 Task: Find connections with filter location Mariquita with filter topic #Moneywith filter profile language Spanish with filter current company K12 Techno Services Pvt. Ltd. with filter school Ajeenkya D Y Patil University with filter industry Highway, Street, and Bridge Construction with filter service category Financial Planning with filter keywords title Wedding Coordinator
Action: Mouse moved to (152, 251)
Screenshot: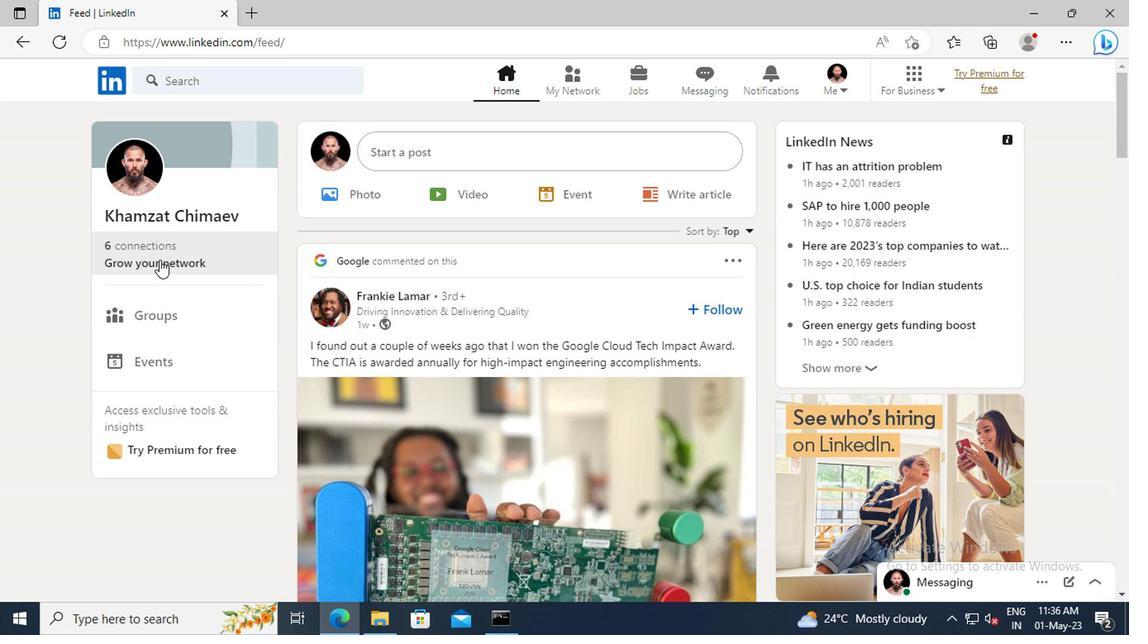 
Action: Mouse pressed left at (152, 251)
Screenshot: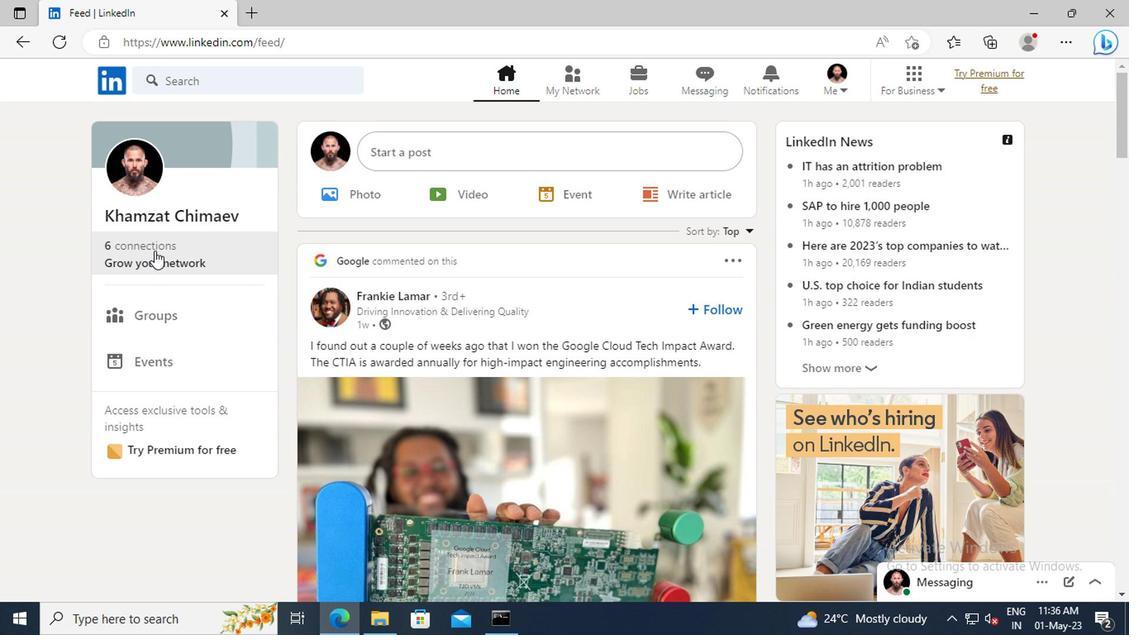 
Action: Mouse moved to (176, 177)
Screenshot: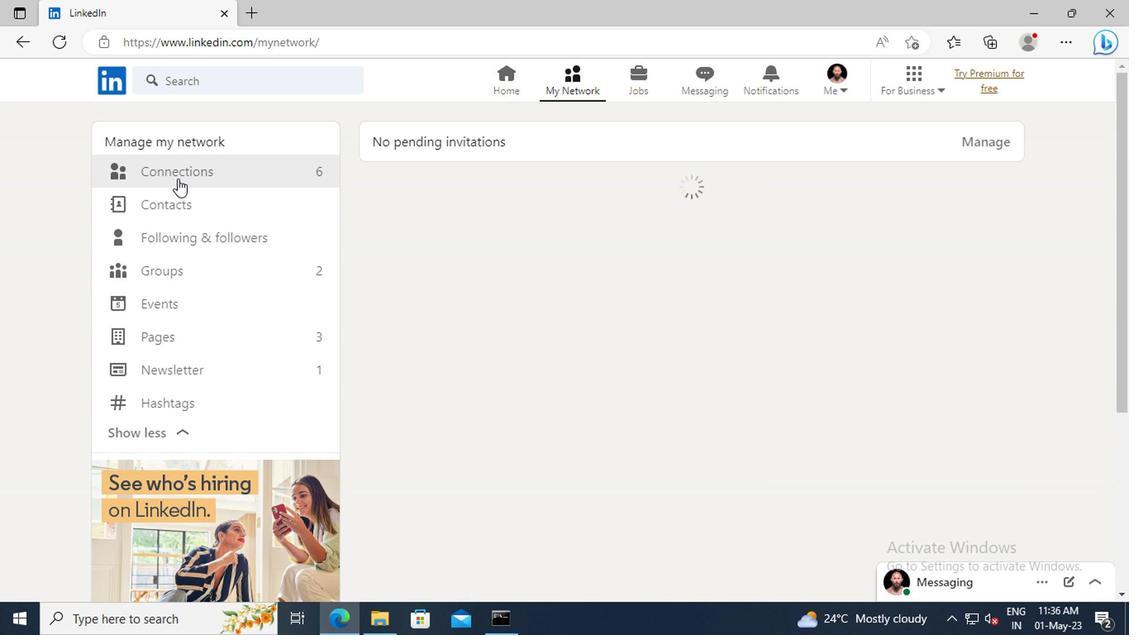 
Action: Mouse pressed left at (176, 177)
Screenshot: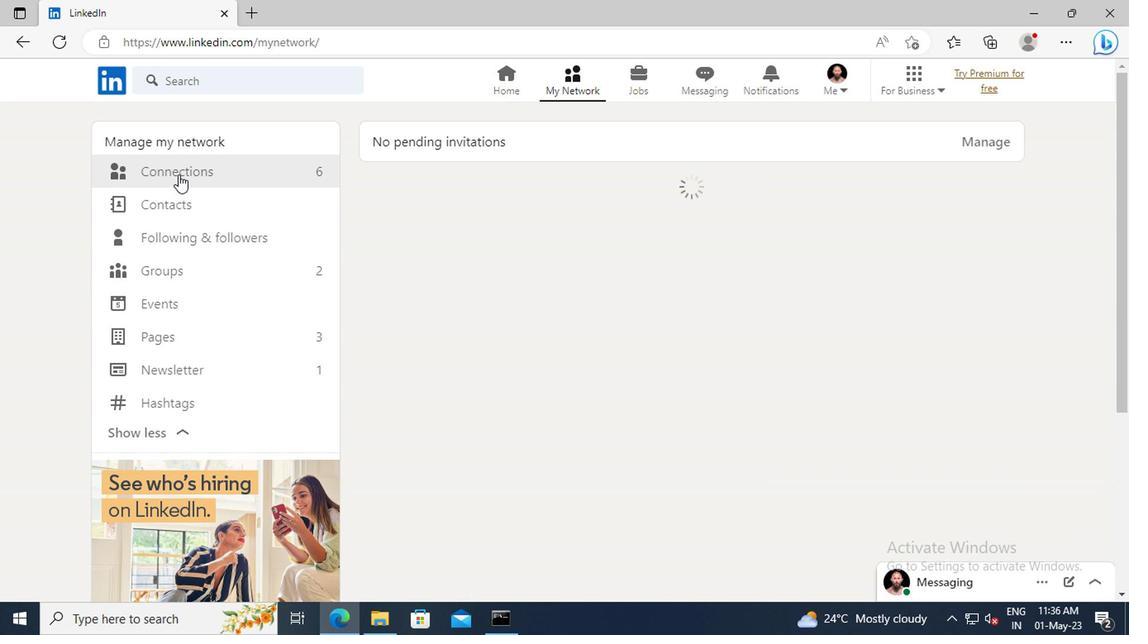 
Action: Mouse moved to (660, 177)
Screenshot: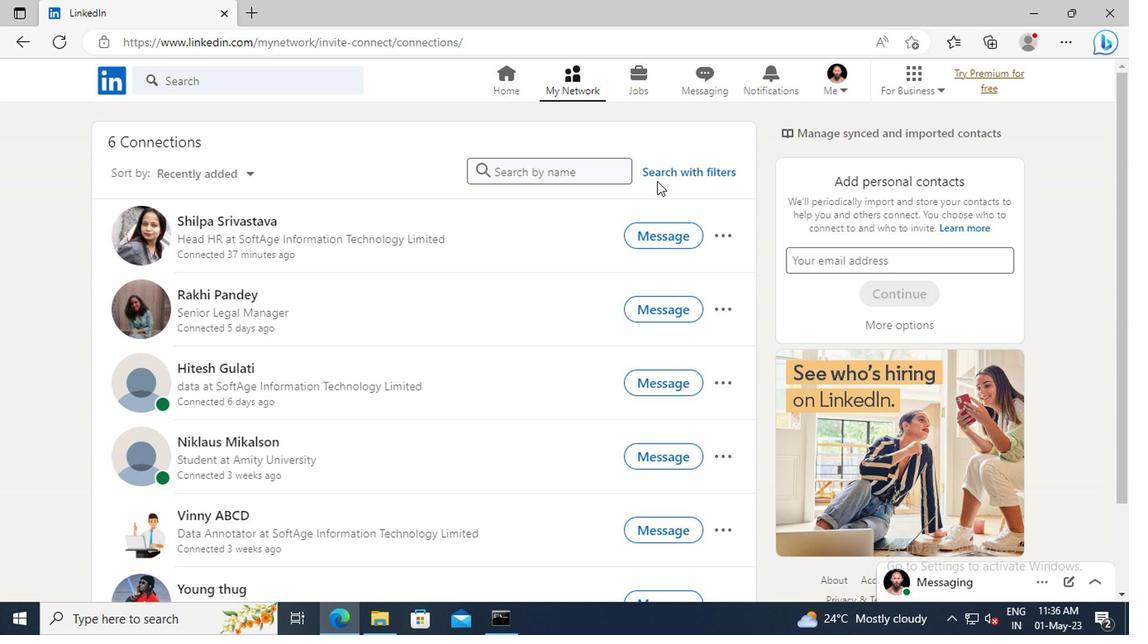 
Action: Mouse pressed left at (660, 177)
Screenshot: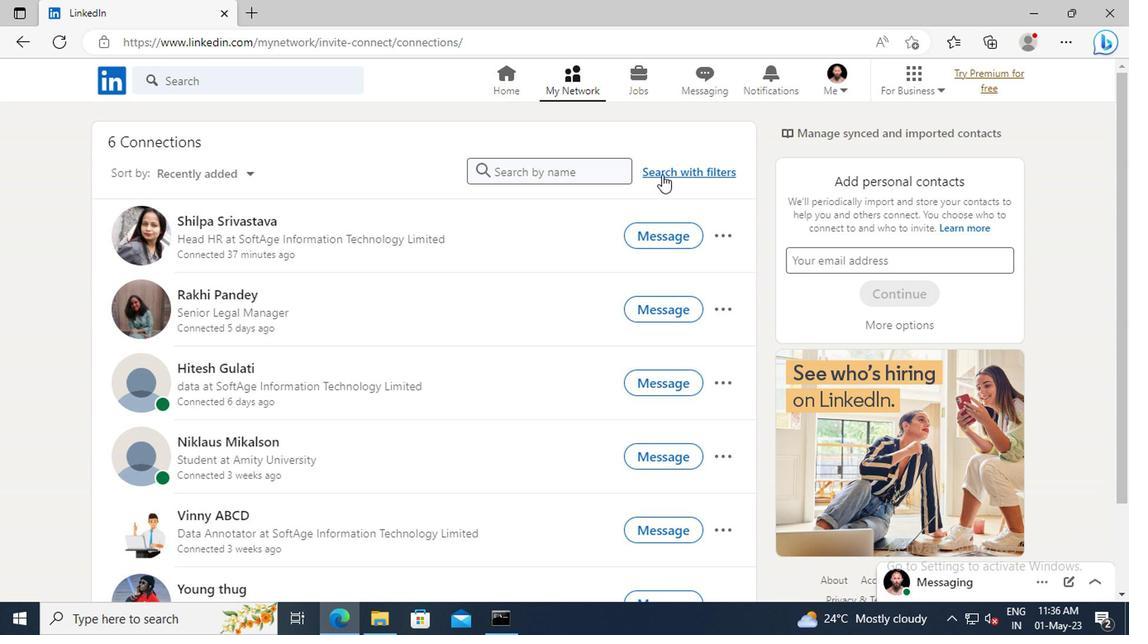 
Action: Mouse moved to (623, 133)
Screenshot: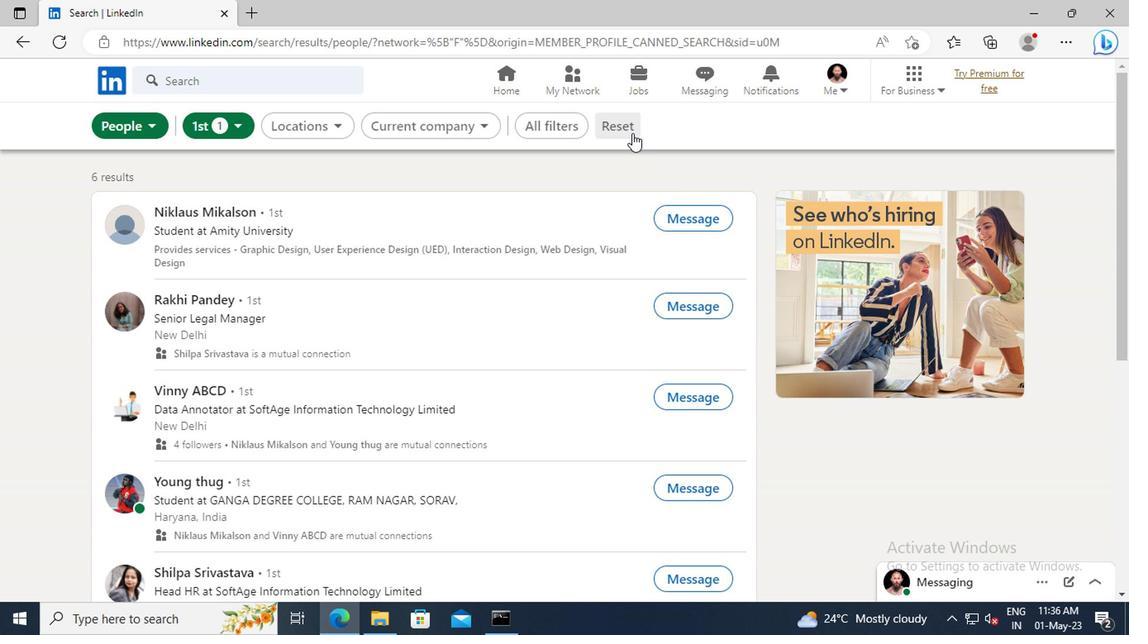 
Action: Mouse pressed left at (623, 133)
Screenshot: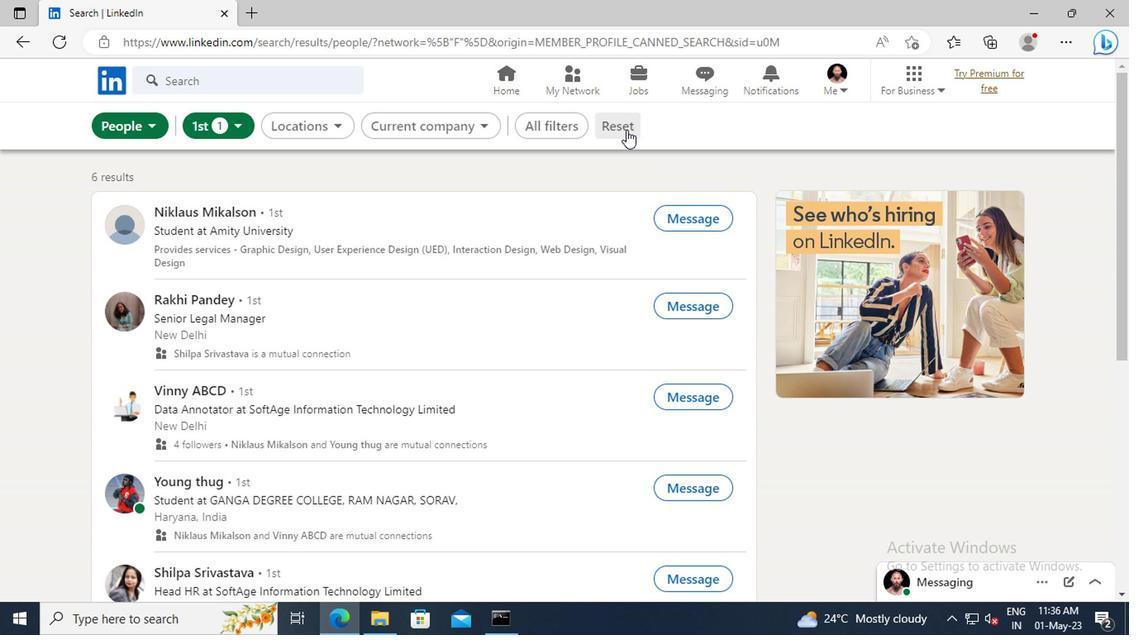 
Action: Mouse moved to (598, 131)
Screenshot: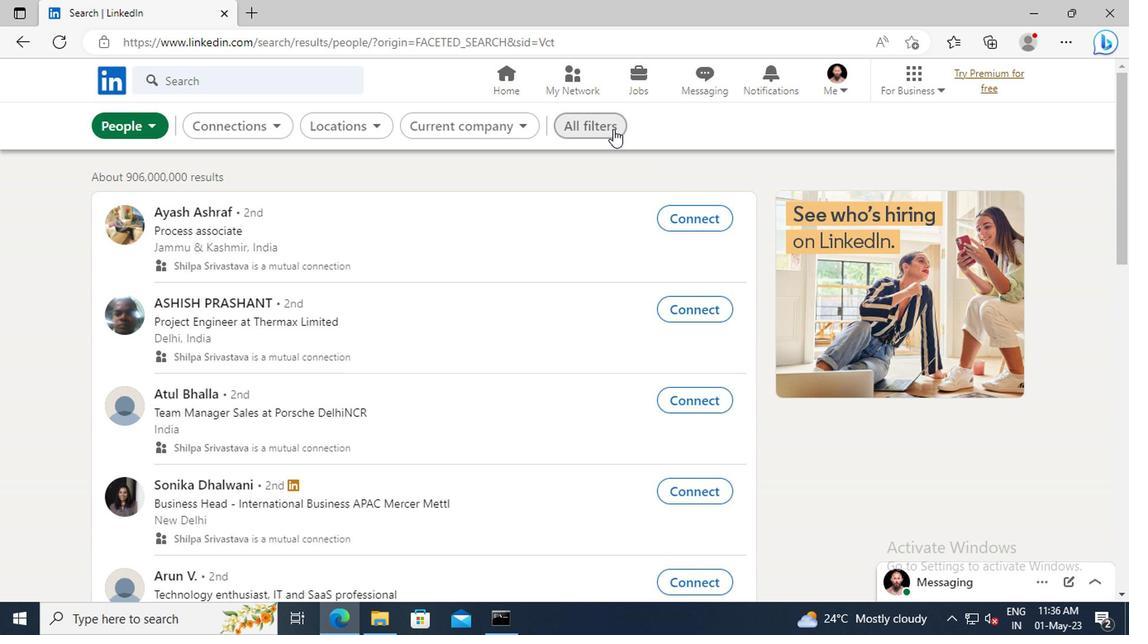 
Action: Mouse pressed left at (598, 131)
Screenshot: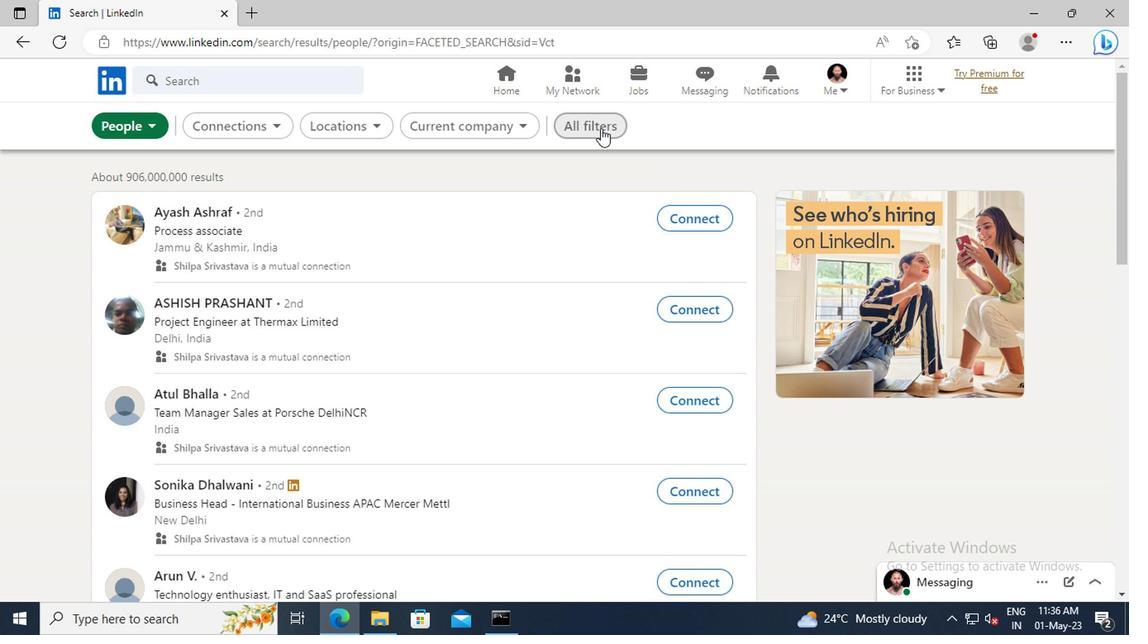 
Action: Mouse moved to (960, 263)
Screenshot: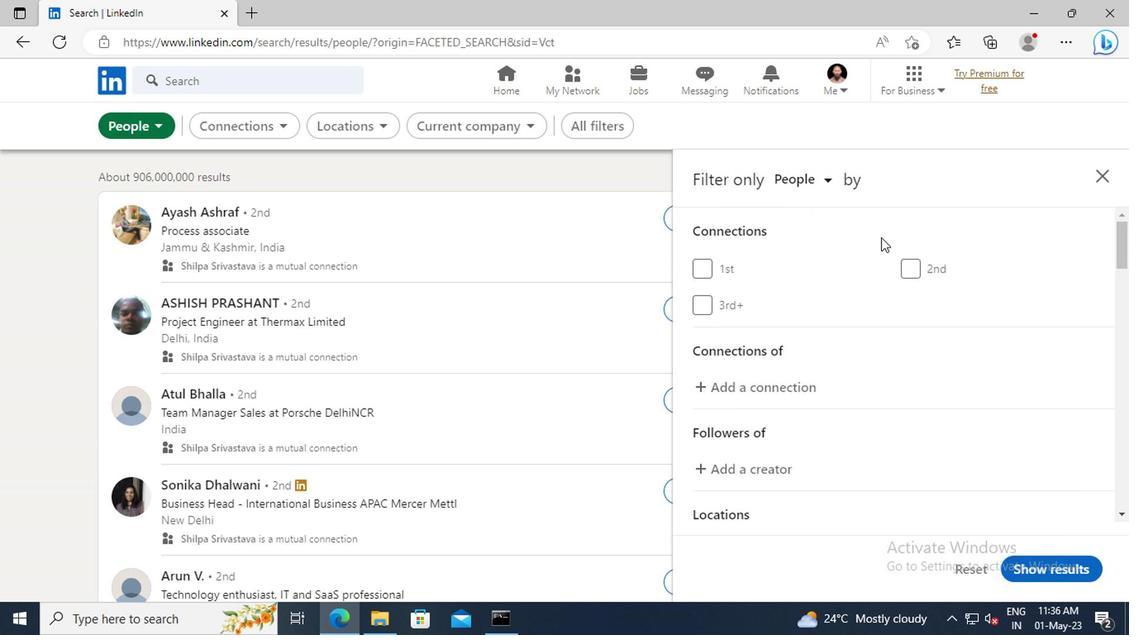 
Action: Mouse scrolled (960, 262) with delta (0, 0)
Screenshot: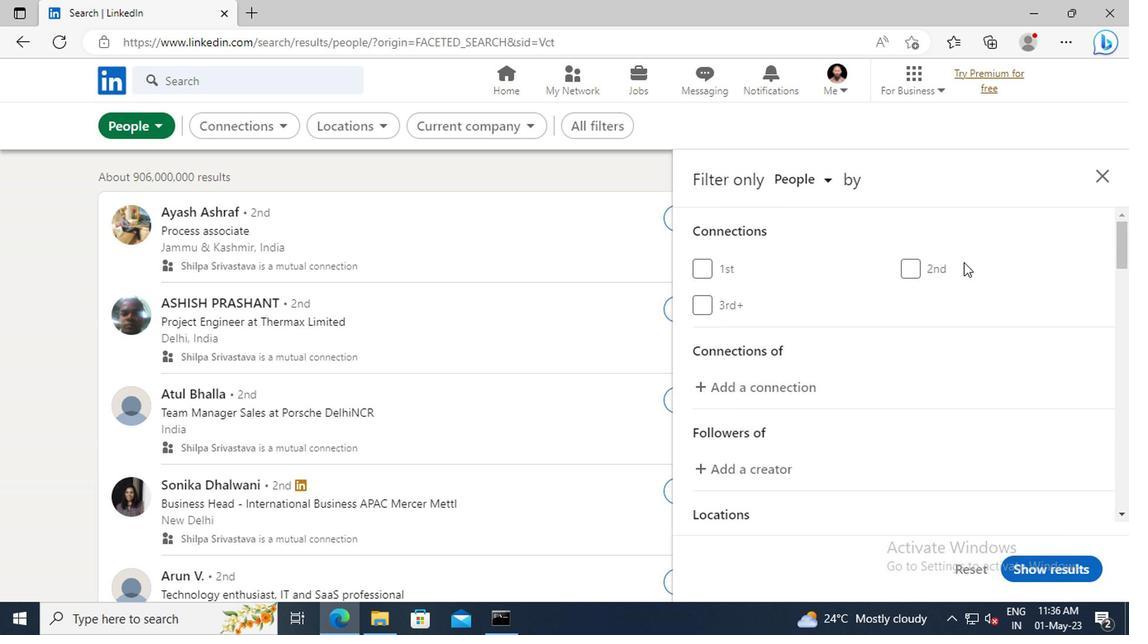 
Action: Mouse scrolled (960, 262) with delta (0, 0)
Screenshot: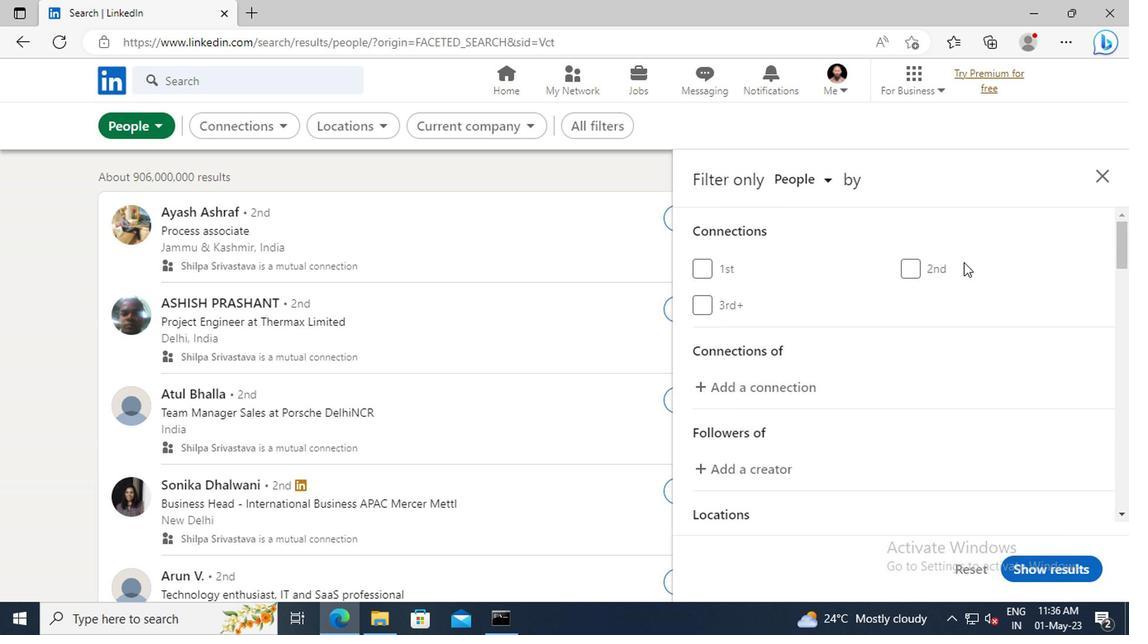 
Action: Mouse scrolled (960, 262) with delta (0, 0)
Screenshot: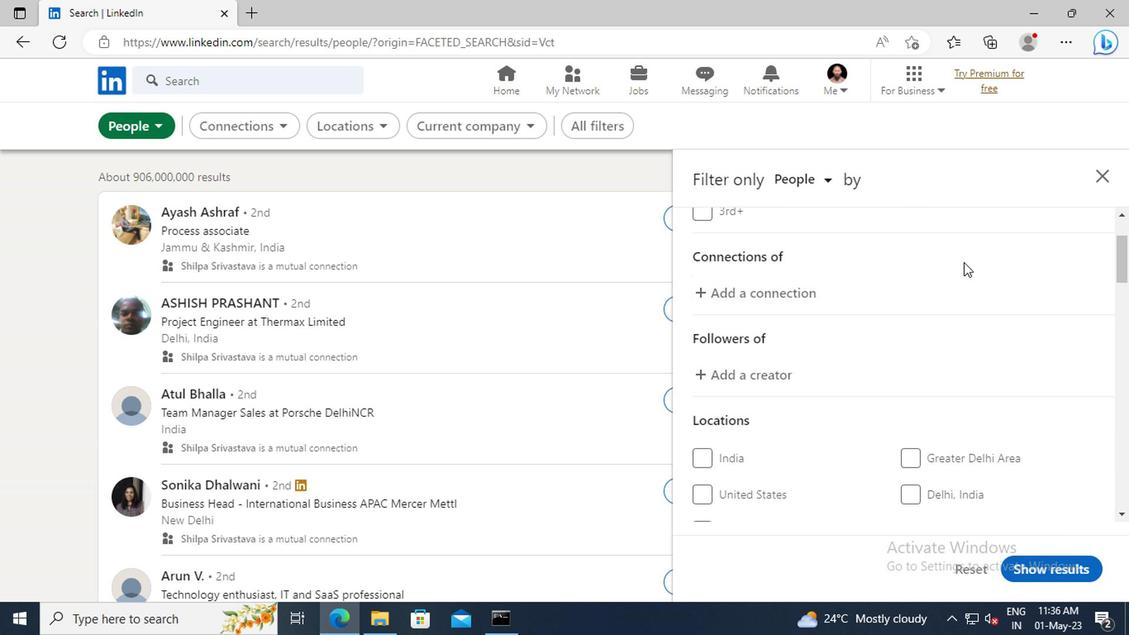 
Action: Mouse scrolled (960, 262) with delta (0, 0)
Screenshot: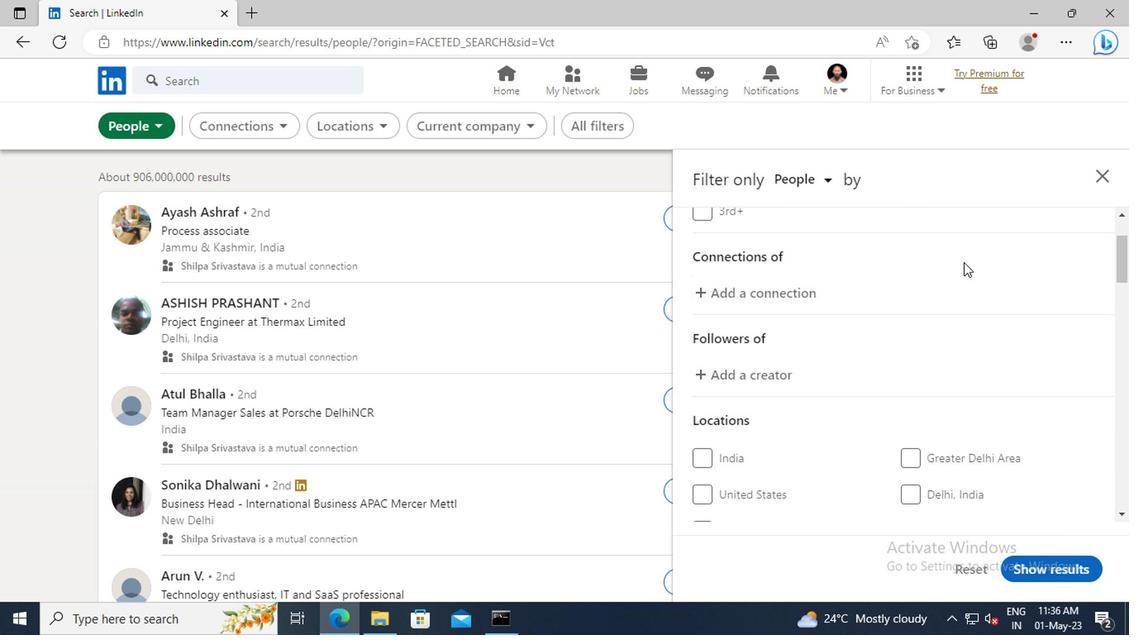 
Action: Mouse scrolled (960, 262) with delta (0, 0)
Screenshot: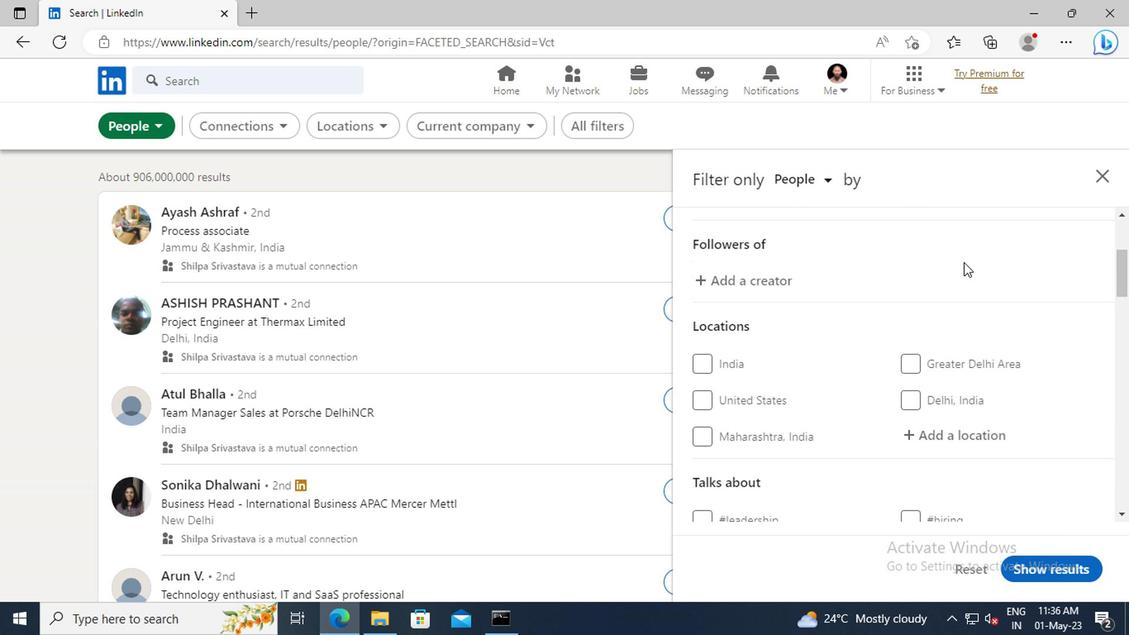 
Action: Mouse scrolled (960, 262) with delta (0, 0)
Screenshot: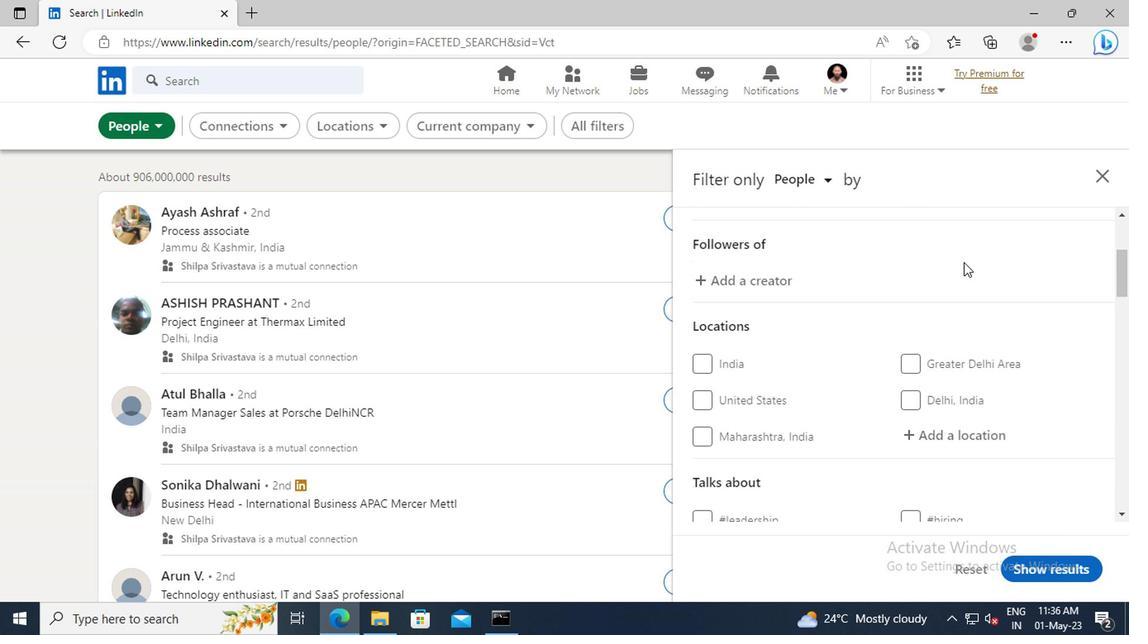 
Action: Mouse moved to (922, 339)
Screenshot: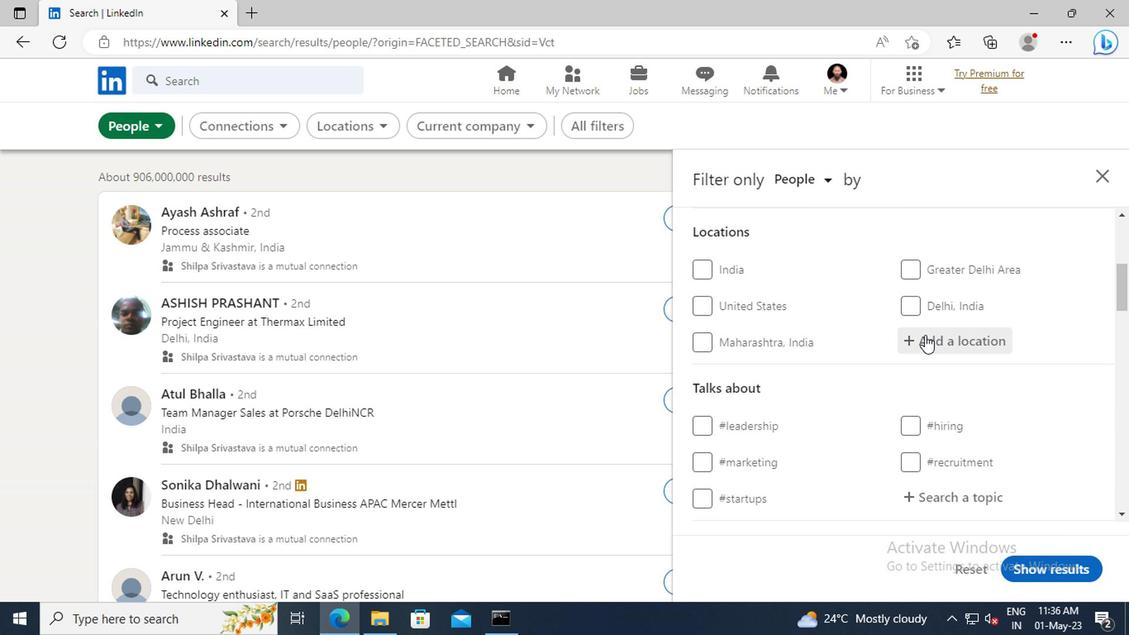 
Action: Mouse pressed left at (922, 339)
Screenshot: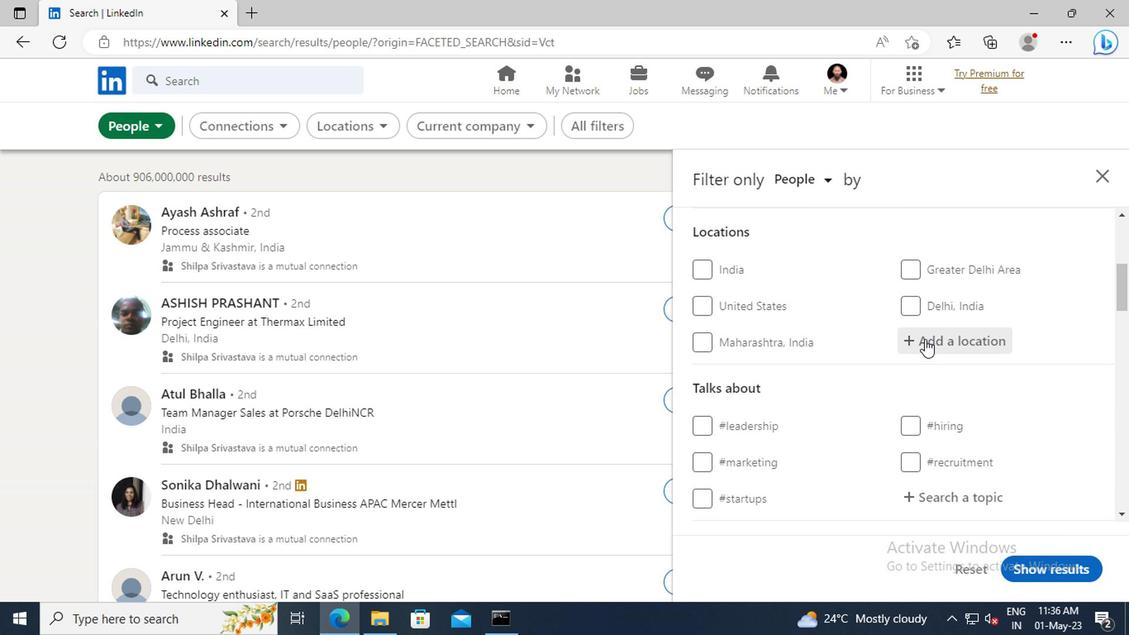 
Action: Key pressed <Key.shift>MARIQUITA
Screenshot: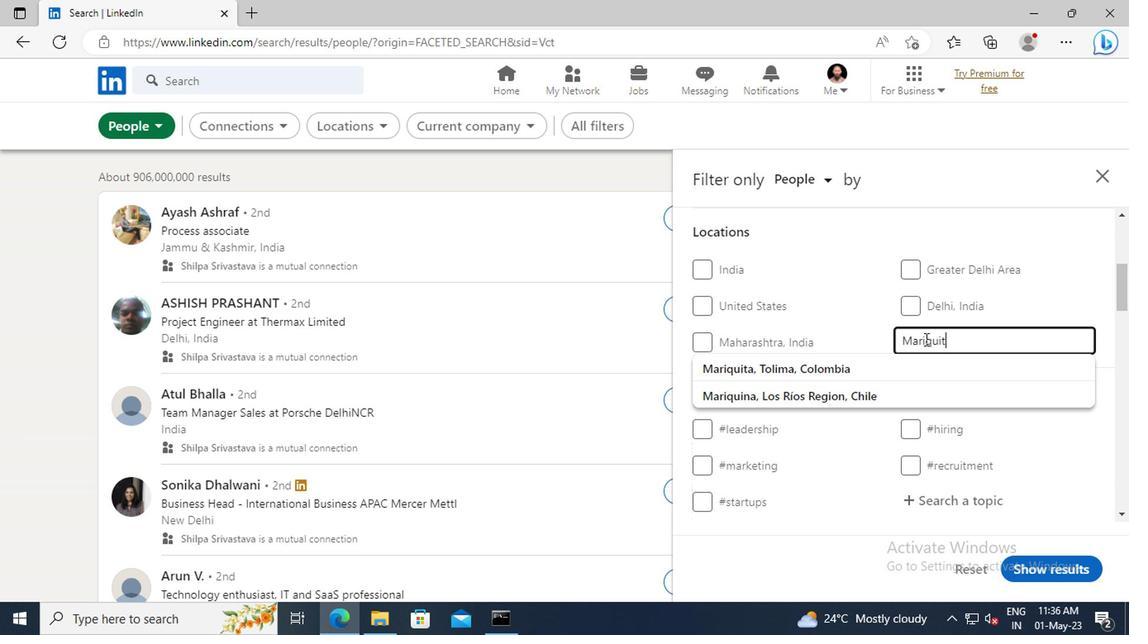 
Action: Mouse moved to (903, 369)
Screenshot: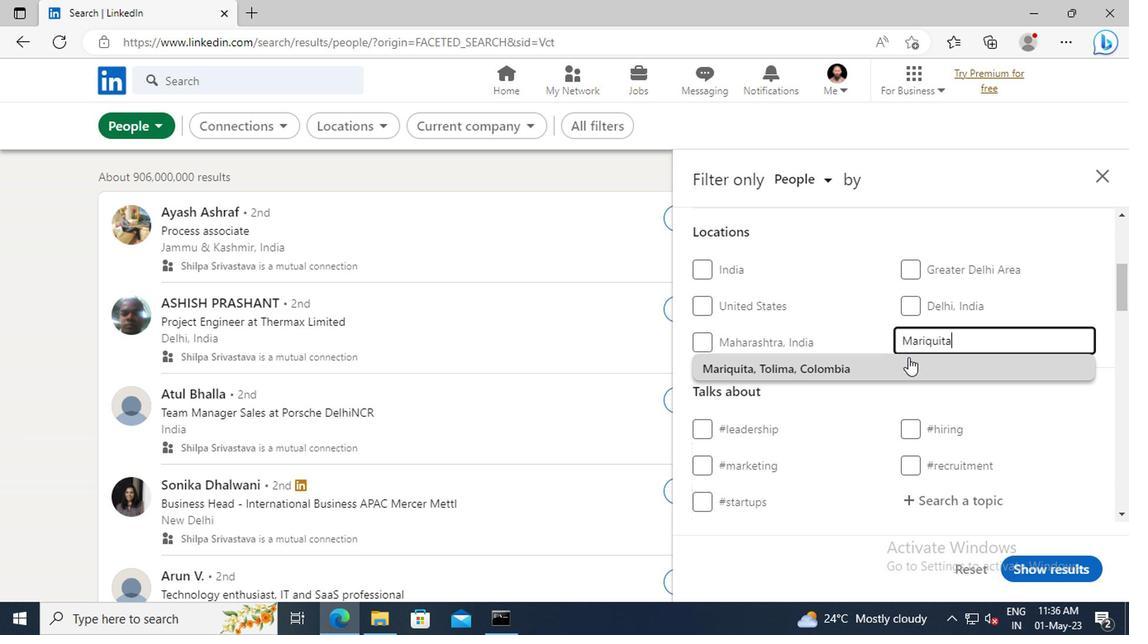 
Action: Mouse pressed left at (903, 369)
Screenshot: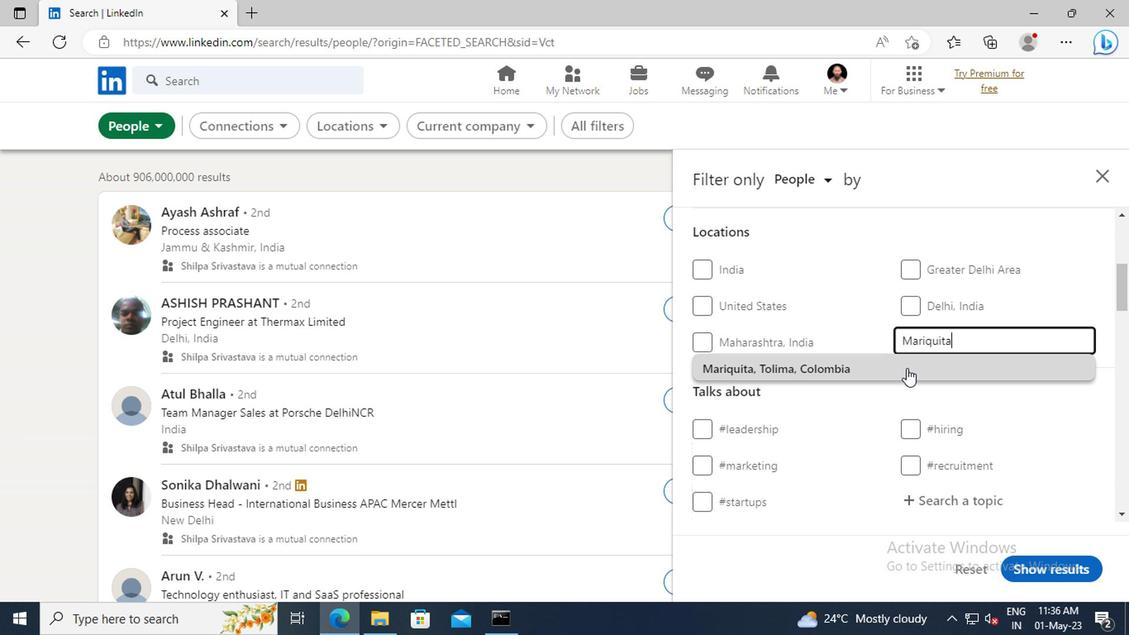 
Action: Mouse scrolled (903, 368) with delta (0, 0)
Screenshot: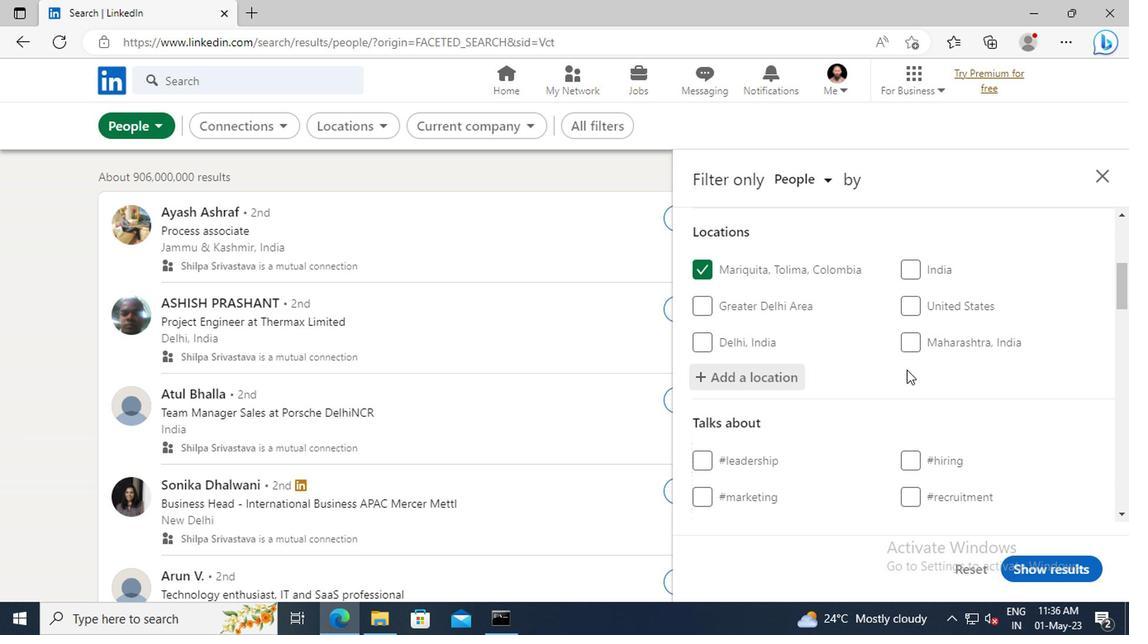 
Action: Mouse scrolled (903, 368) with delta (0, 0)
Screenshot: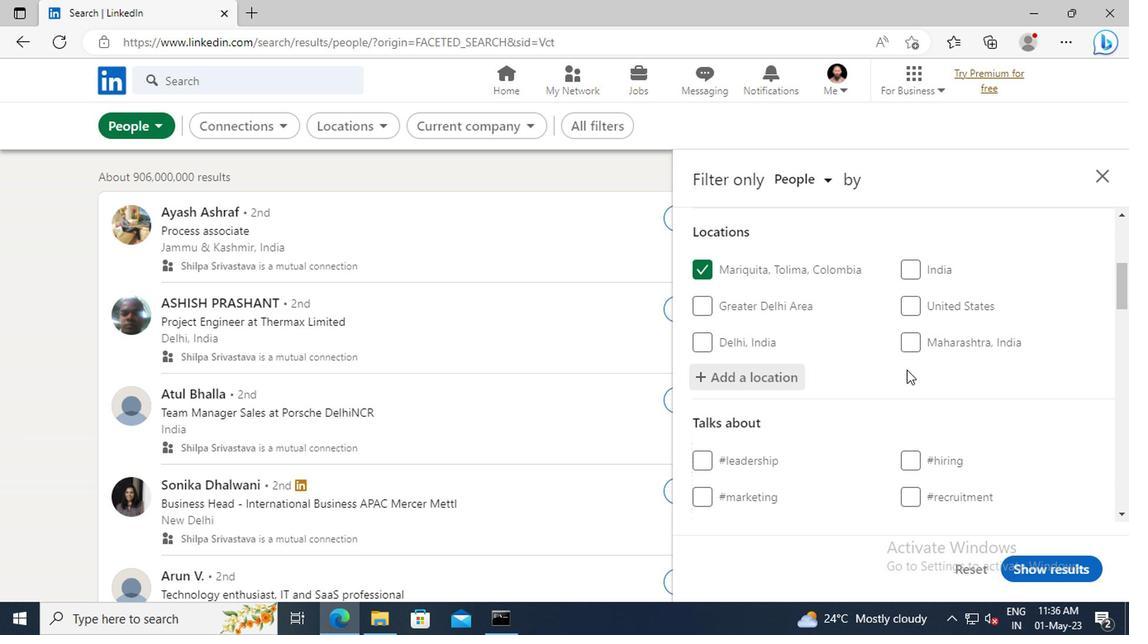 
Action: Mouse moved to (907, 347)
Screenshot: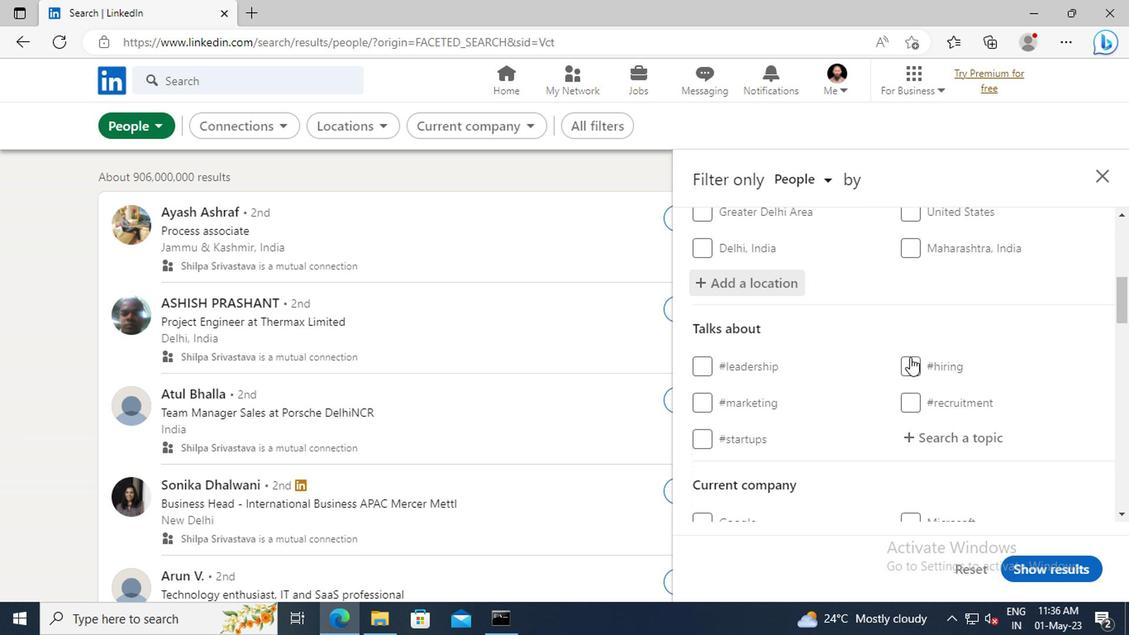 
Action: Mouse scrolled (907, 346) with delta (0, -1)
Screenshot: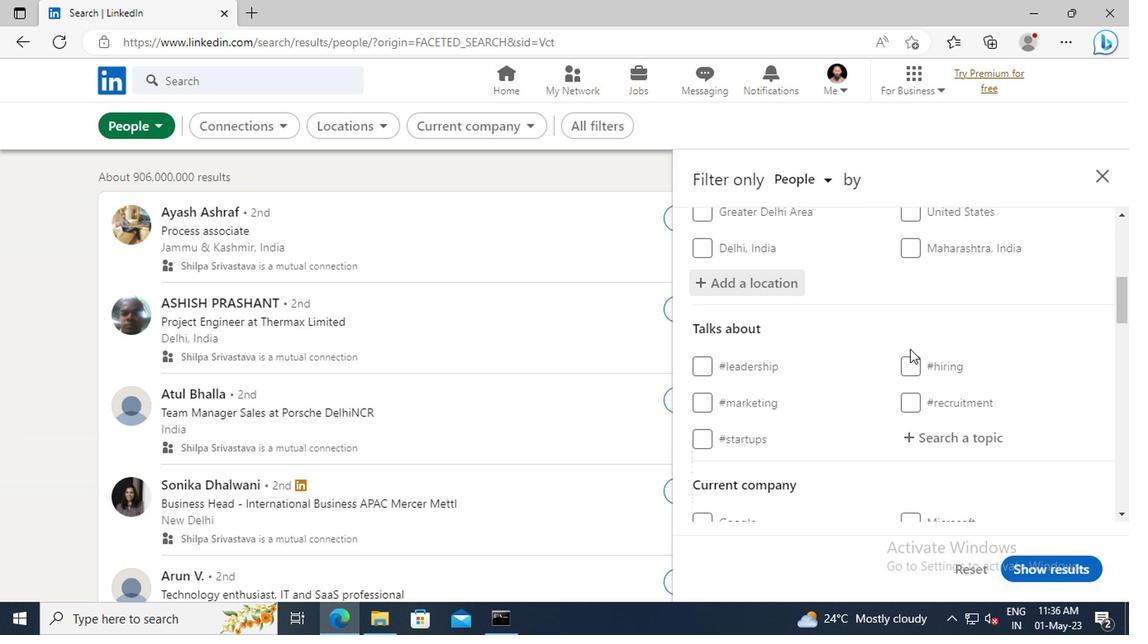 
Action: Mouse moved to (911, 388)
Screenshot: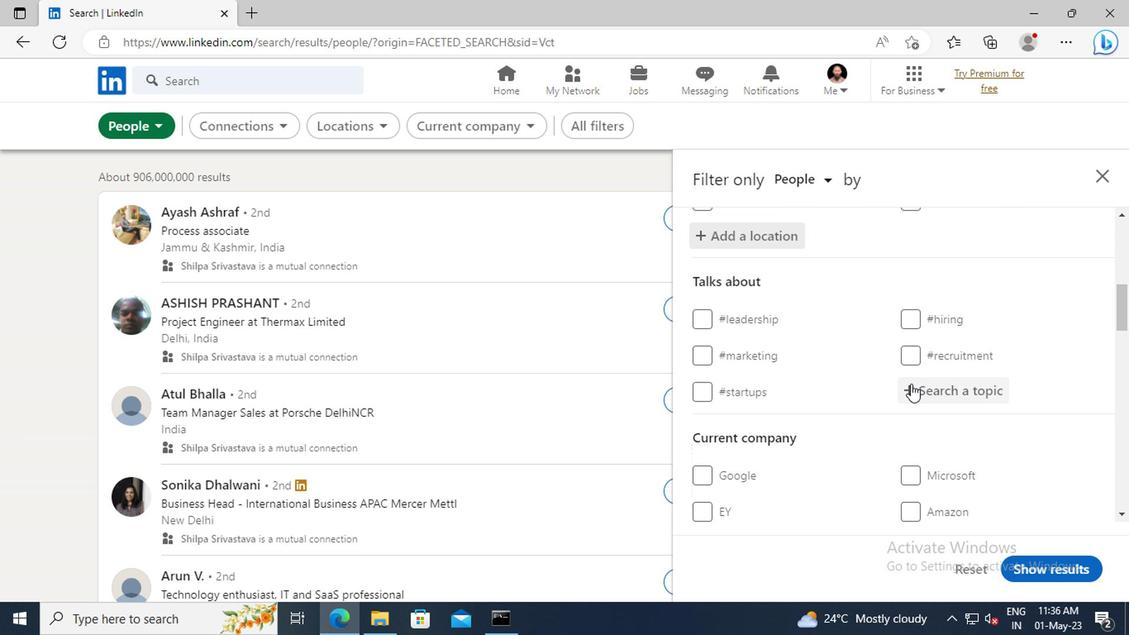 
Action: Mouse pressed left at (911, 388)
Screenshot: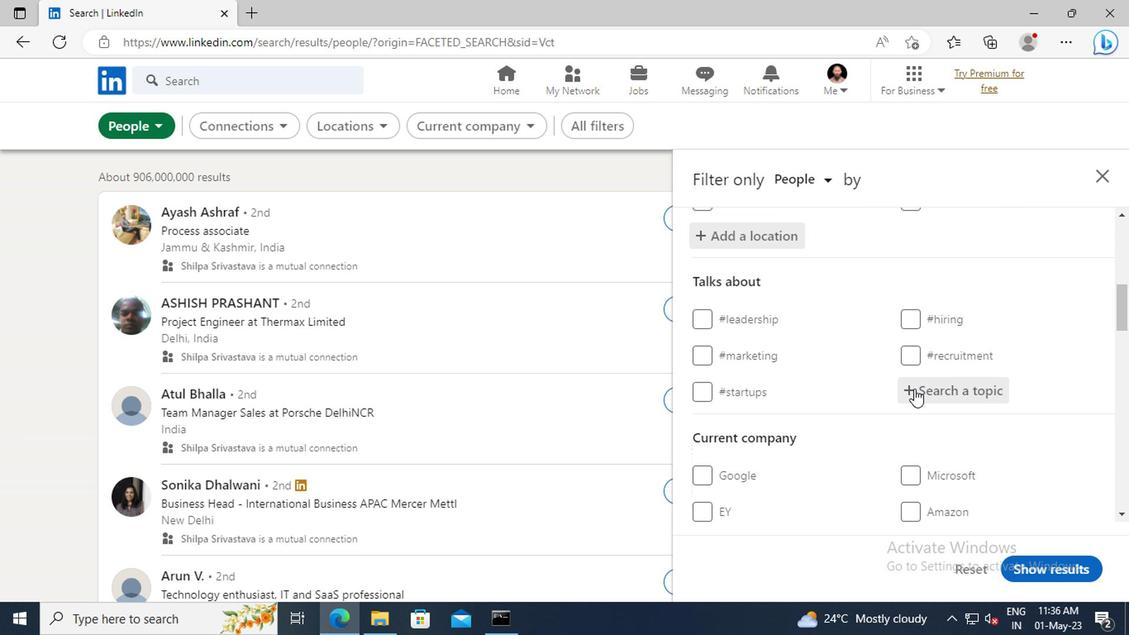 
Action: Key pressed <Key.shift>MONEY
Screenshot: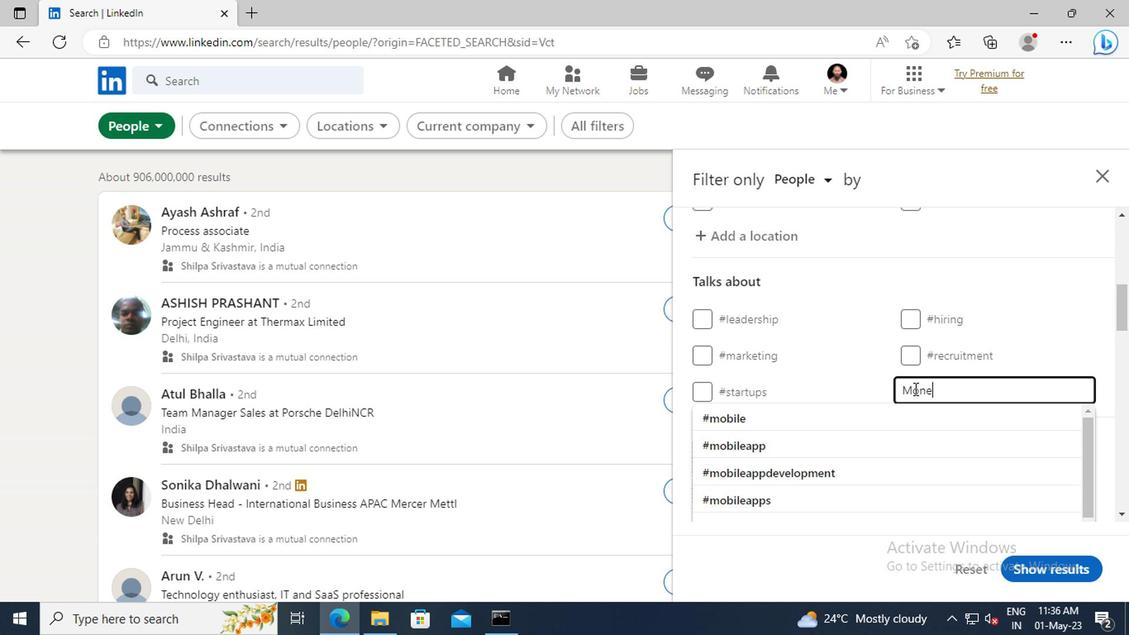 
Action: Mouse moved to (905, 412)
Screenshot: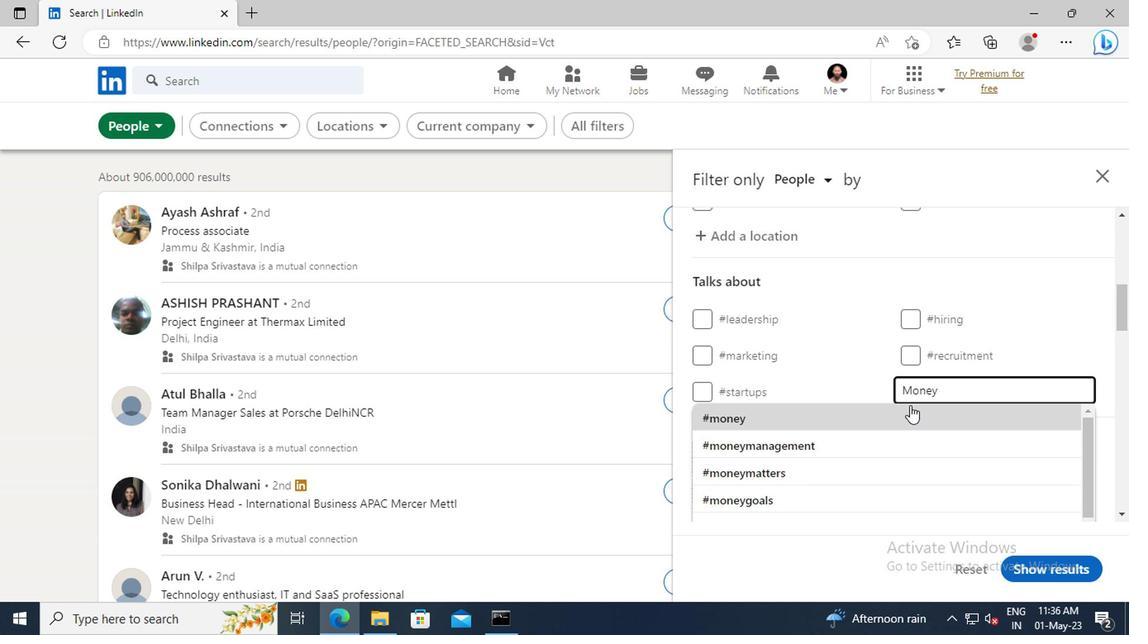 
Action: Mouse pressed left at (905, 412)
Screenshot: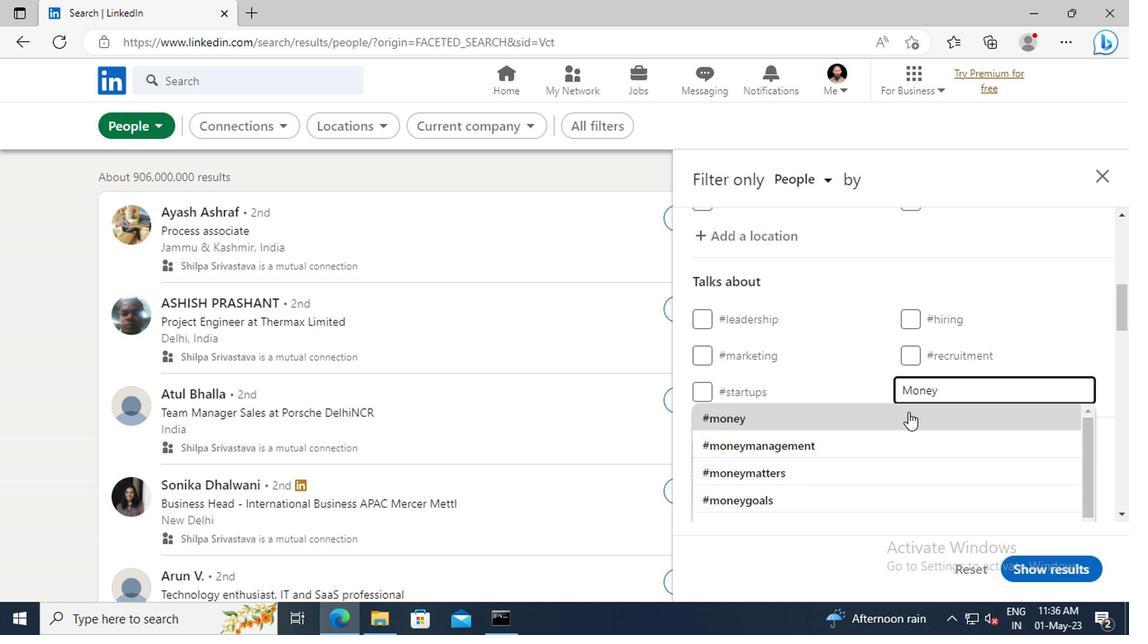
Action: Mouse scrolled (905, 411) with delta (0, 0)
Screenshot: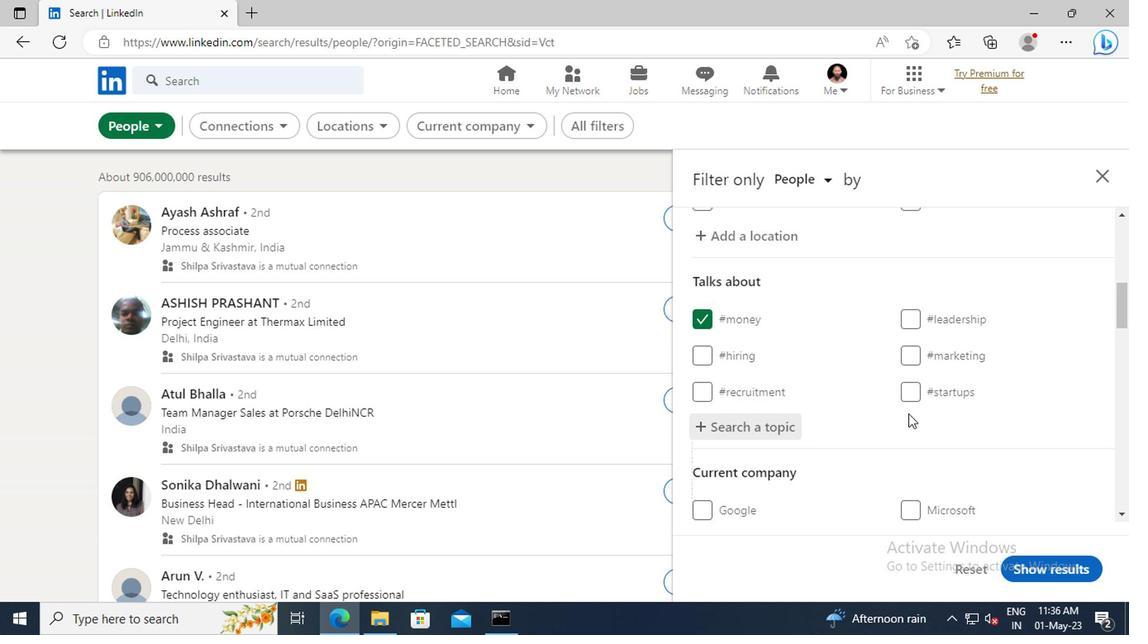 
Action: Mouse scrolled (905, 411) with delta (0, 0)
Screenshot: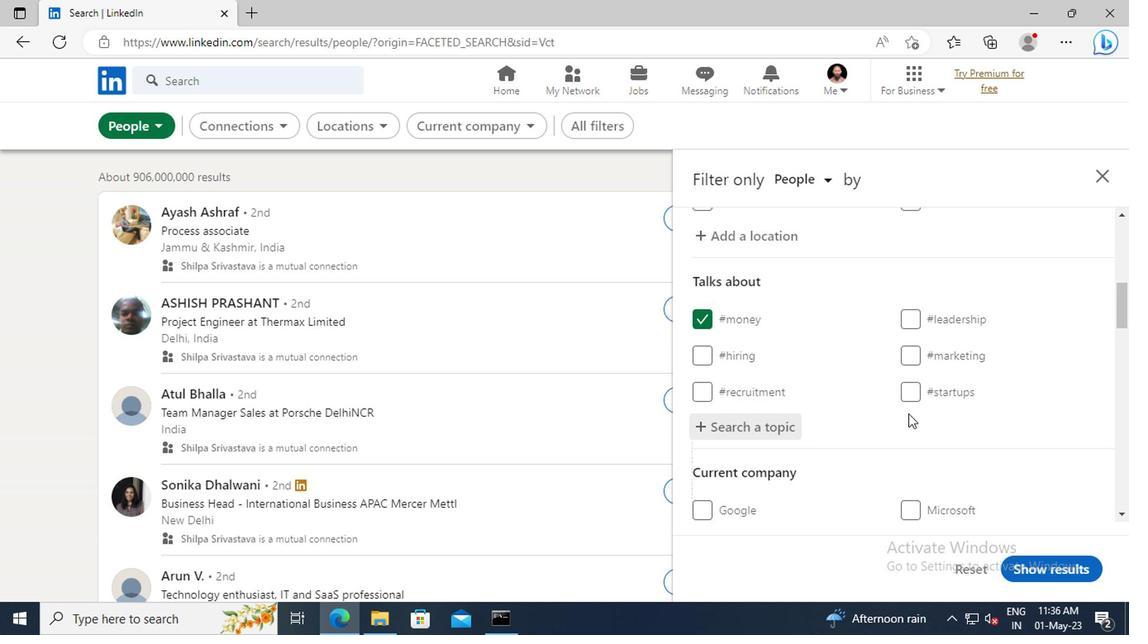 
Action: Mouse scrolled (905, 411) with delta (0, 0)
Screenshot: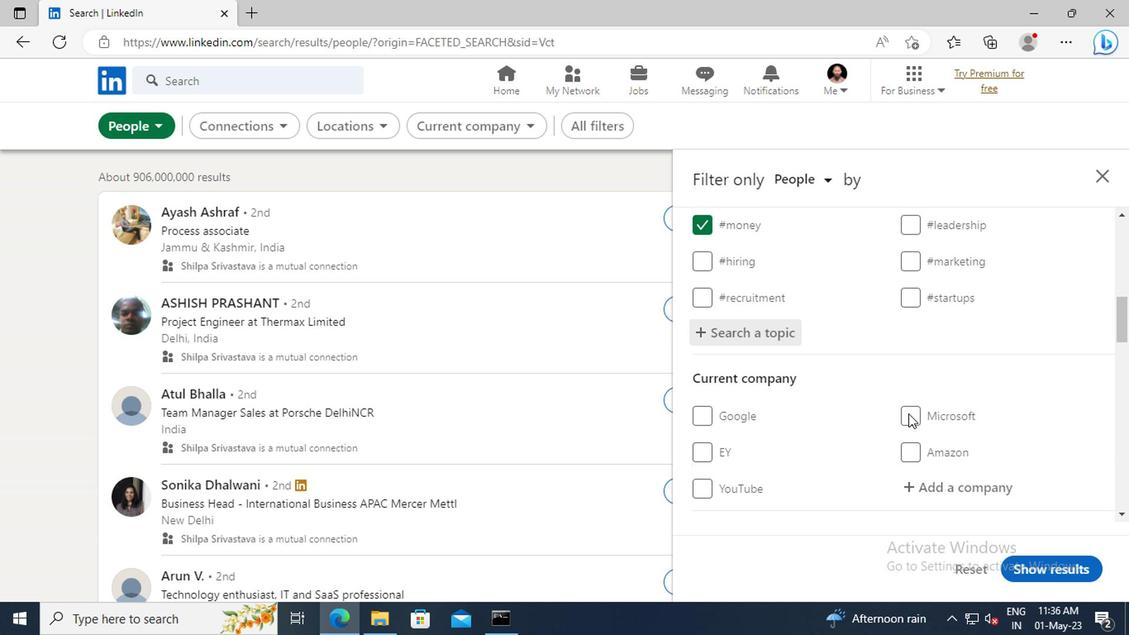 
Action: Mouse scrolled (905, 411) with delta (0, 0)
Screenshot: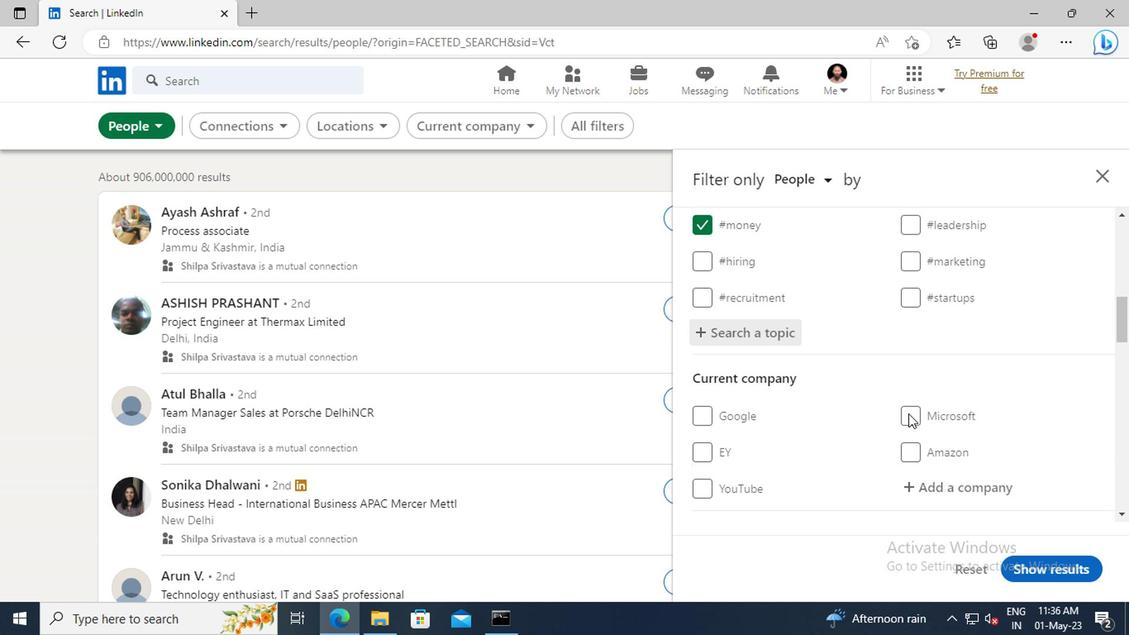 
Action: Mouse scrolled (905, 411) with delta (0, 0)
Screenshot: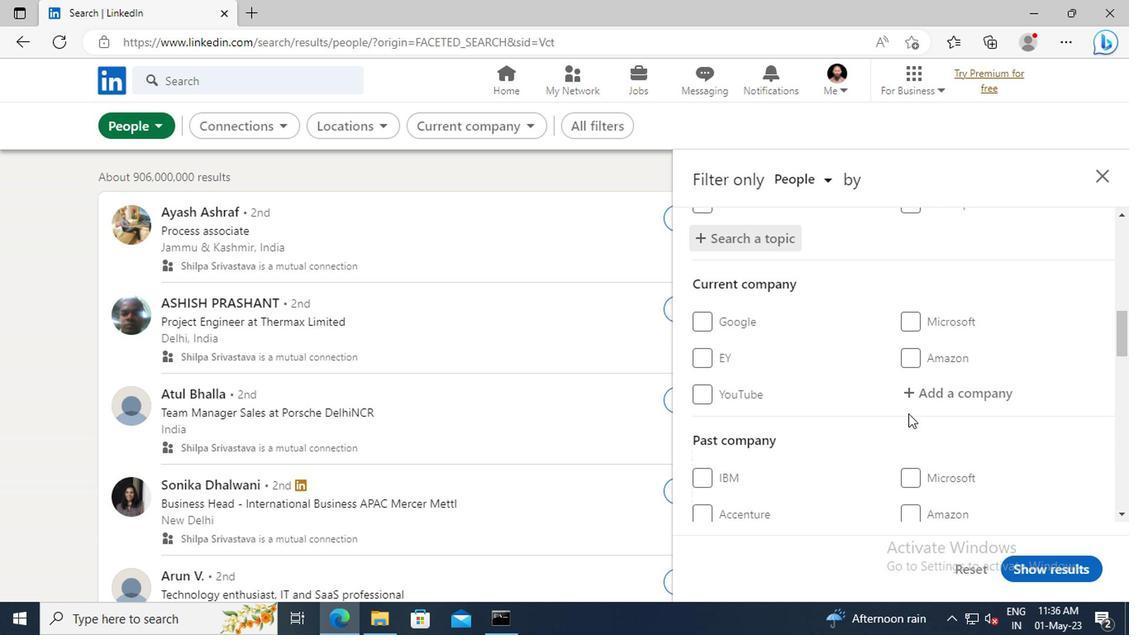 
Action: Mouse scrolled (905, 411) with delta (0, 0)
Screenshot: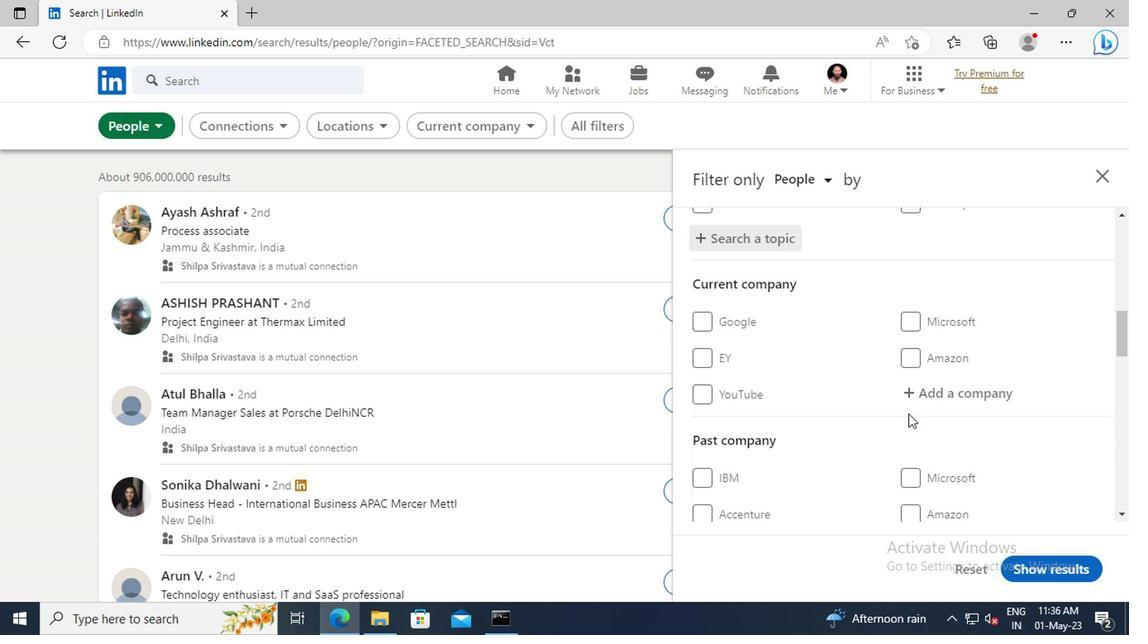 
Action: Mouse scrolled (905, 411) with delta (0, 0)
Screenshot: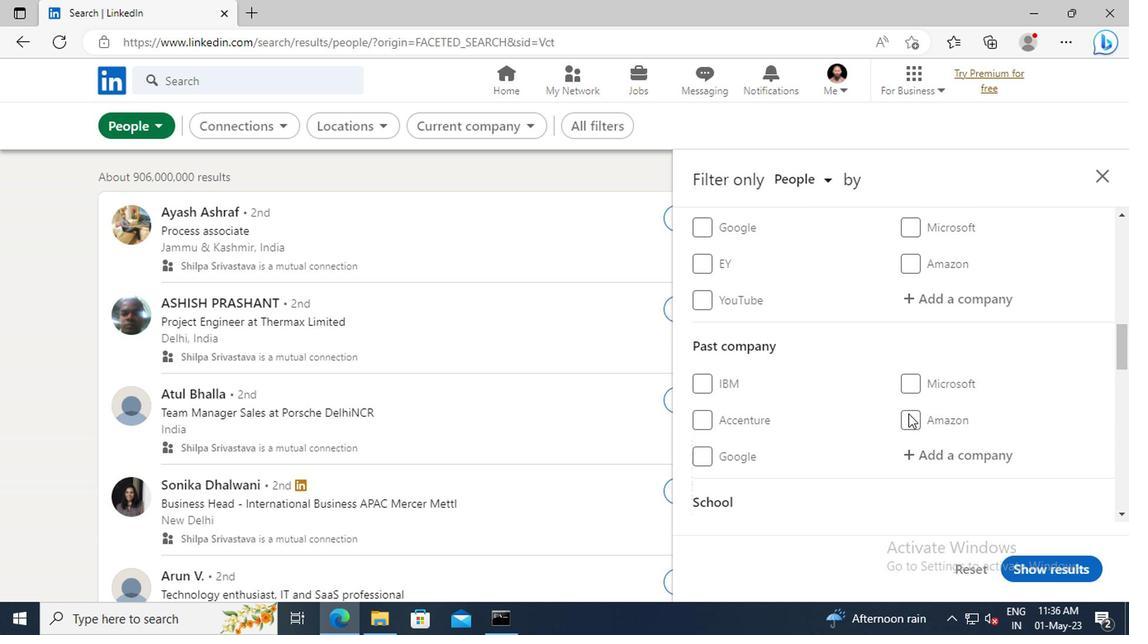 
Action: Mouse scrolled (905, 411) with delta (0, 0)
Screenshot: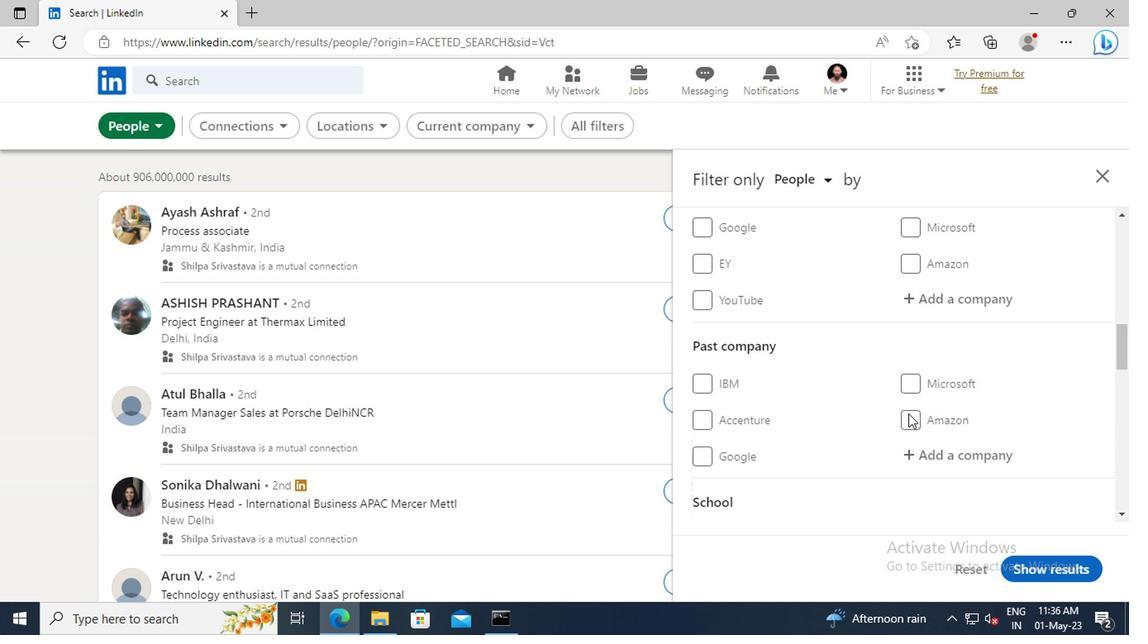 
Action: Mouse scrolled (905, 411) with delta (0, 0)
Screenshot: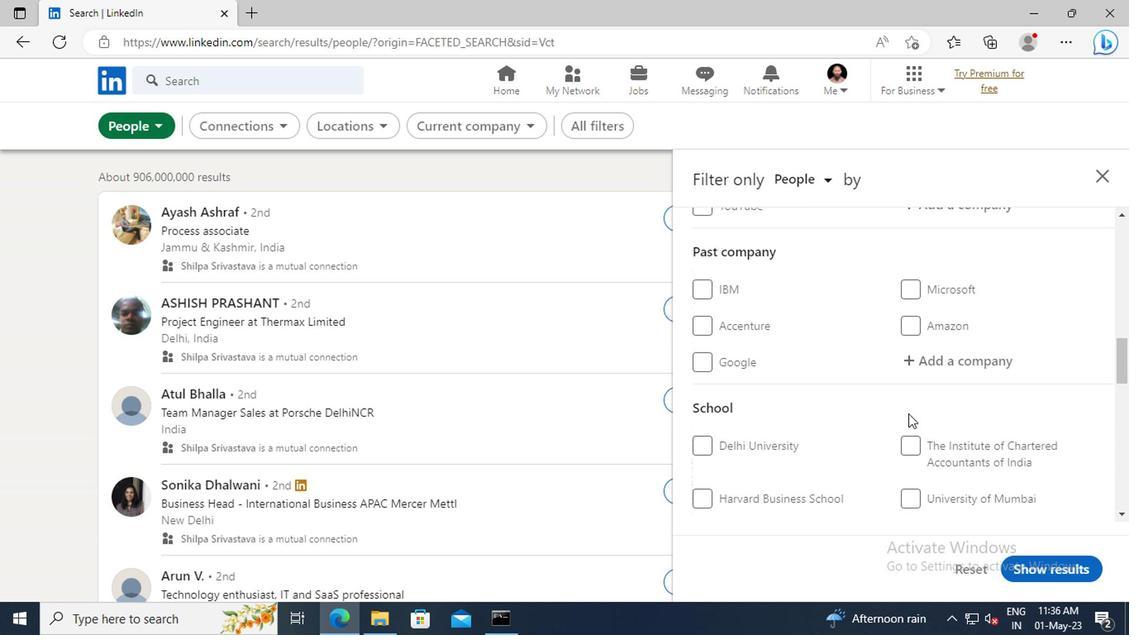 
Action: Mouse scrolled (905, 411) with delta (0, 0)
Screenshot: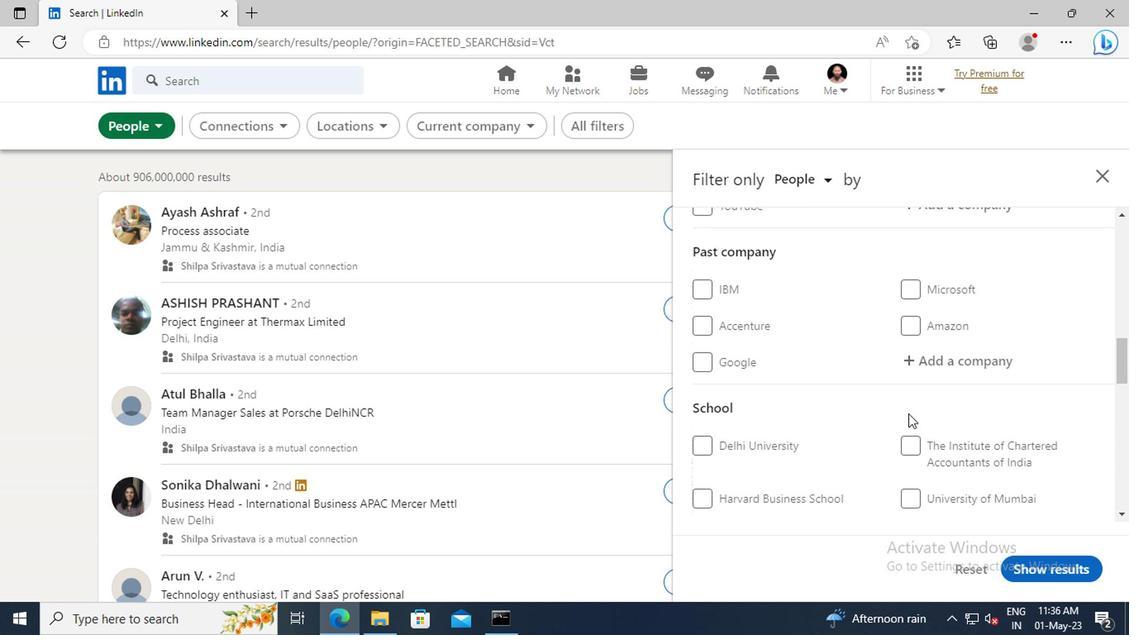 
Action: Mouse scrolled (905, 411) with delta (0, 0)
Screenshot: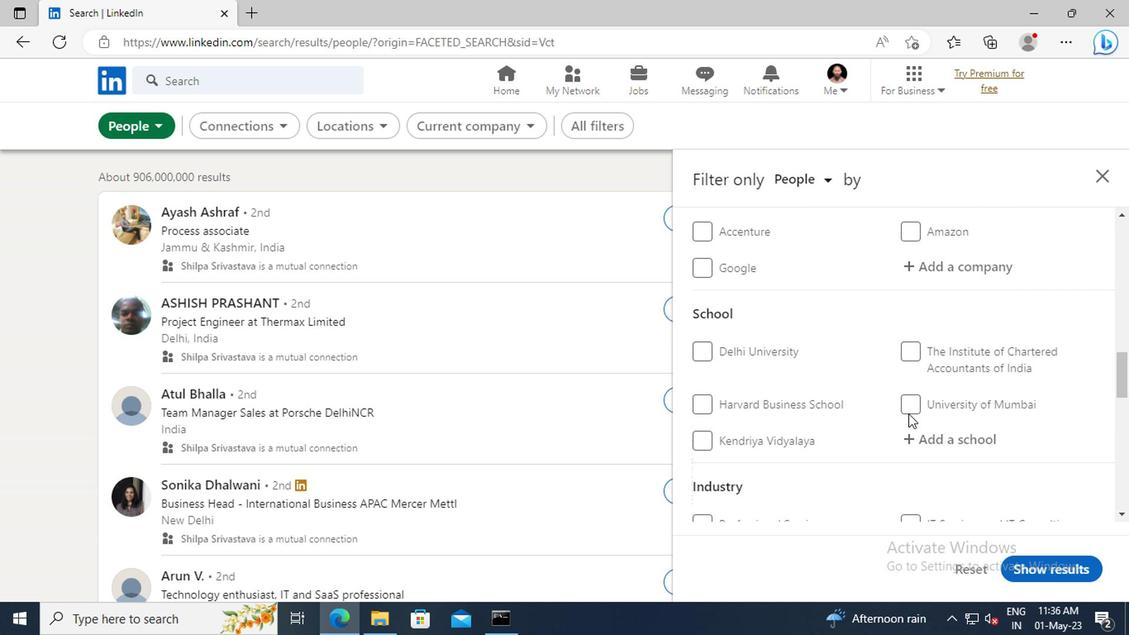 
Action: Mouse scrolled (905, 411) with delta (0, 0)
Screenshot: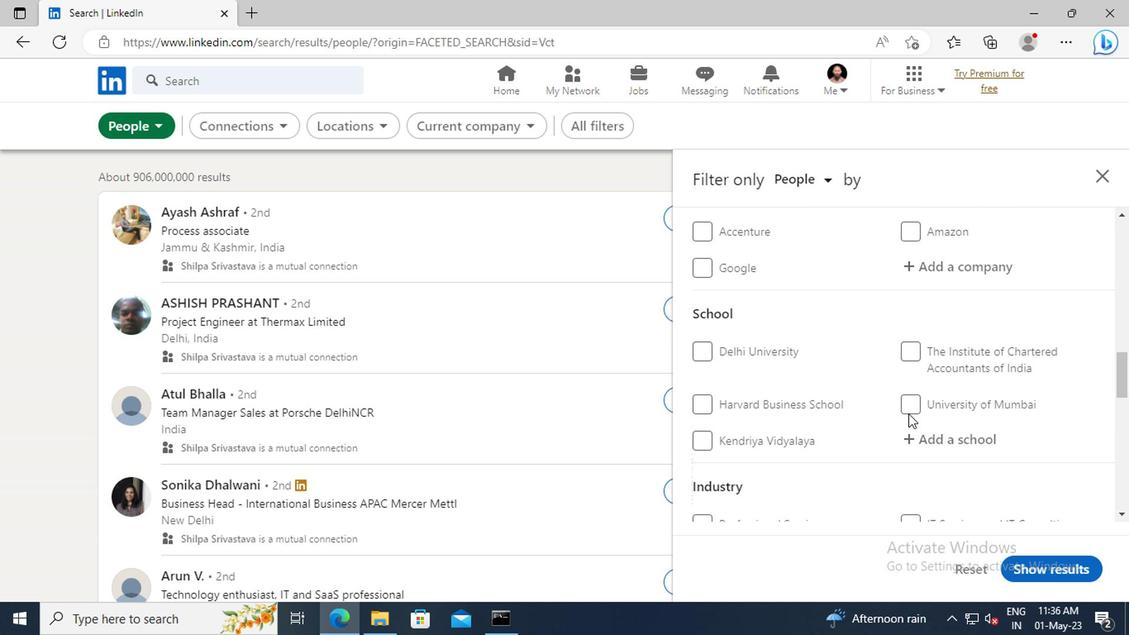 
Action: Mouse scrolled (905, 411) with delta (0, 0)
Screenshot: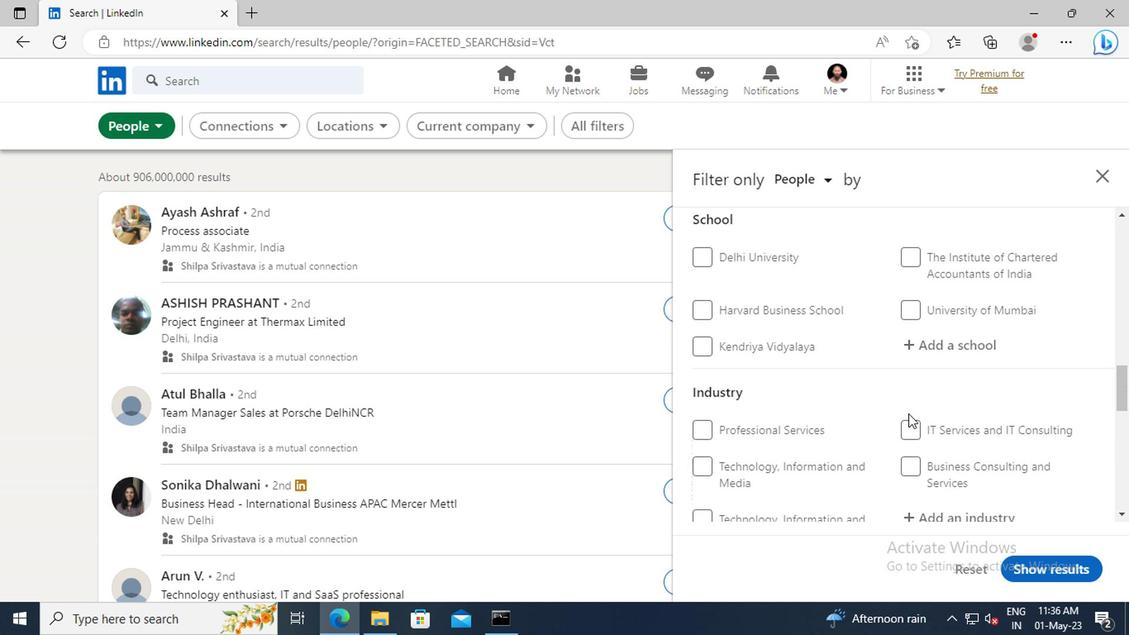 
Action: Mouse scrolled (905, 411) with delta (0, 0)
Screenshot: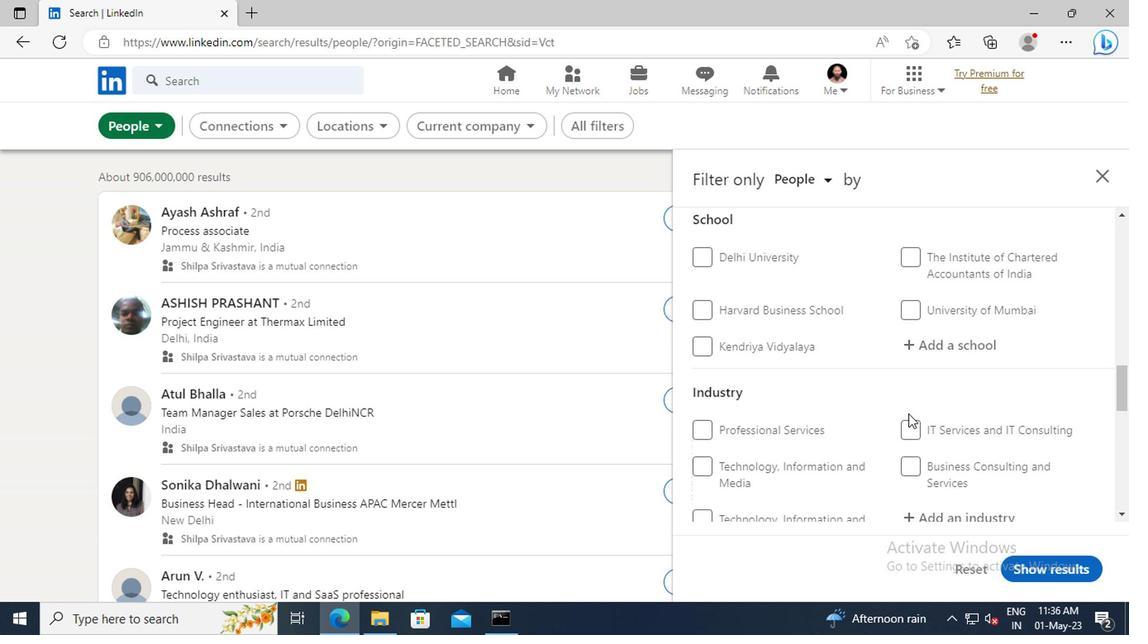 
Action: Mouse scrolled (905, 411) with delta (0, 0)
Screenshot: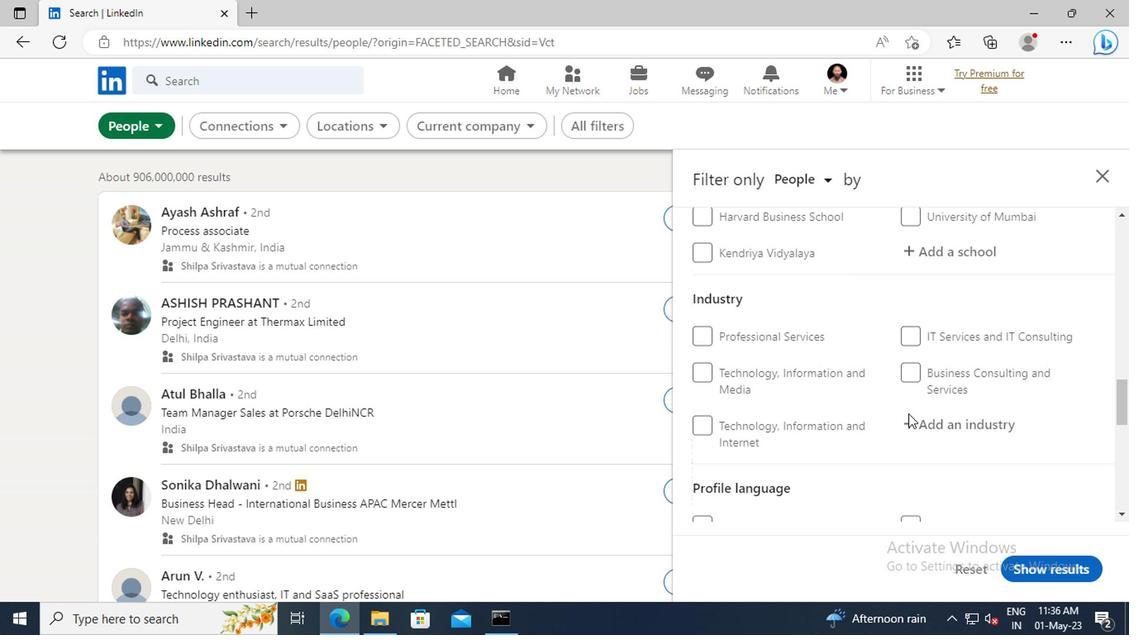 
Action: Mouse scrolled (905, 411) with delta (0, 0)
Screenshot: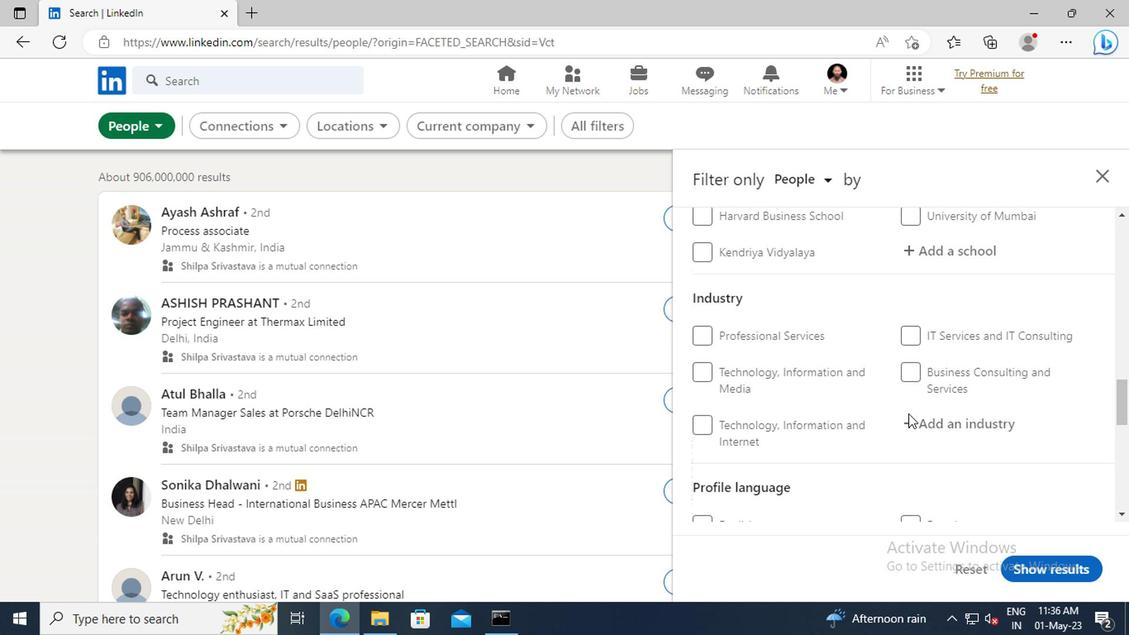 
Action: Mouse scrolled (905, 411) with delta (0, 0)
Screenshot: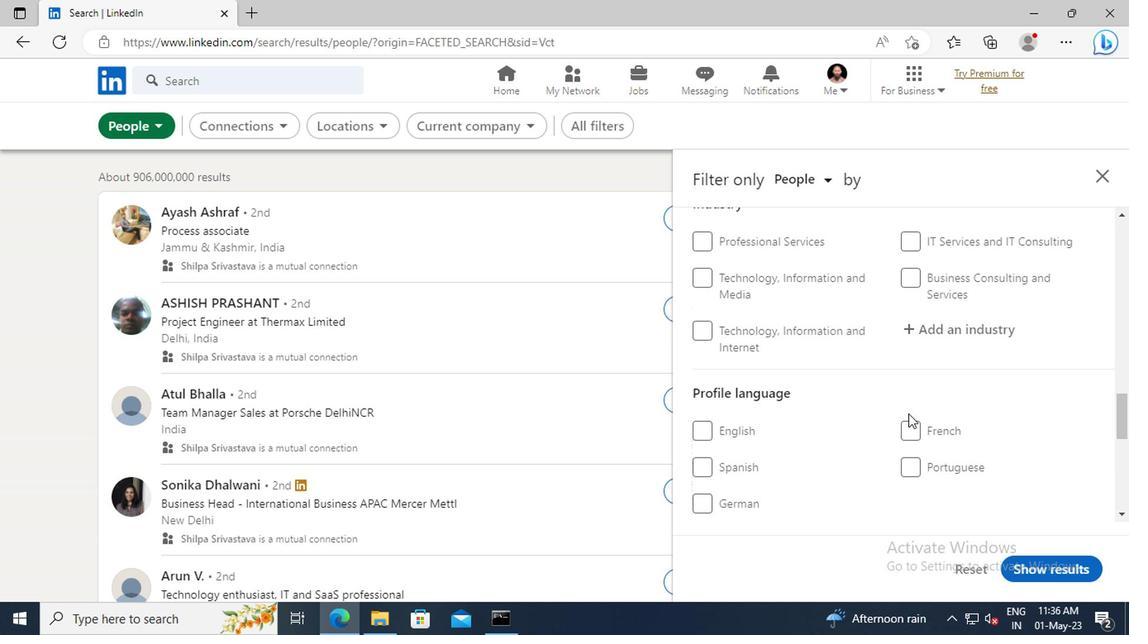 
Action: Mouse moved to (695, 417)
Screenshot: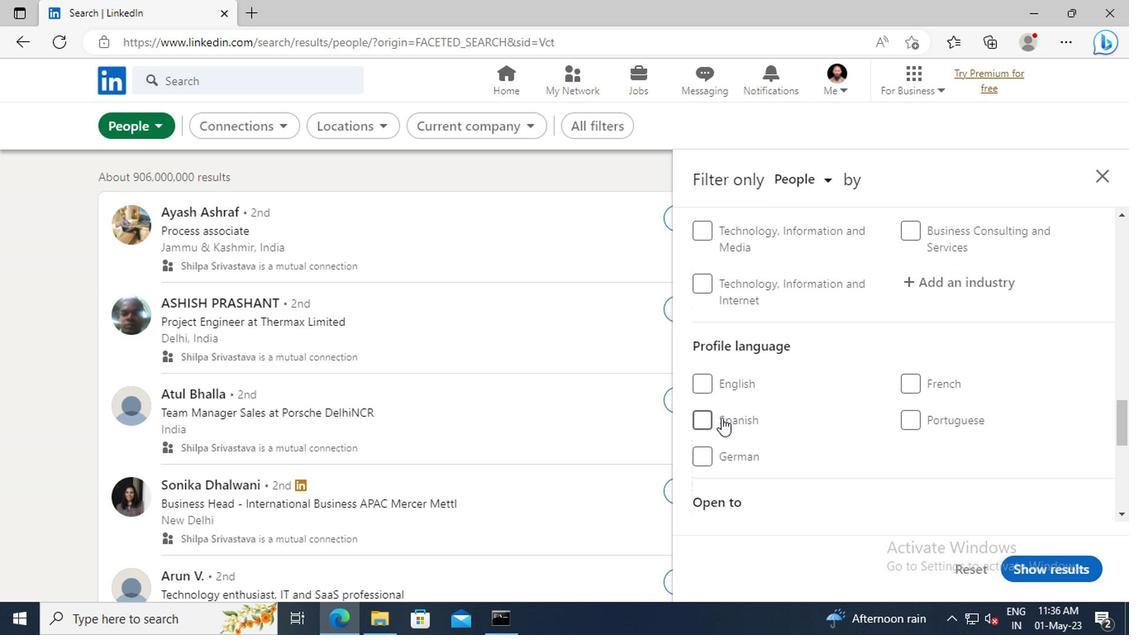 
Action: Mouse pressed left at (695, 417)
Screenshot: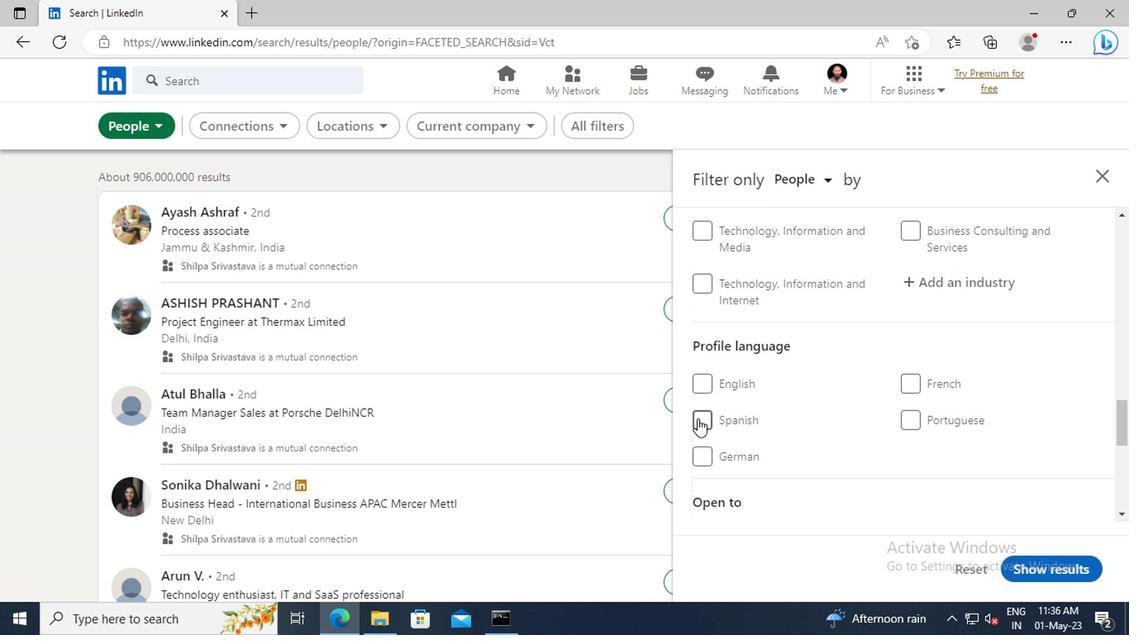 
Action: Mouse moved to (892, 401)
Screenshot: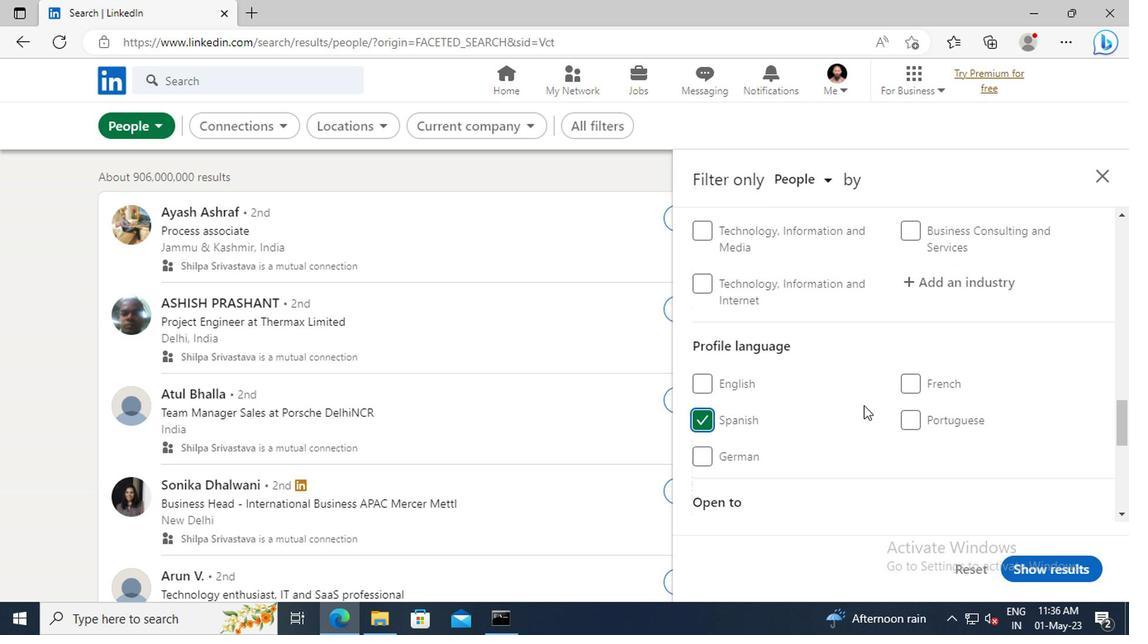 
Action: Mouse scrolled (892, 402) with delta (0, 1)
Screenshot: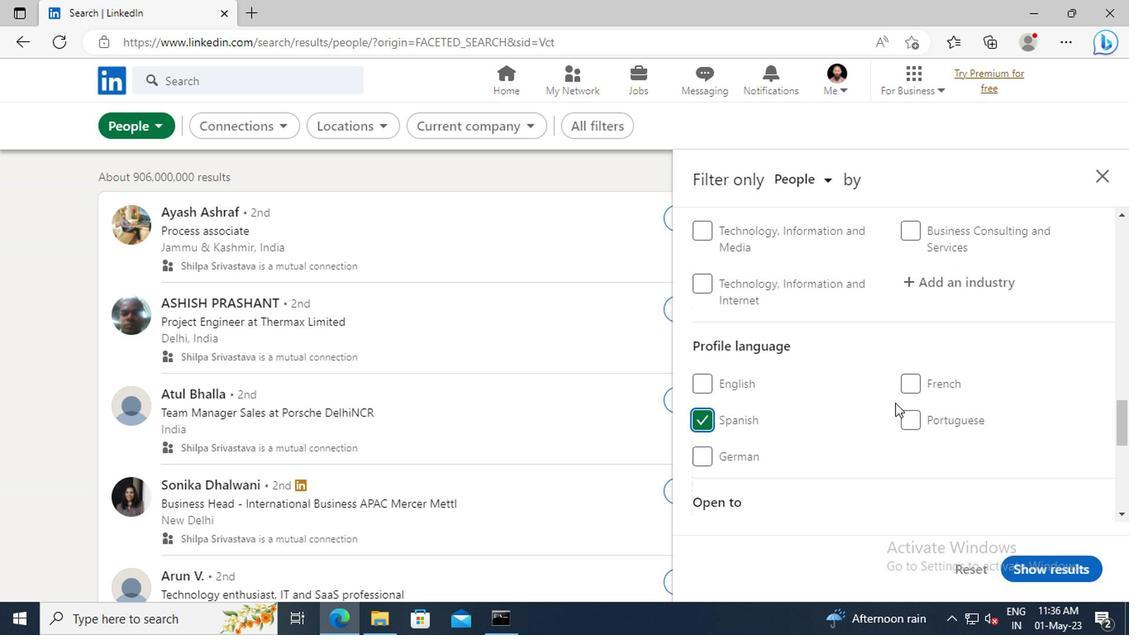 
Action: Mouse scrolled (892, 402) with delta (0, 1)
Screenshot: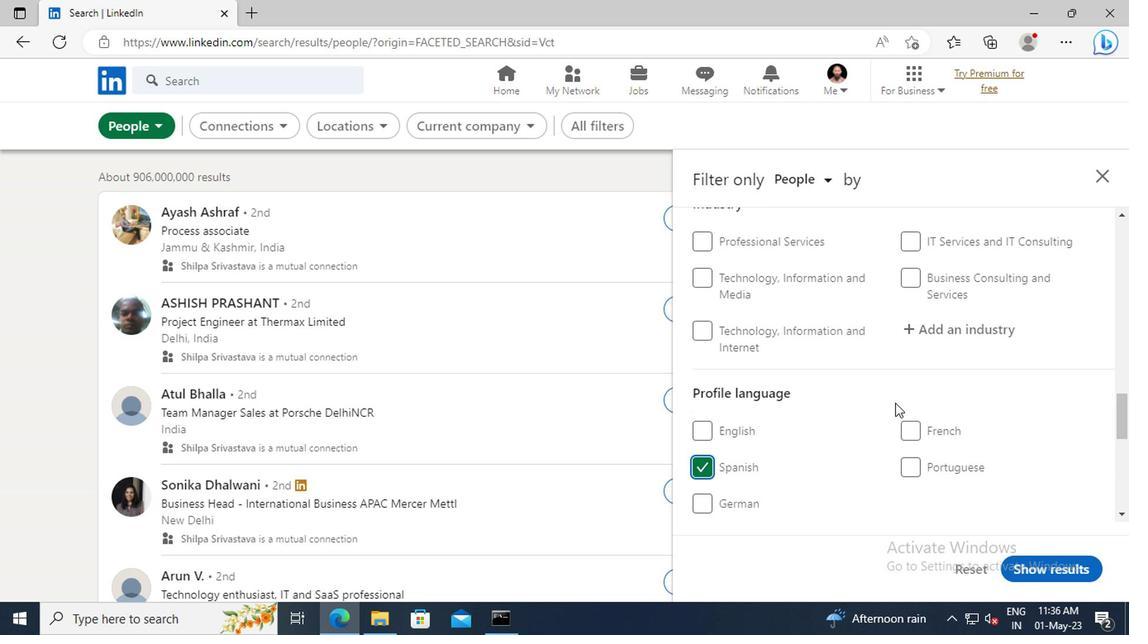 
Action: Mouse scrolled (892, 402) with delta (0, 1)
Screenshot: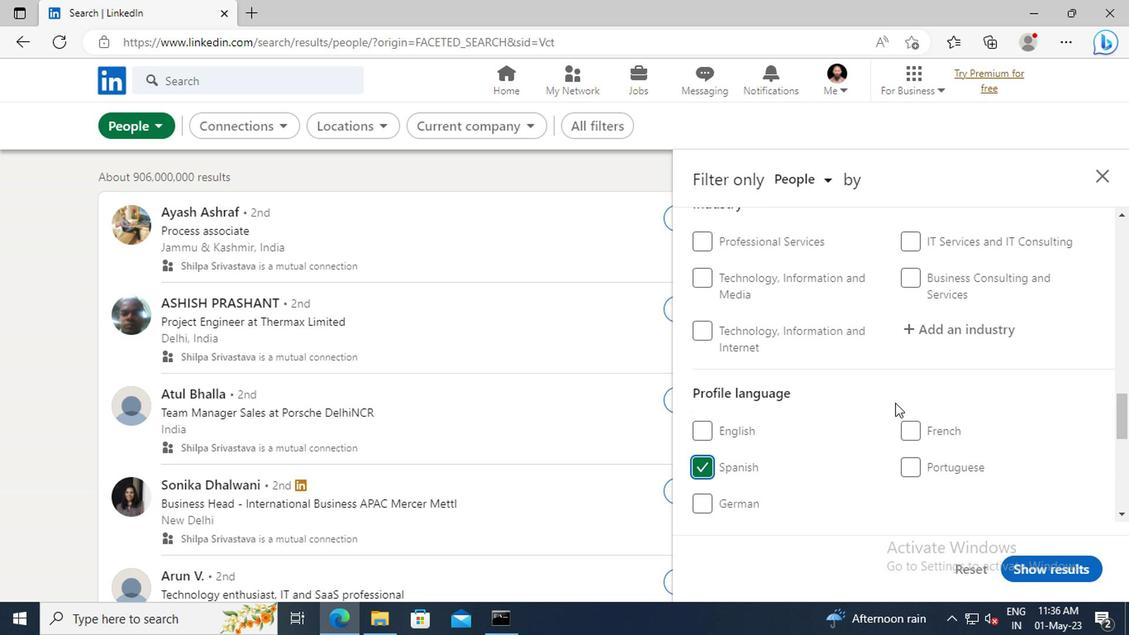 
Action: Mouse scrolled (892, 402) with delta (0, 1)
Screenshot: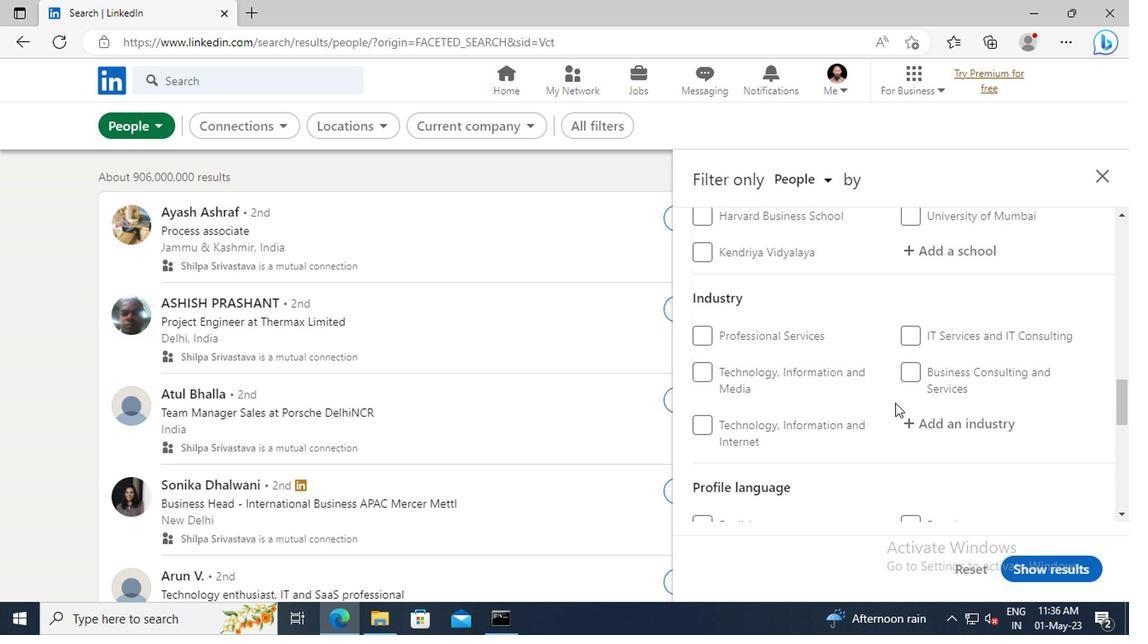 
Action: Mouse scrolled (892, 402) with delta (0, 1)
Screenshot: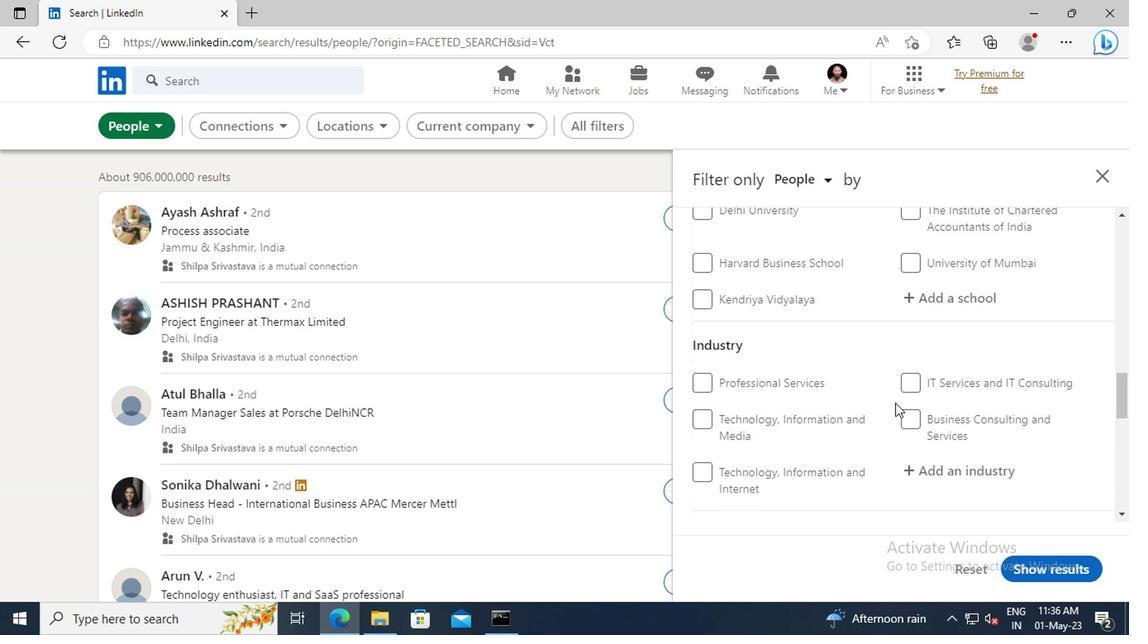
Action: Mouse scrolled (892, 402) with delta (0, 1)
Screenshot: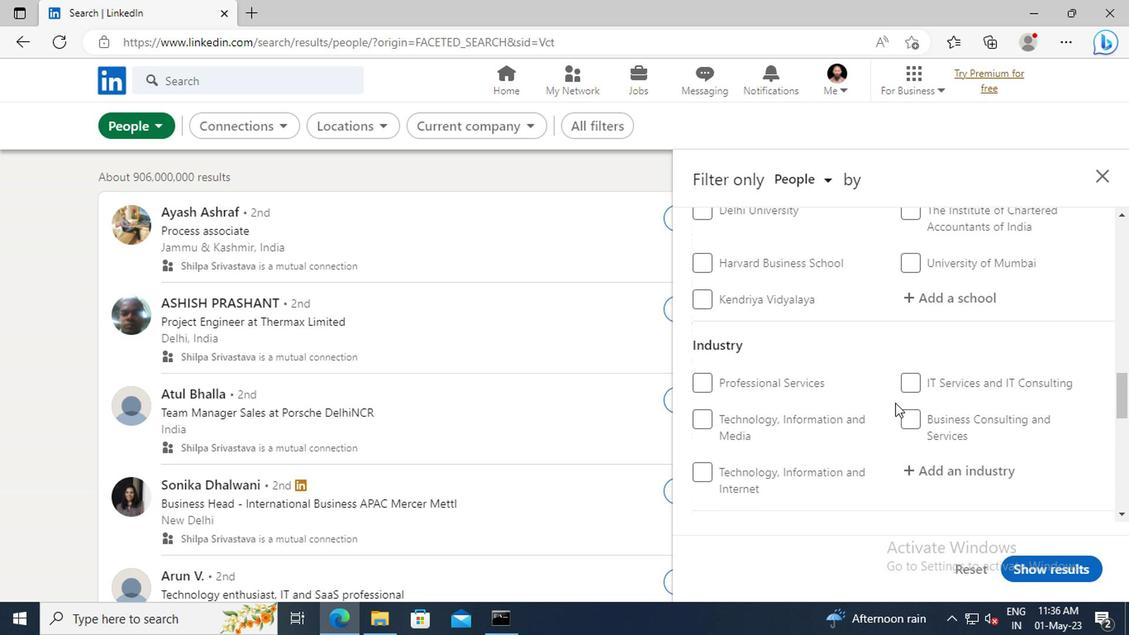 
Action: Mouse scrolled (892, 402) with delta (0, 1)
Screenshot: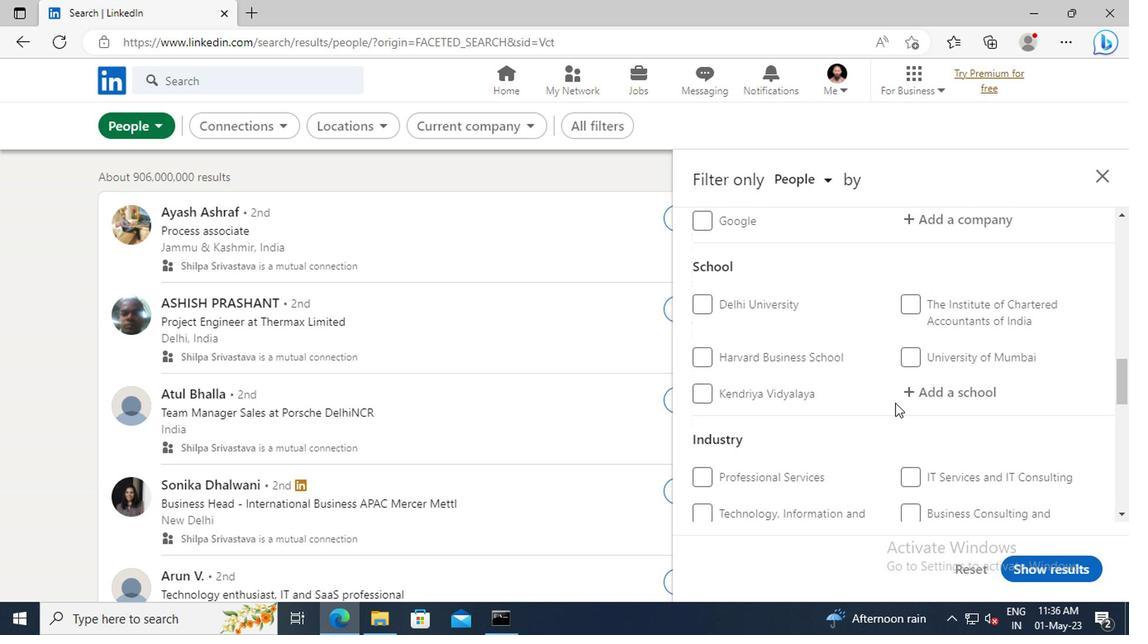 
Action: Mouse scrolled (892, 402) with delta (0, 1)
Screenshot: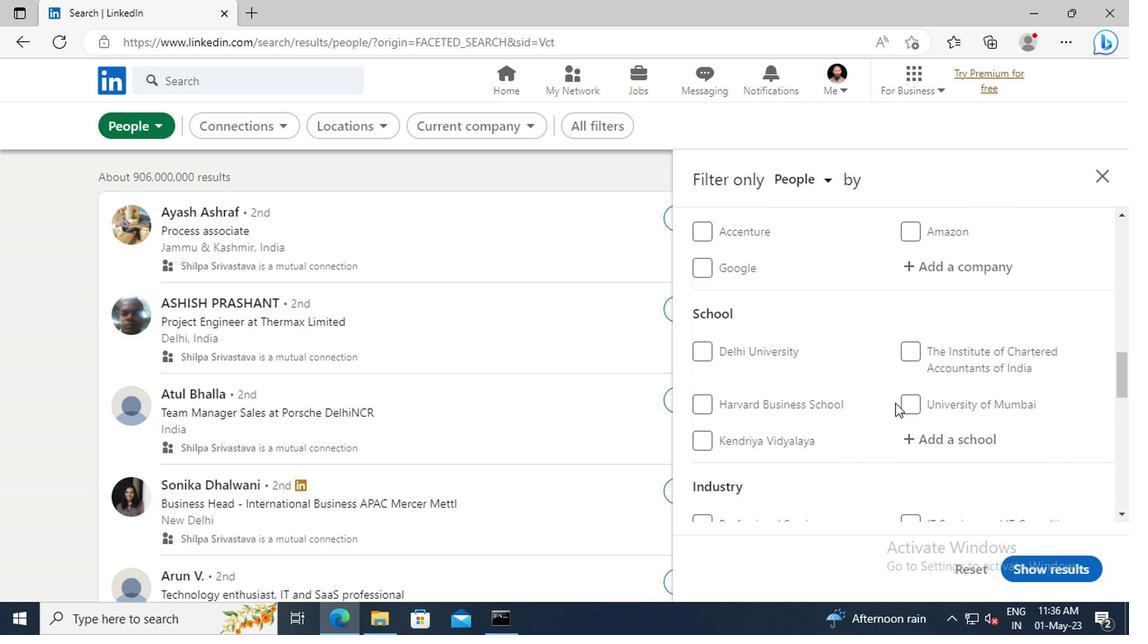 
Action: Mouse scrolled (892, 402) with delta (0, 1)
Screenshot: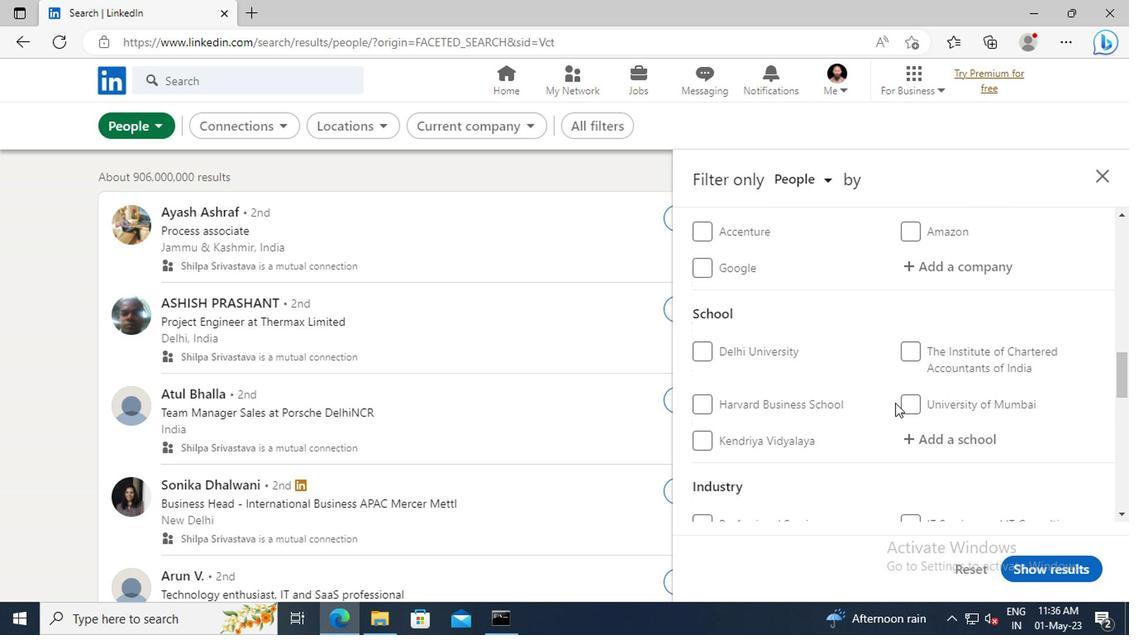 
Action: Mouse scrolled (892, 402) with delta (0, 1)
Screenshot: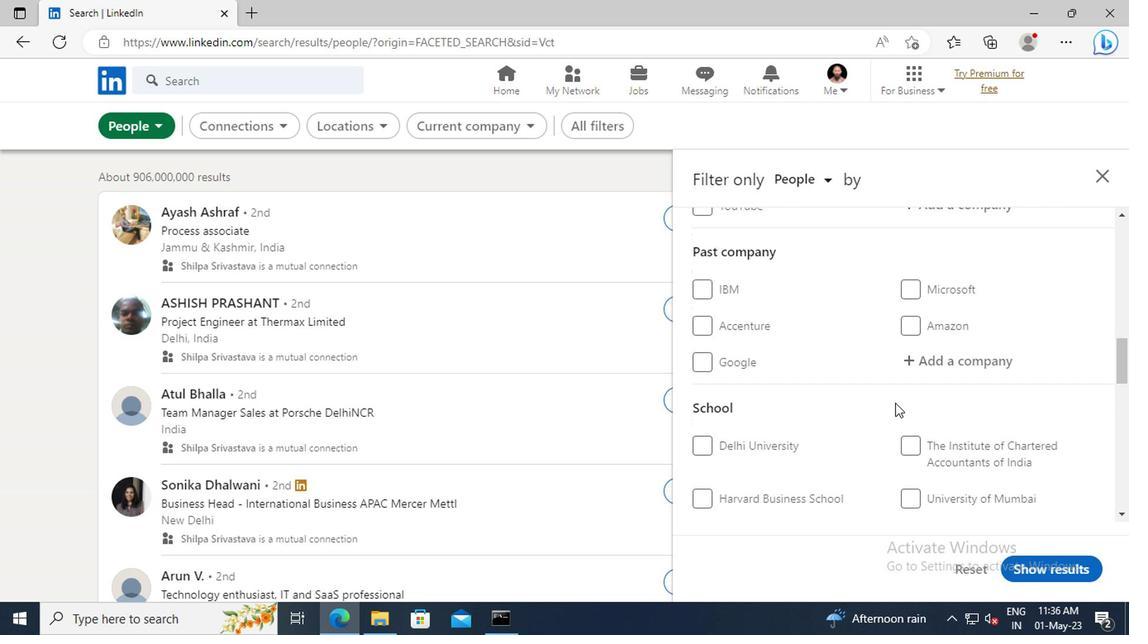 
Action: Mouse scrolled (892, 402) with delta (0, 1)
Screenshot: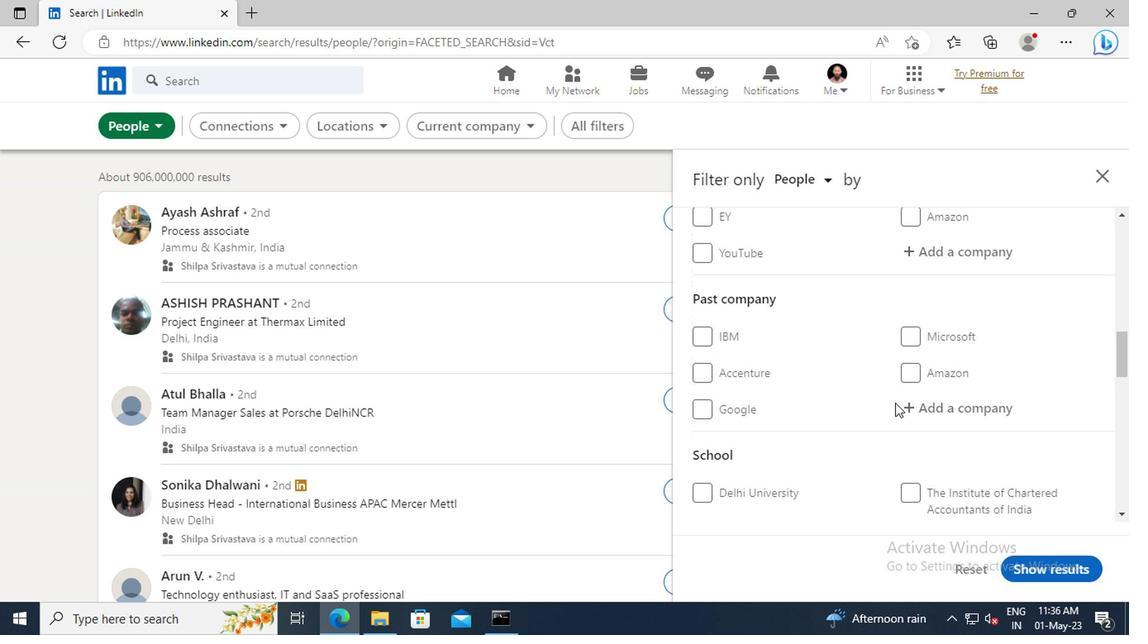 
Action: Mouse scrolled (892, 402) with delta (0, 1)
Screenshot: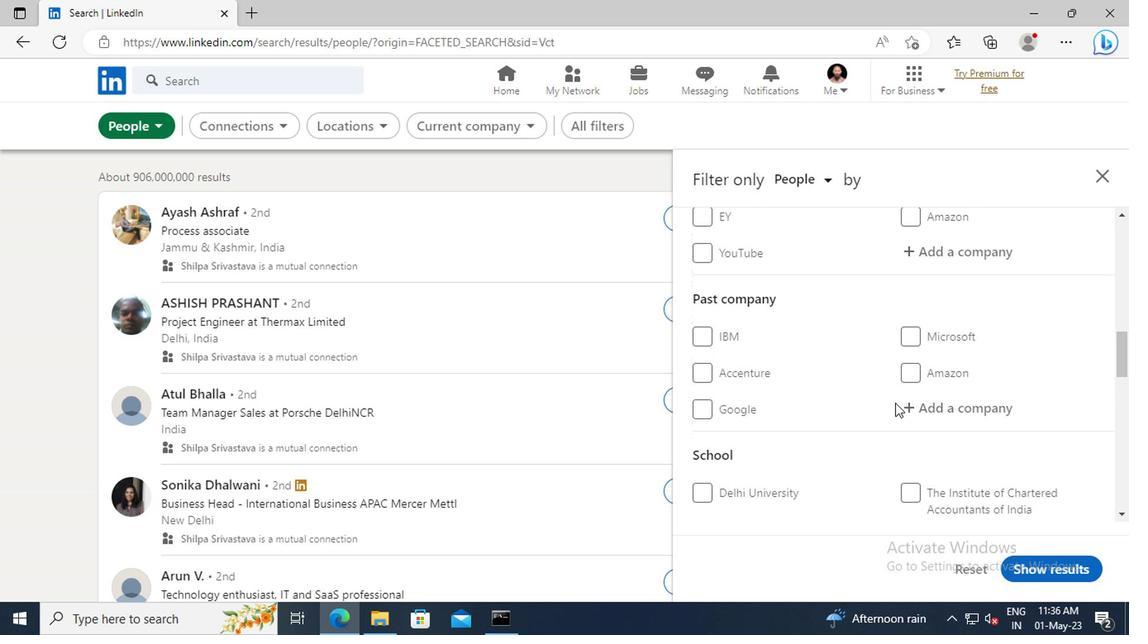 
Action: Mouse moved to (915, 348)
Screenshot: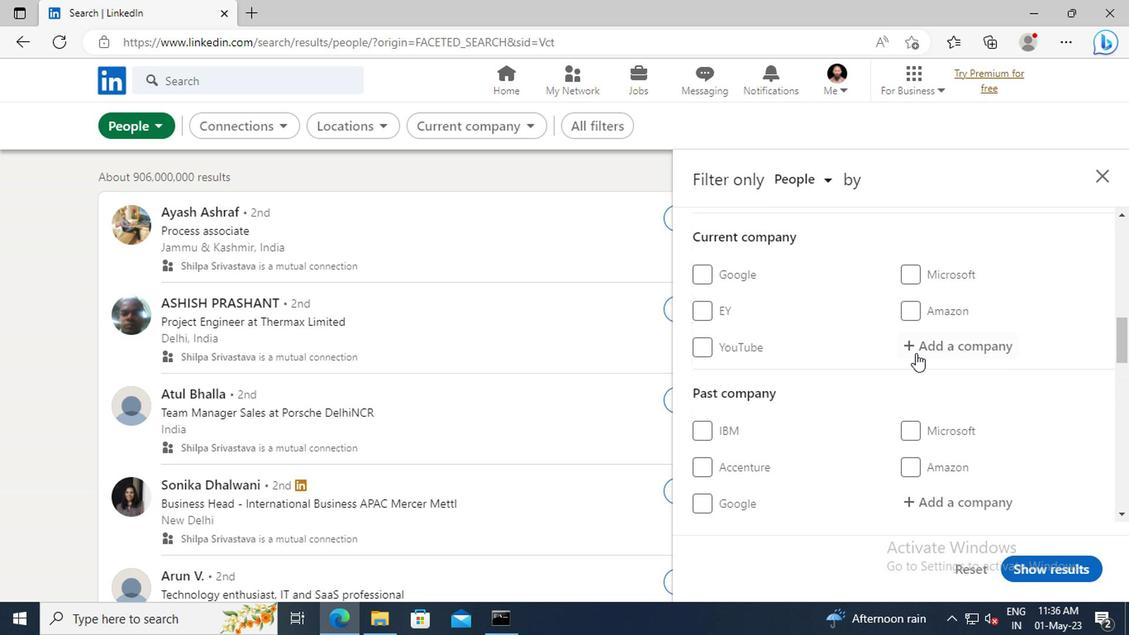 
Action: Mouse pressed left at (915, 348)
Screenshot: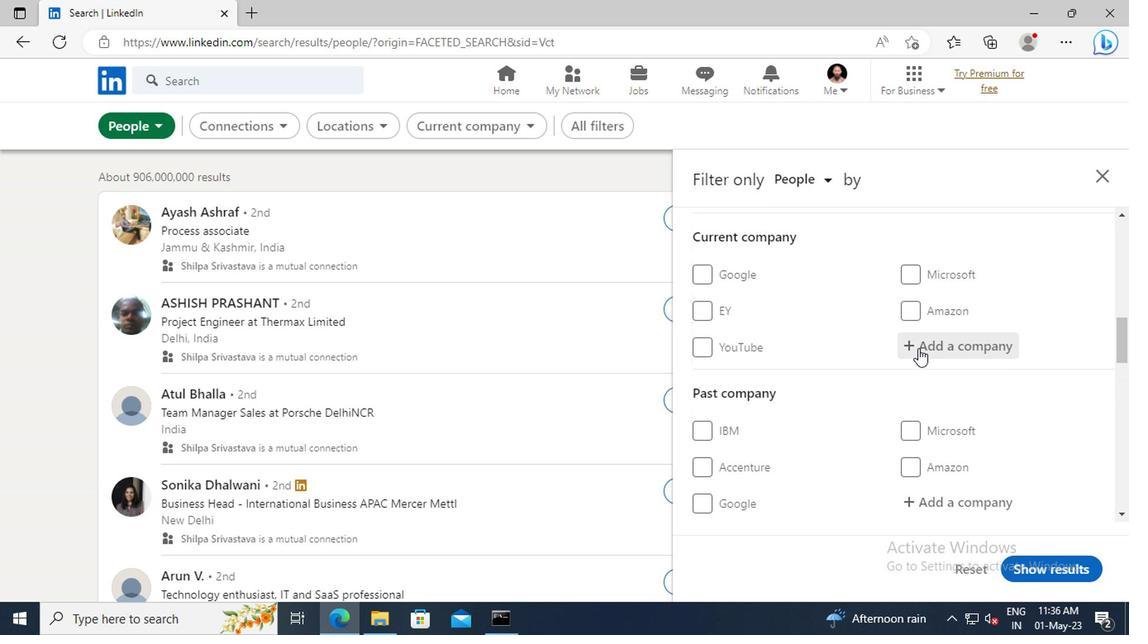 
Action: Key pressed <Key.shift>K12<Key.space><Key.shift>TECH
Screenshot: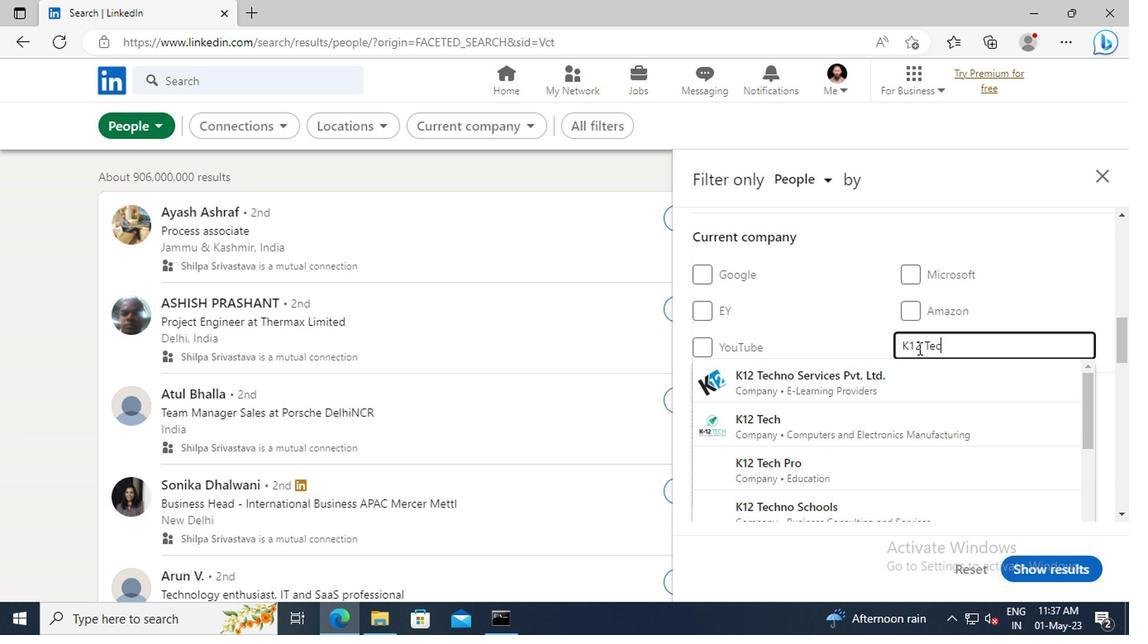 
Action: Mouse moved to (903, 379)
Screenshot: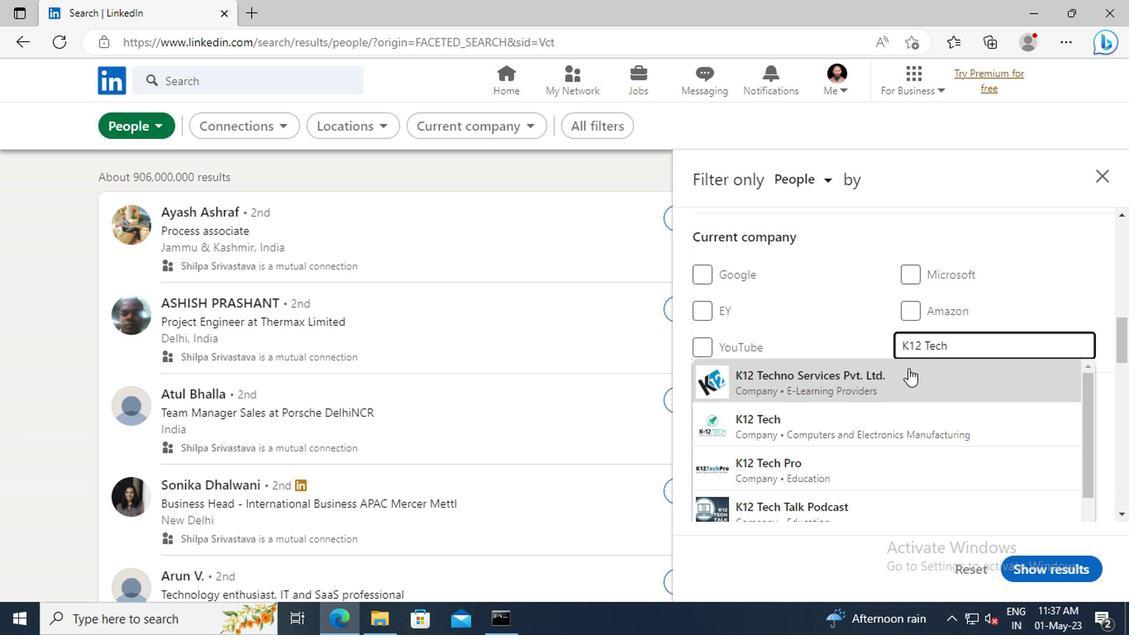 
Action: Mouse pressed left at (903, 379)
Screenshot: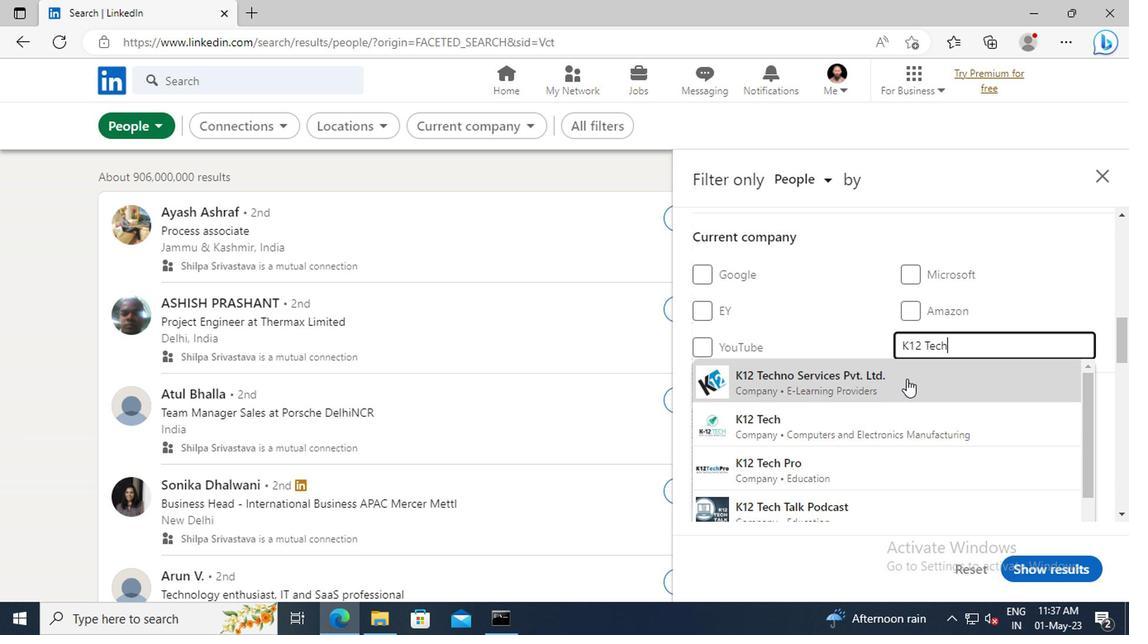 
Action: Mouse scrolled (903, 378) with delta (0, -1)
Screenshot: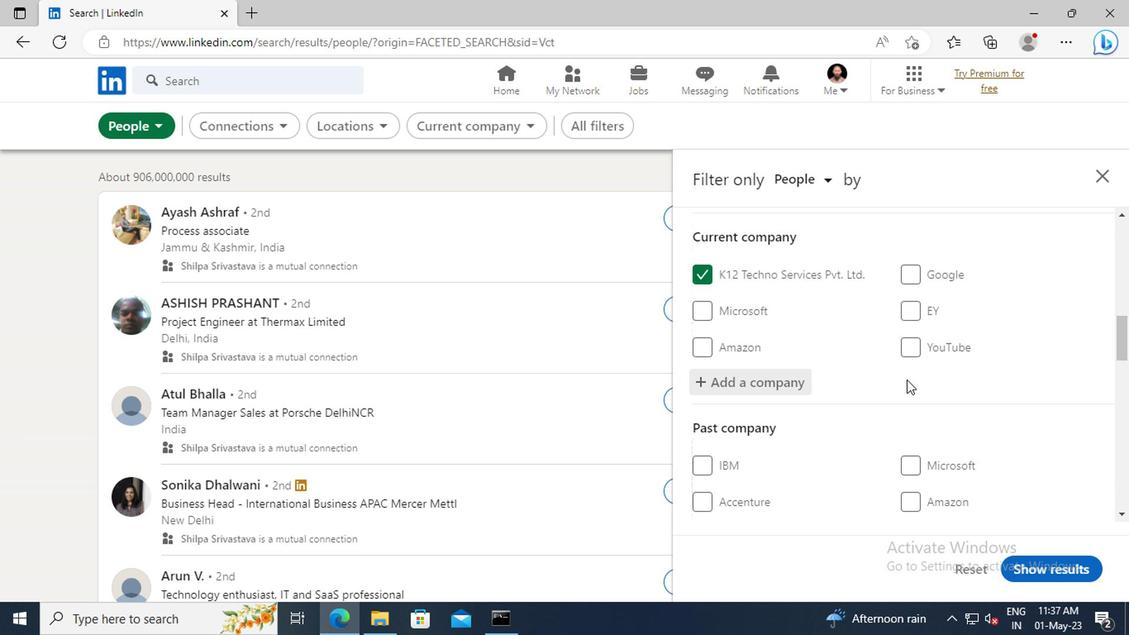 
Action: Mouse moved to (903, 356)
Screenshot: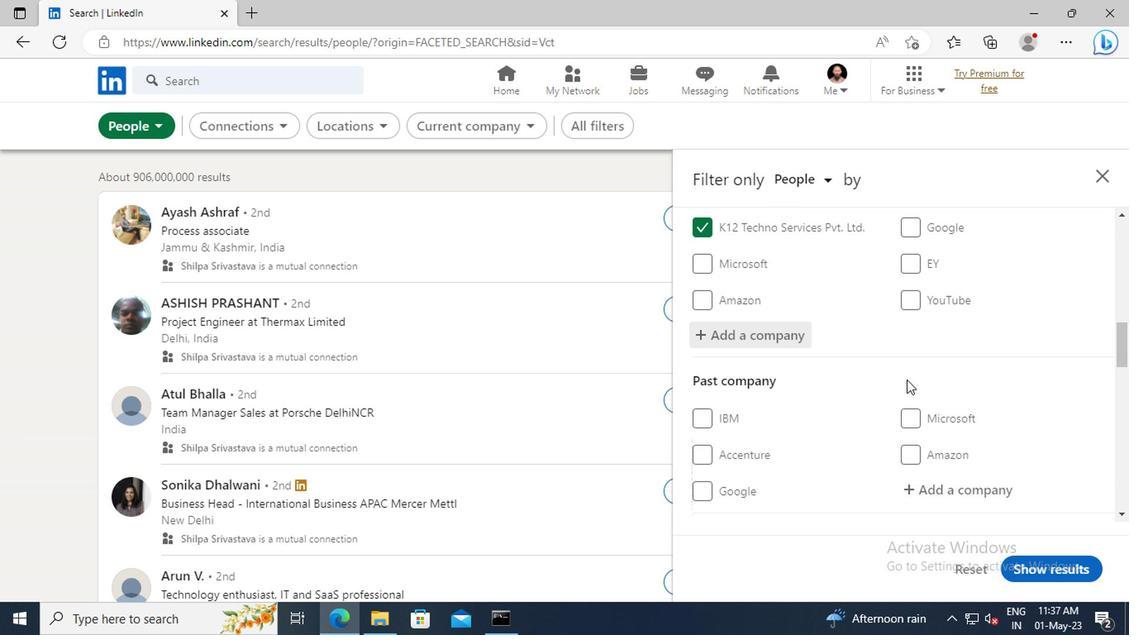
Action: Mouse scrolled (903, 355) with delta (0, 0)
Screenshot: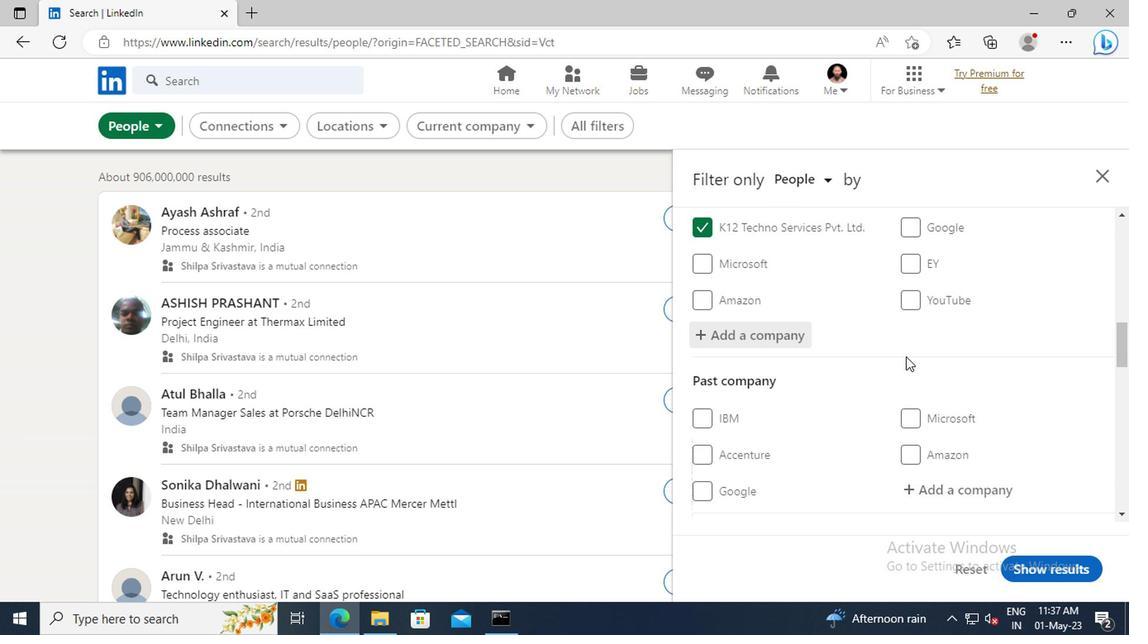 
Action: Mouse scrolled (903, 355) with delta (0, 0)
Screenshot: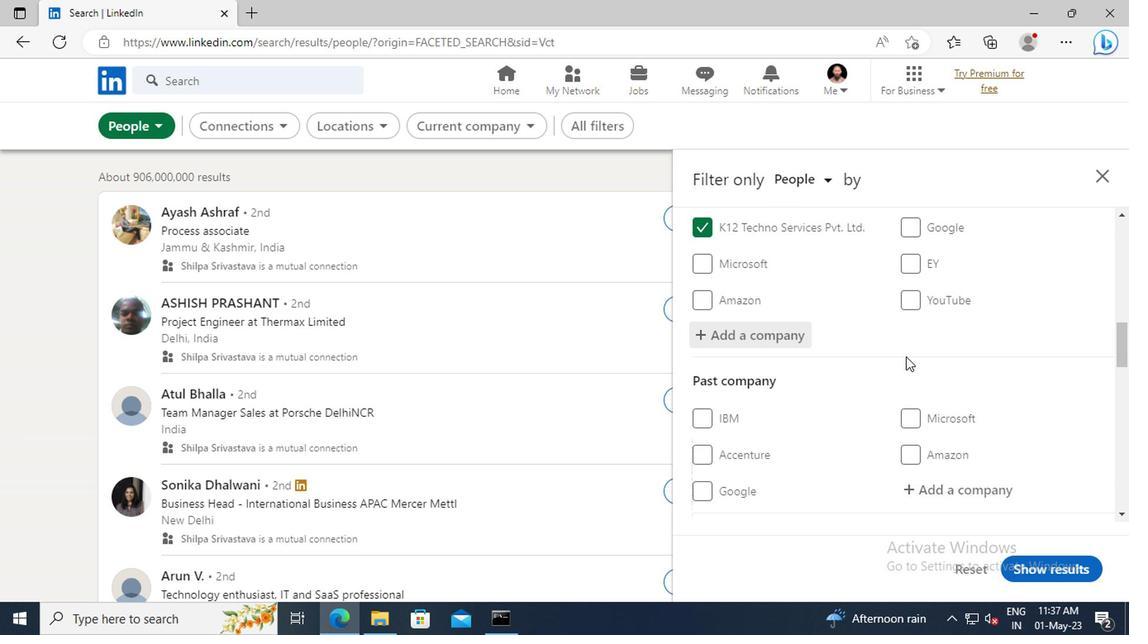
Action: Mouse moved to (903, 341)
Screenshot: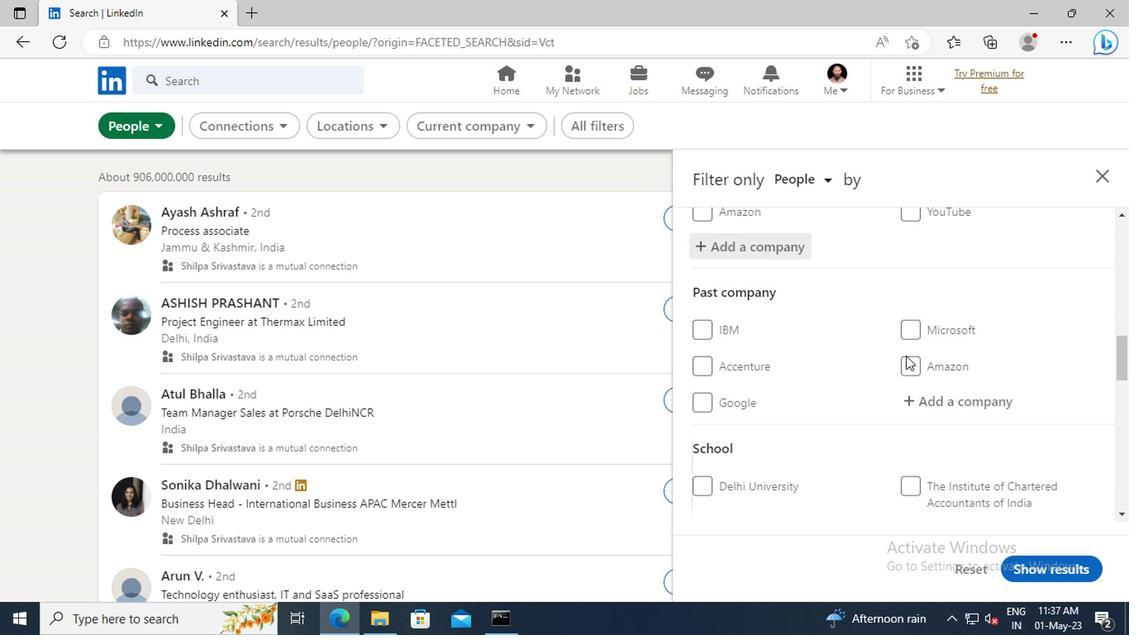 
Action: Mouse scrolled (903, 341) with delta (0, 0)
Screenshot: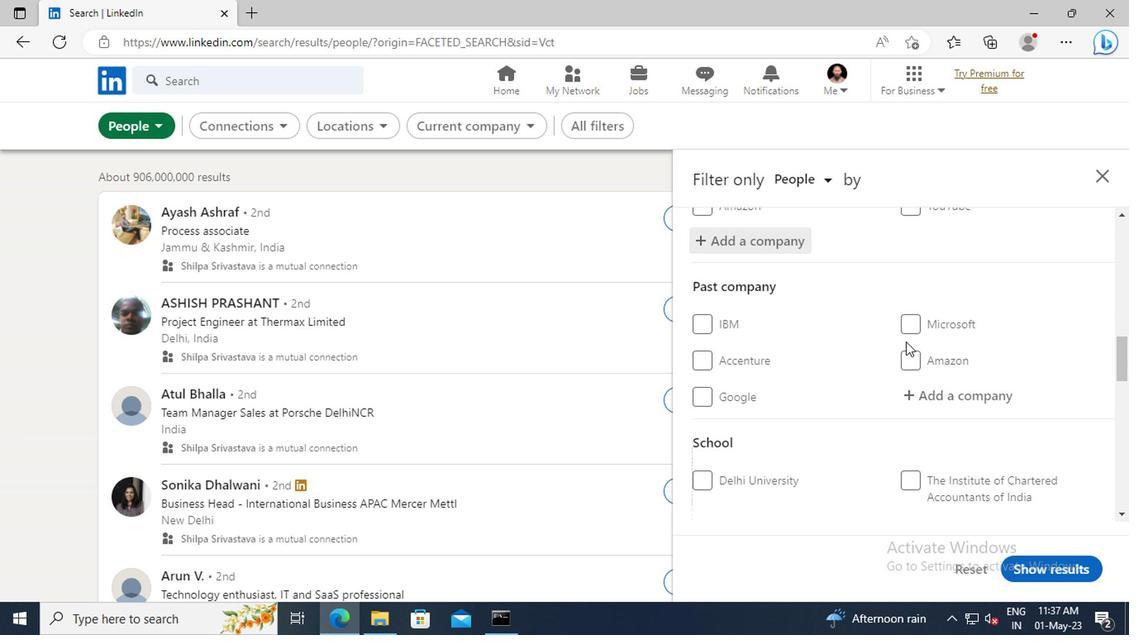 
Action: Mouse scrolled (903, 341) with delta (0, 0)
Screenshot: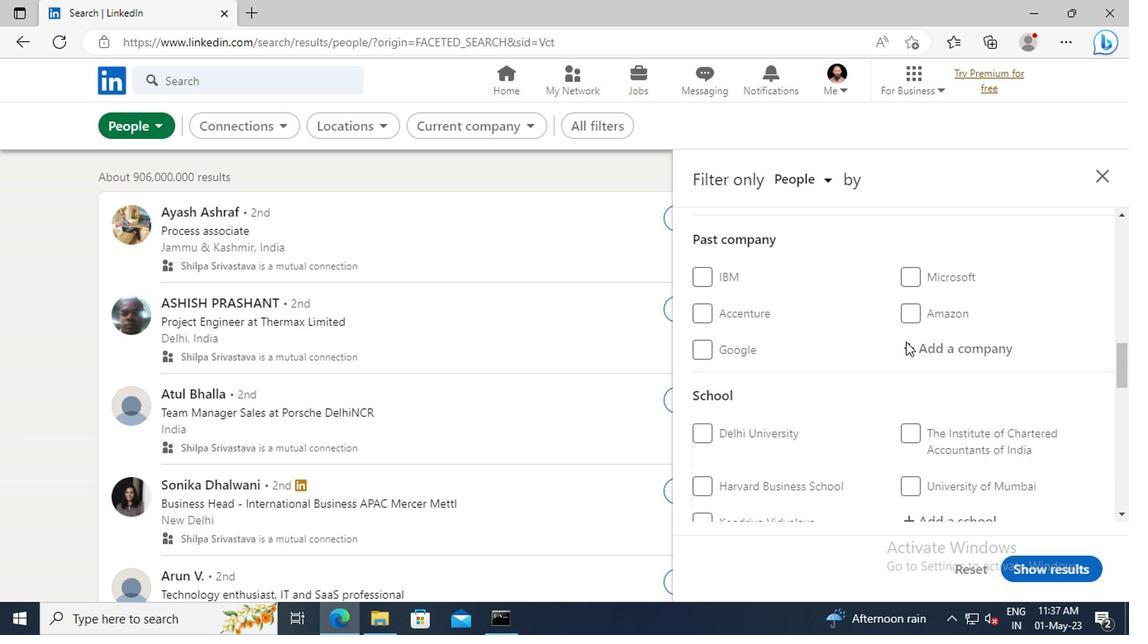 
Action: Mouse scrolled (903, 341) with delta (0, 0)
Screenshot: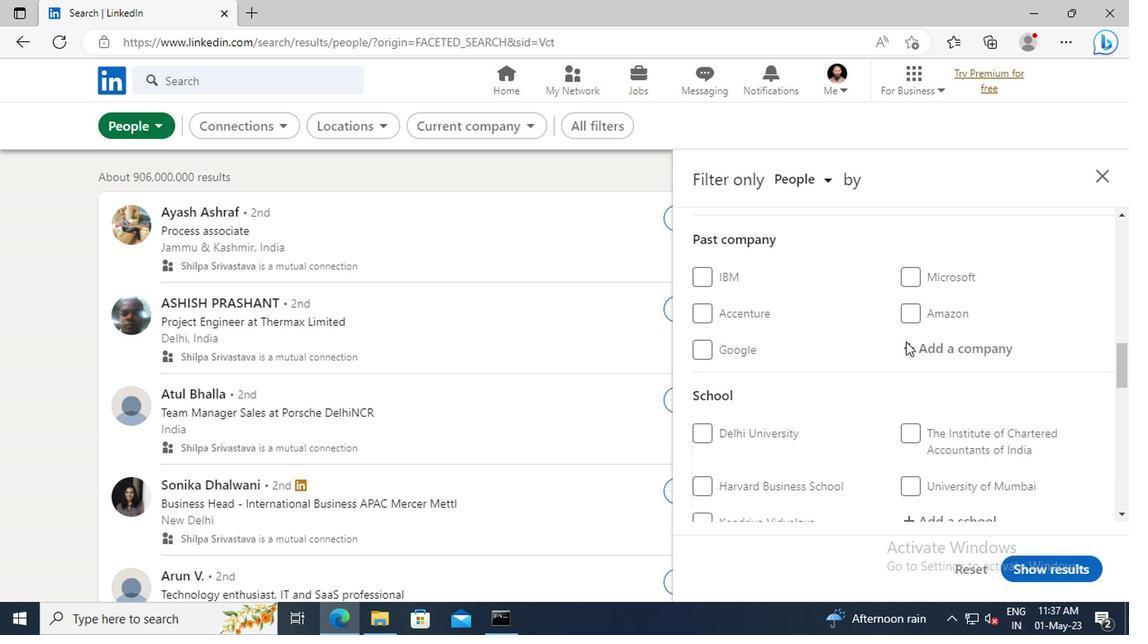 
Action: Mouse scrolled (903, 341) with delta (0, 0)
Screenshot: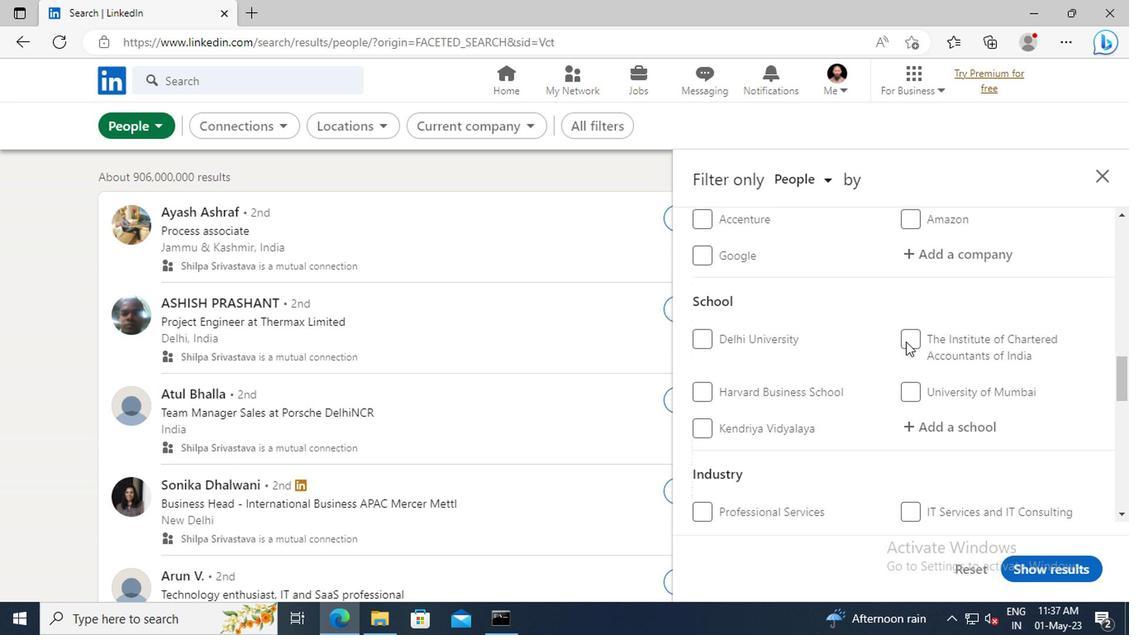 
Action: Mouse moved to (911, 379)
Screenshot: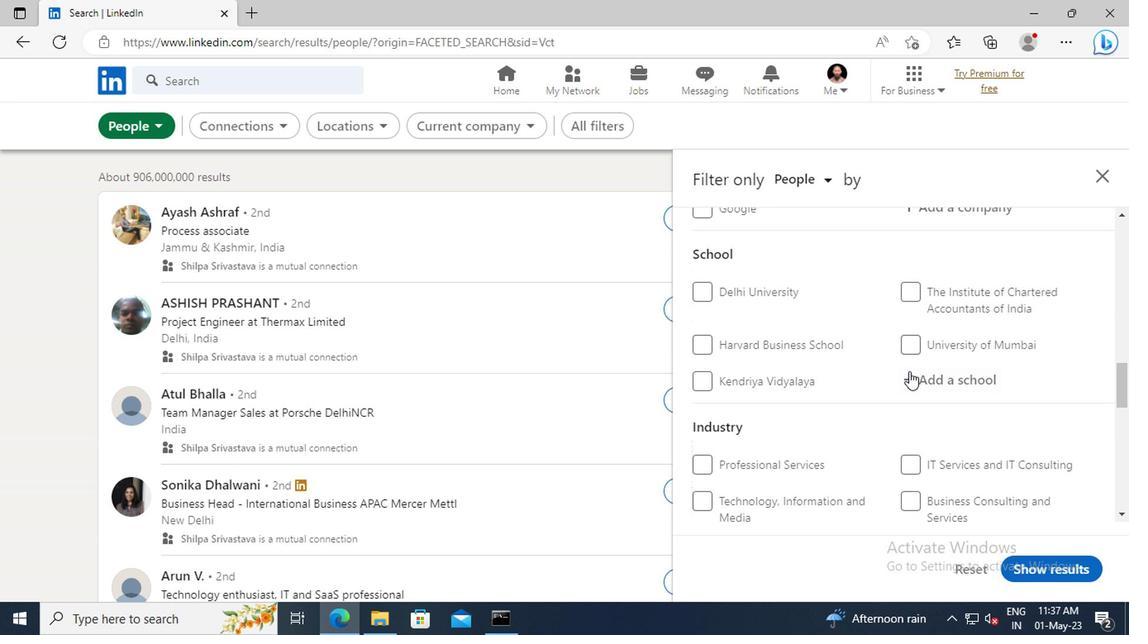 
Action: Mouse pressed left at (911, 379)
Screenshot: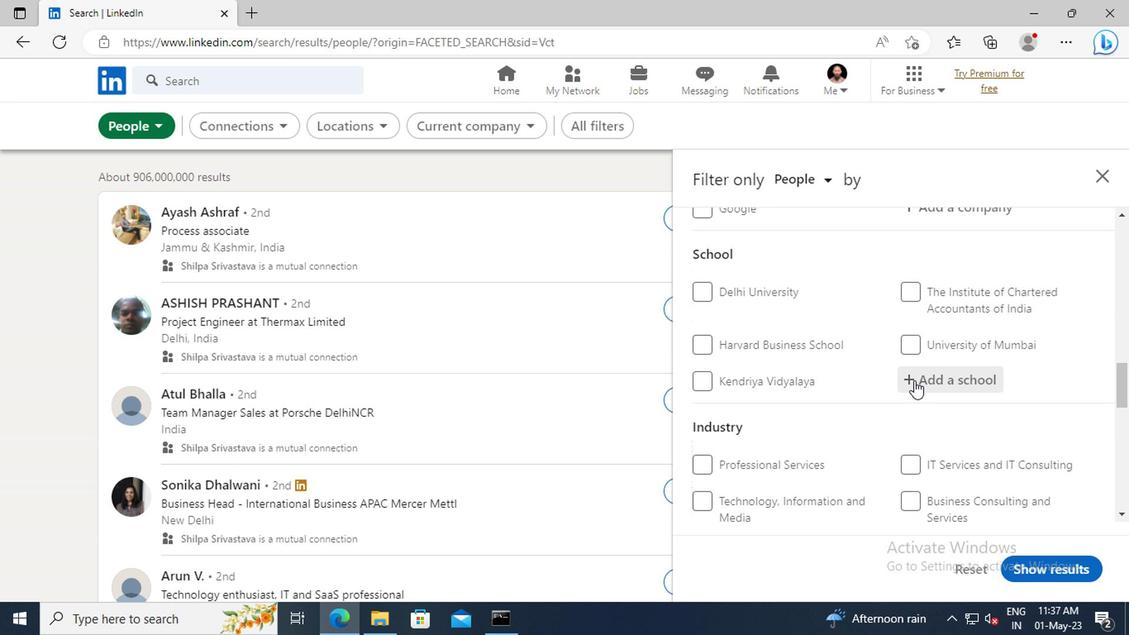 
Action: Key pressed <Key.shift>AJEENKYA<Key.space><Key.shift>D<Key.space>
Screenshot: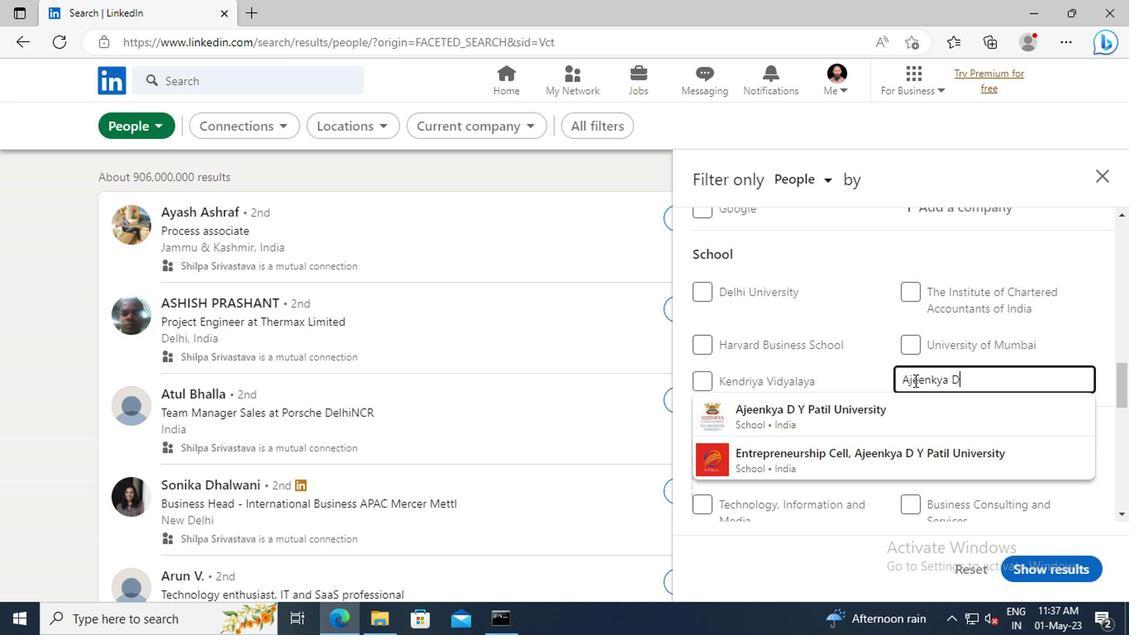 
Action: Mouse moved to (914, 407)
Screenshot: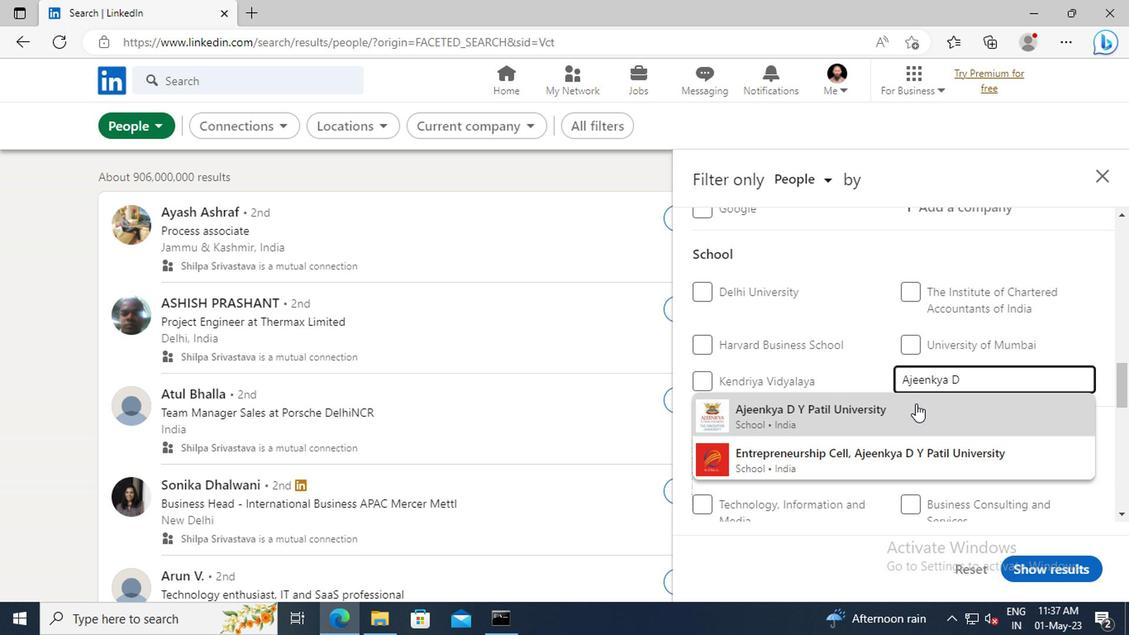 
Action: Mouse pressed left at (914, 407)
Screenshot: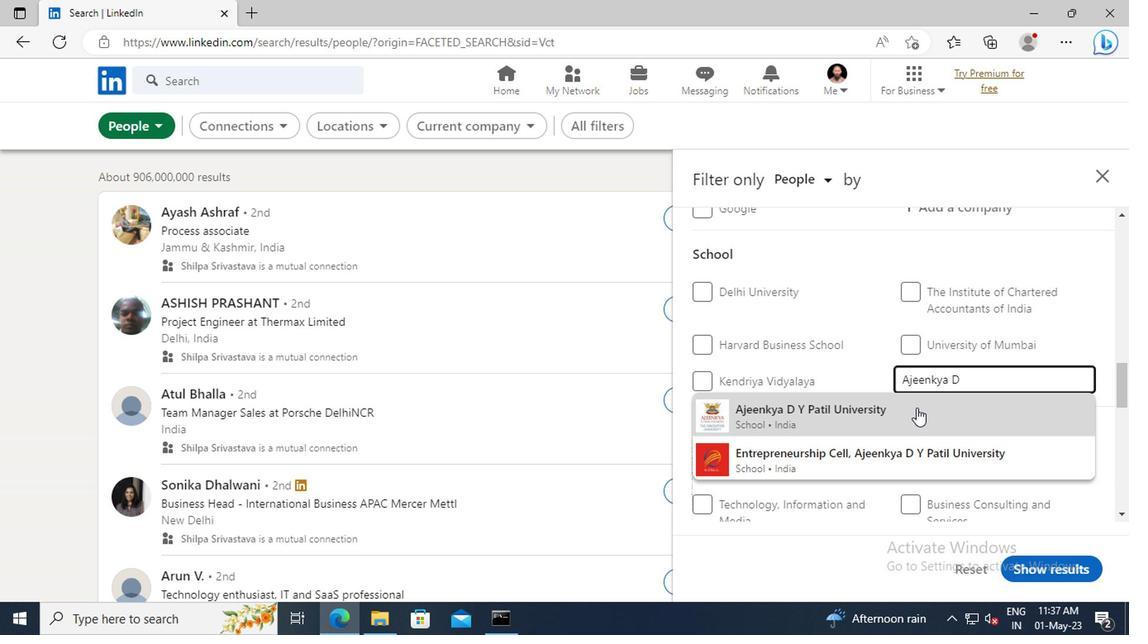 
Action: Mouse scrolled (914, 406) with delta (0, 0)
Screenshot: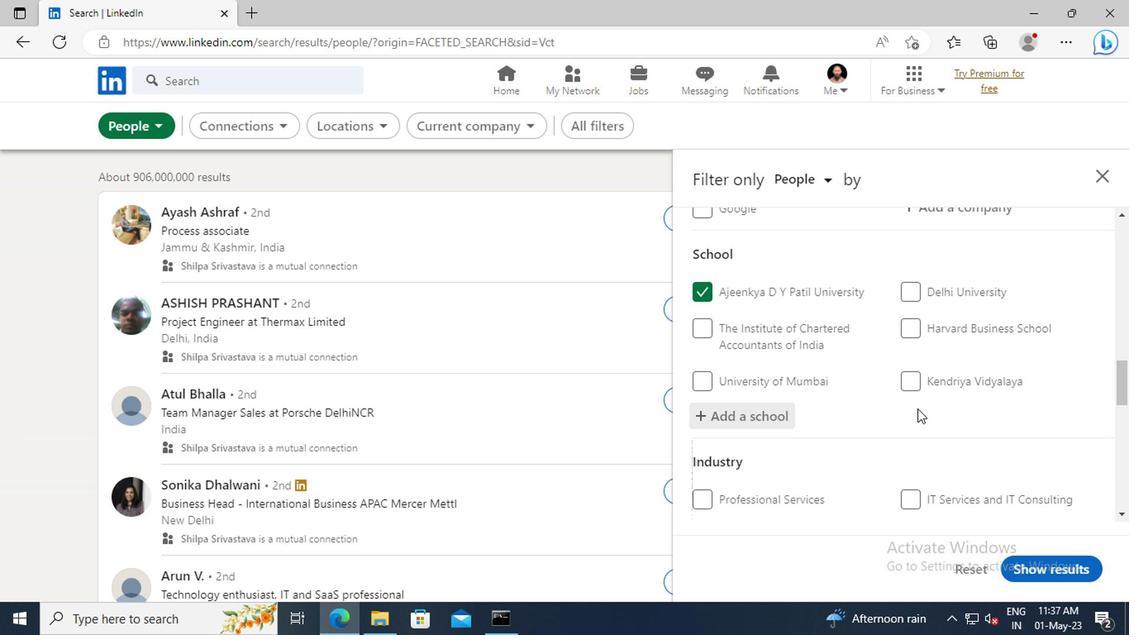 
Action: Mouse moved to (914, 388)
Screenshot: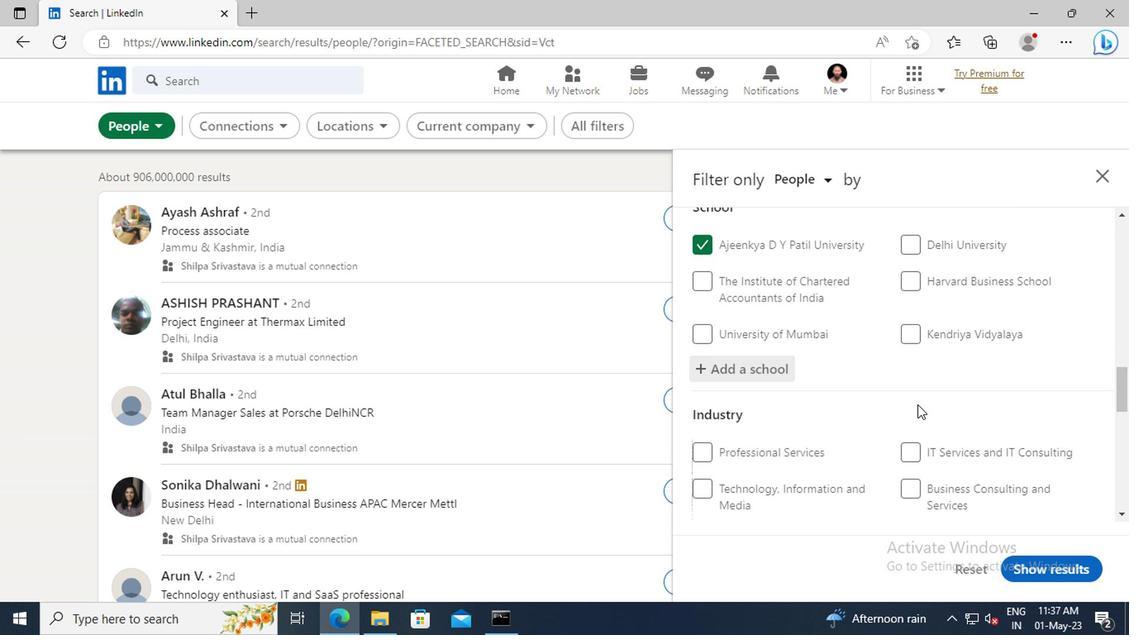 
Action: Mouse scrolled (914, 387) with delta (0, 0)
Screenshot: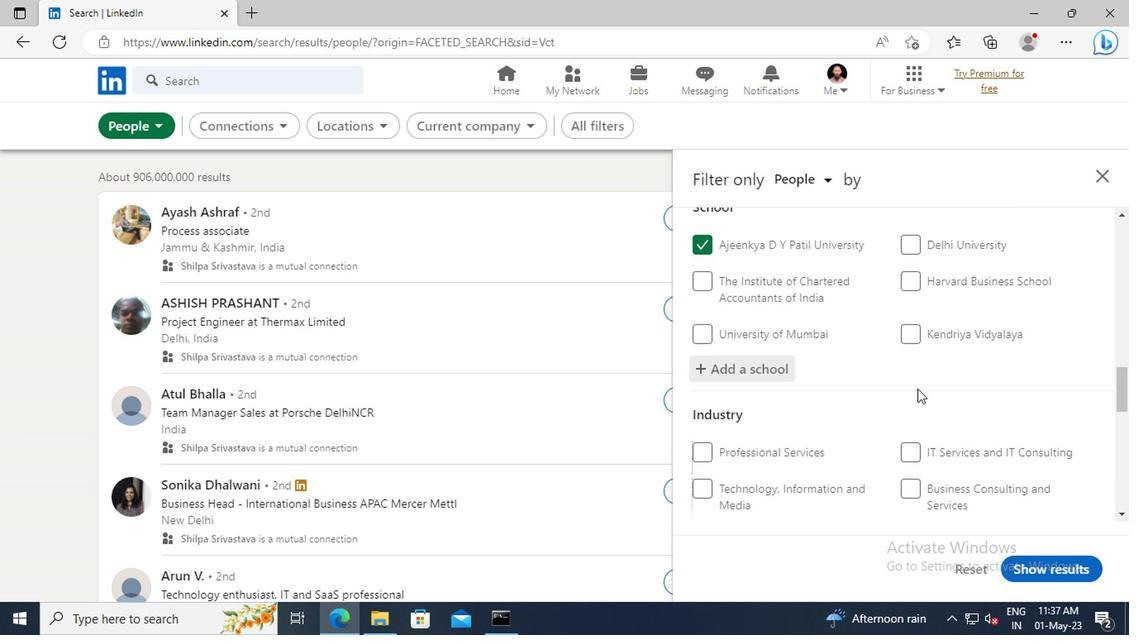 
Action: Mouse scrolled (914, 387) with delta (0, 0)
Screenshot: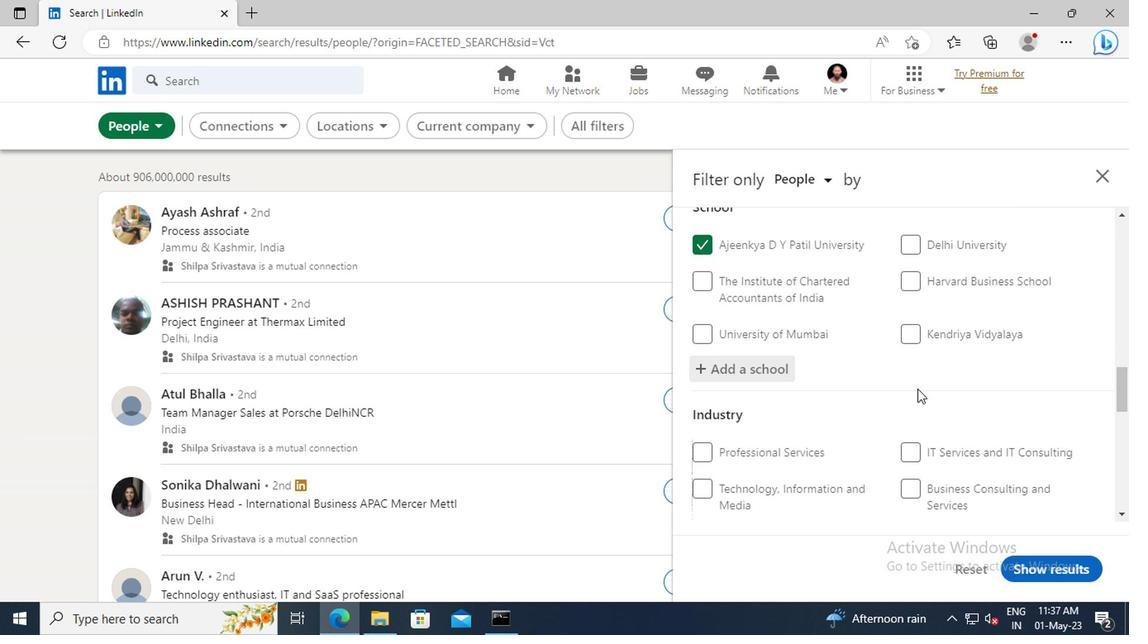 
Action: Mouse moved to (916, 368)
Screenshot: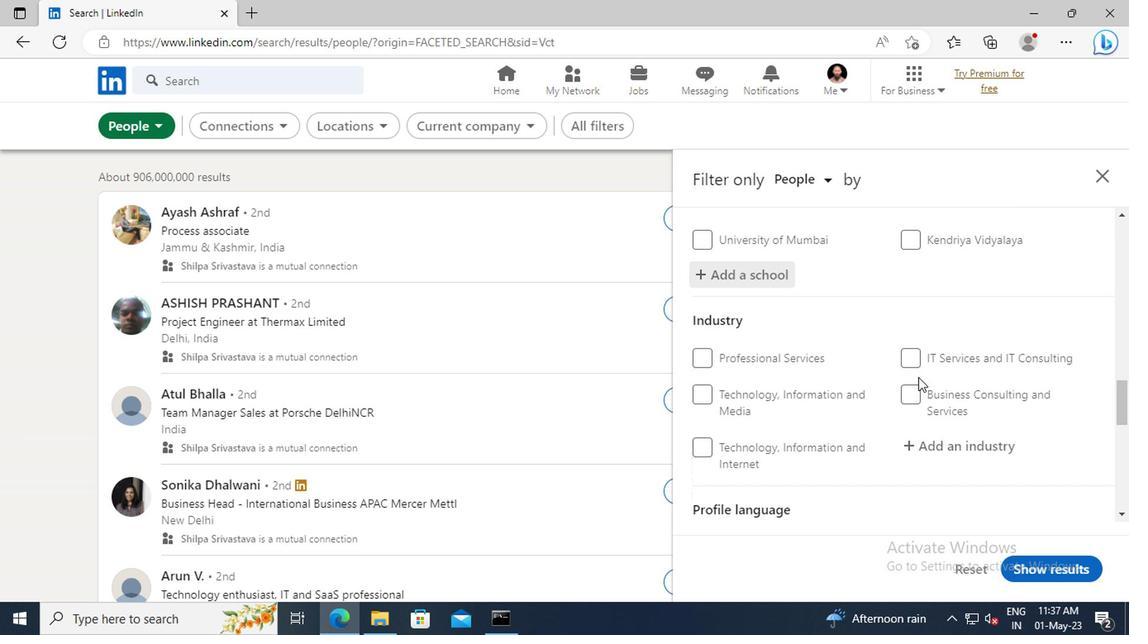
Action: Mouse scrolled (916, 367) with delta (0, -1)
Screenshot: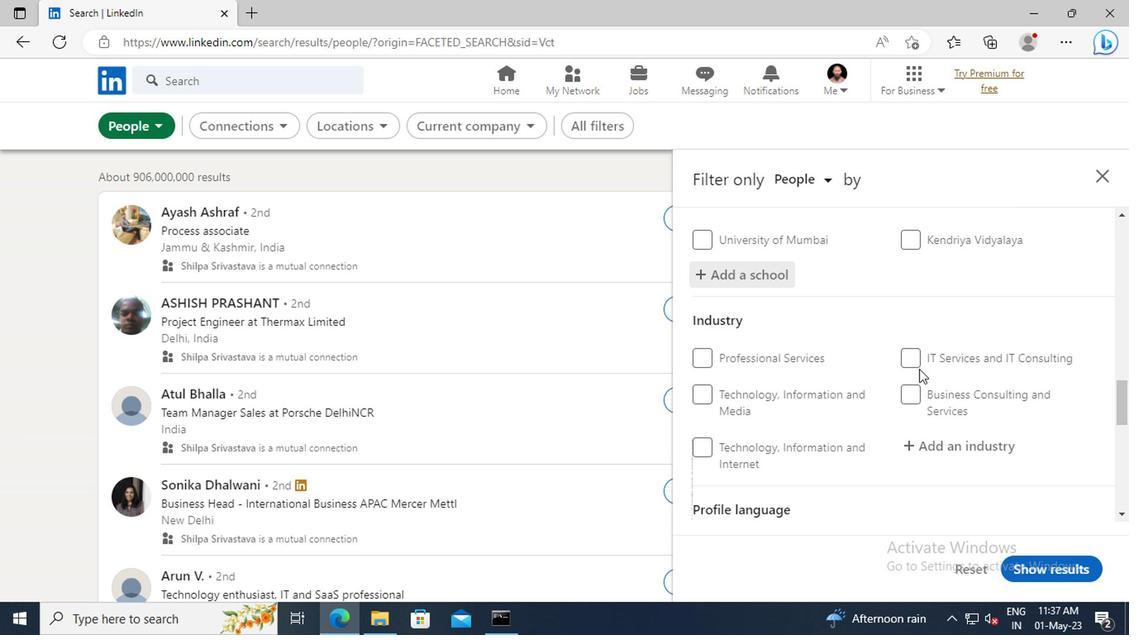 
Action: Mouse moved to (917, 395)
Screenshot: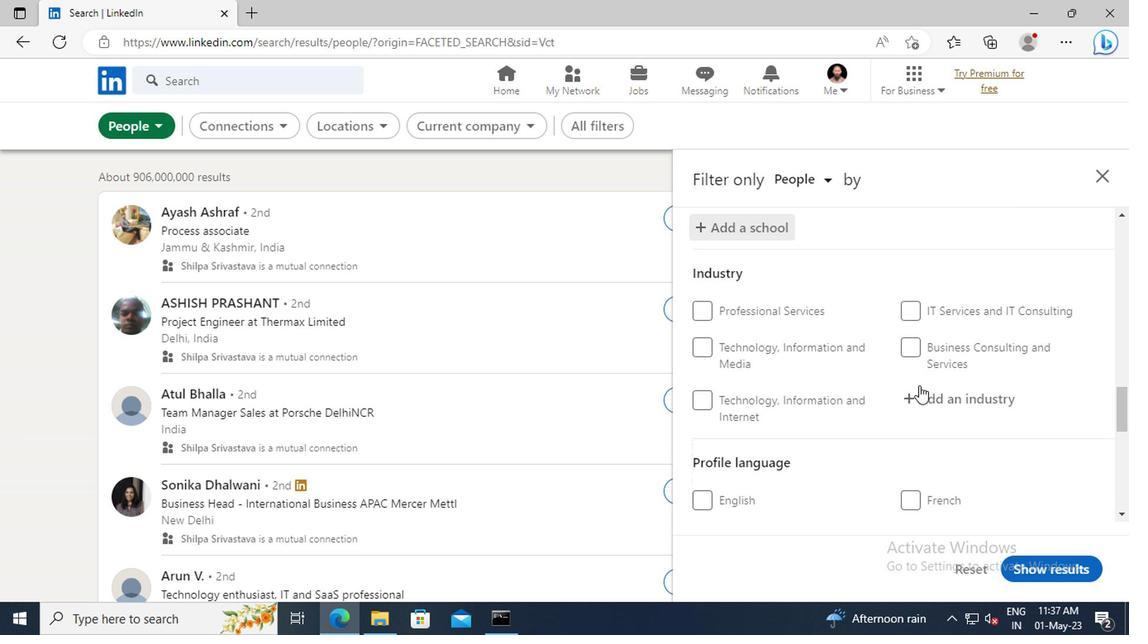 
Action: Mouse pressed left at (917, 395)
Screenshot: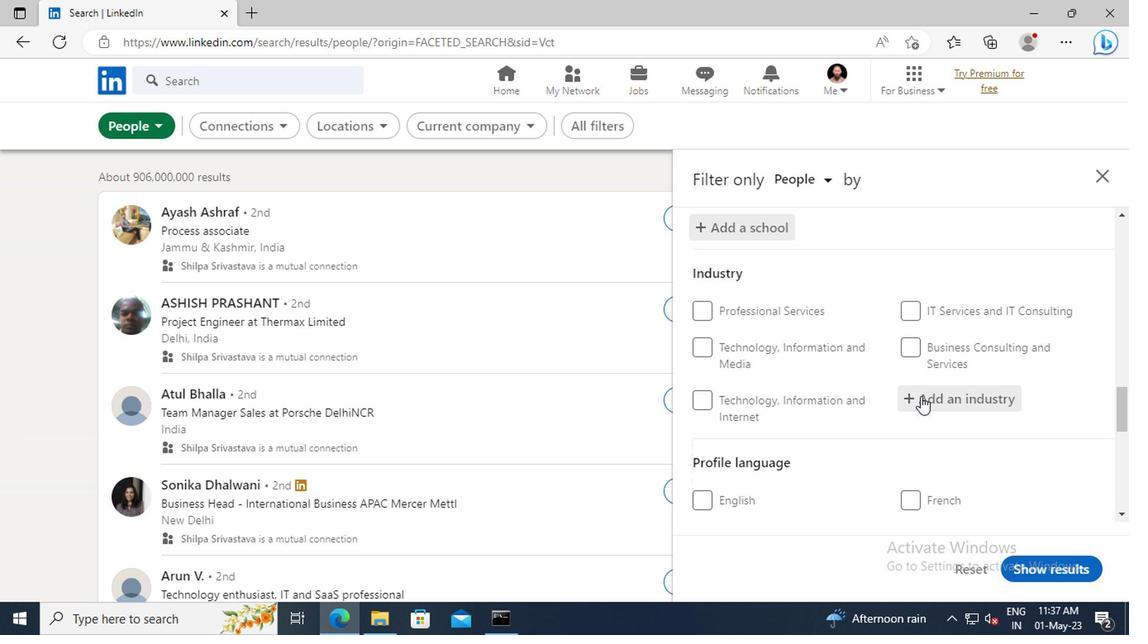 
Action: Key pressed <Key.shift>HIGHWAY
Screenshot: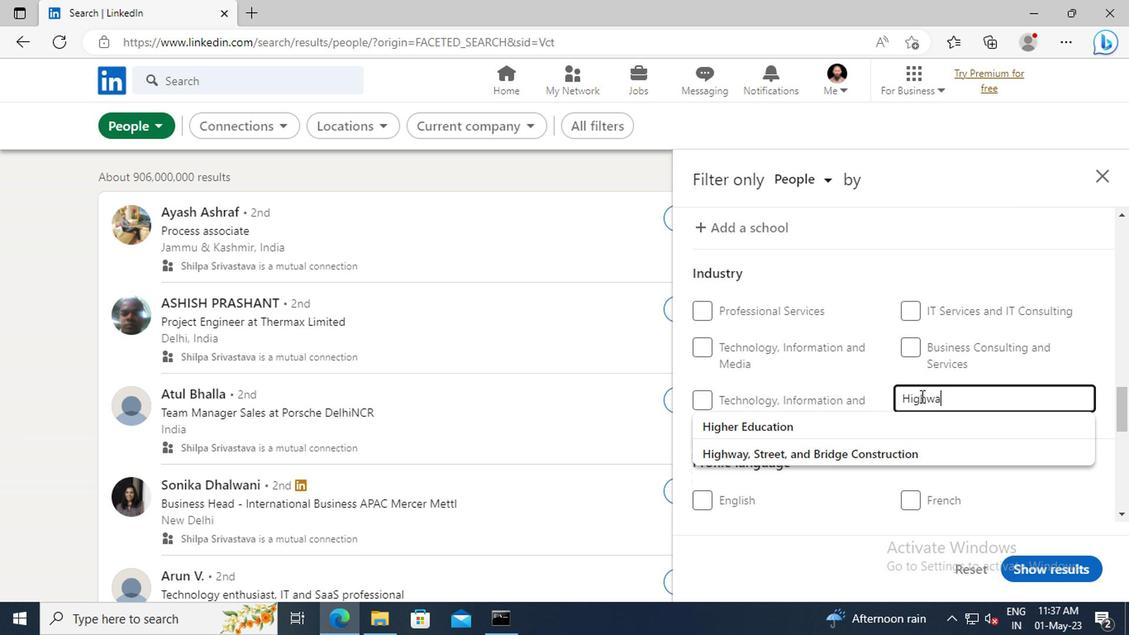 
Action: Mouse moved to (917, 422)
Screenshot: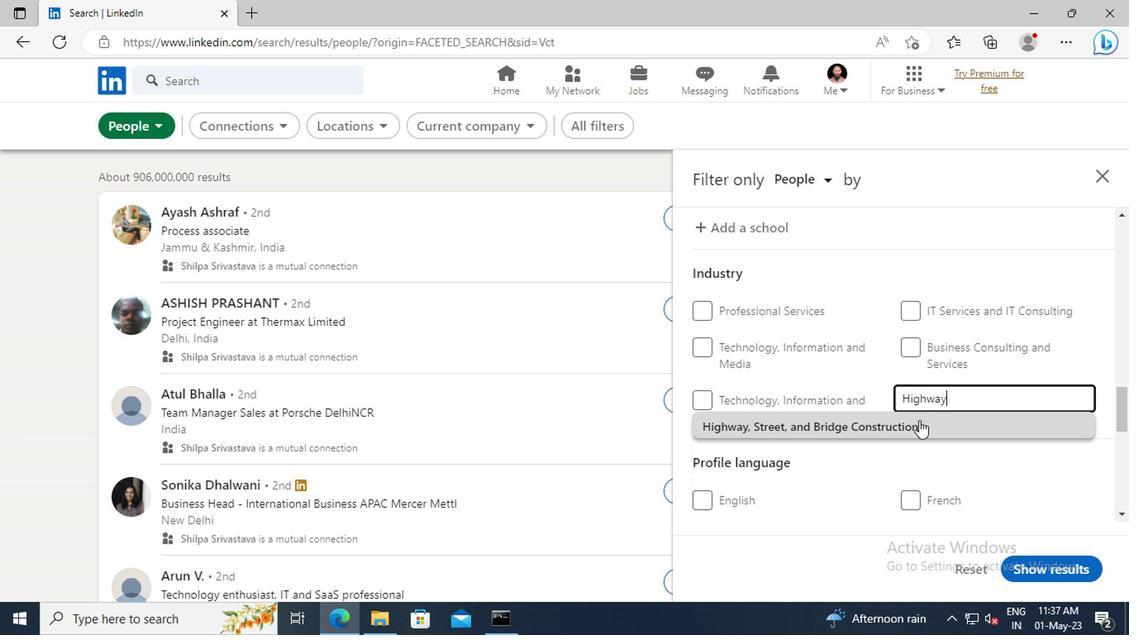 
Action: Mouse pressed left at (917, 422)
Screenshot: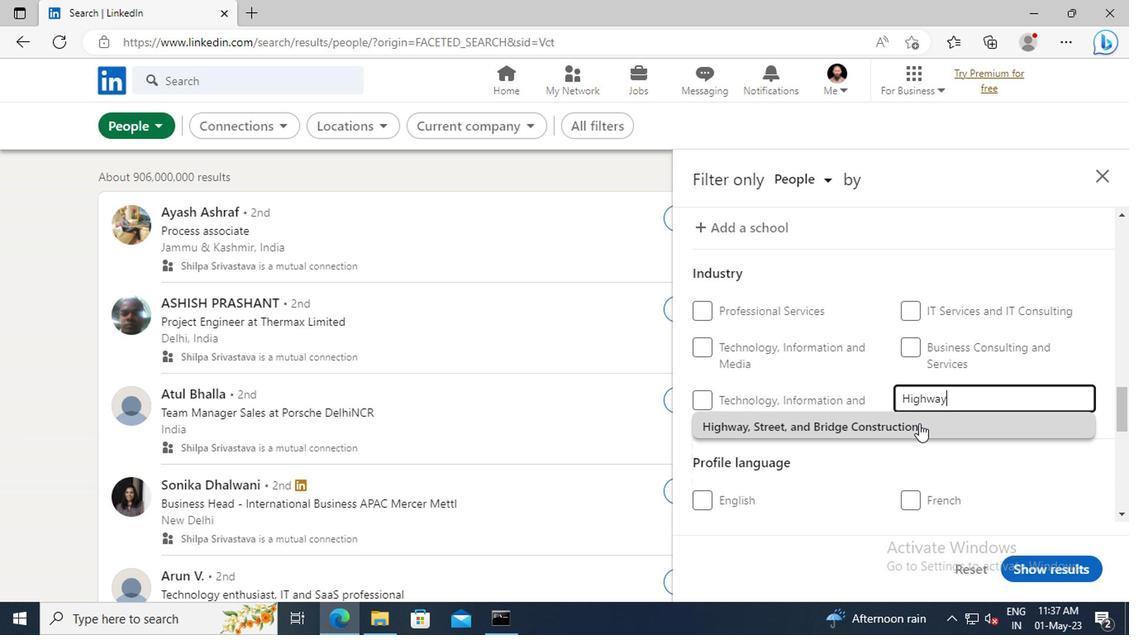 
Action: Mouse scrolled (917, 421) with delta (0, 0)
Screenshot: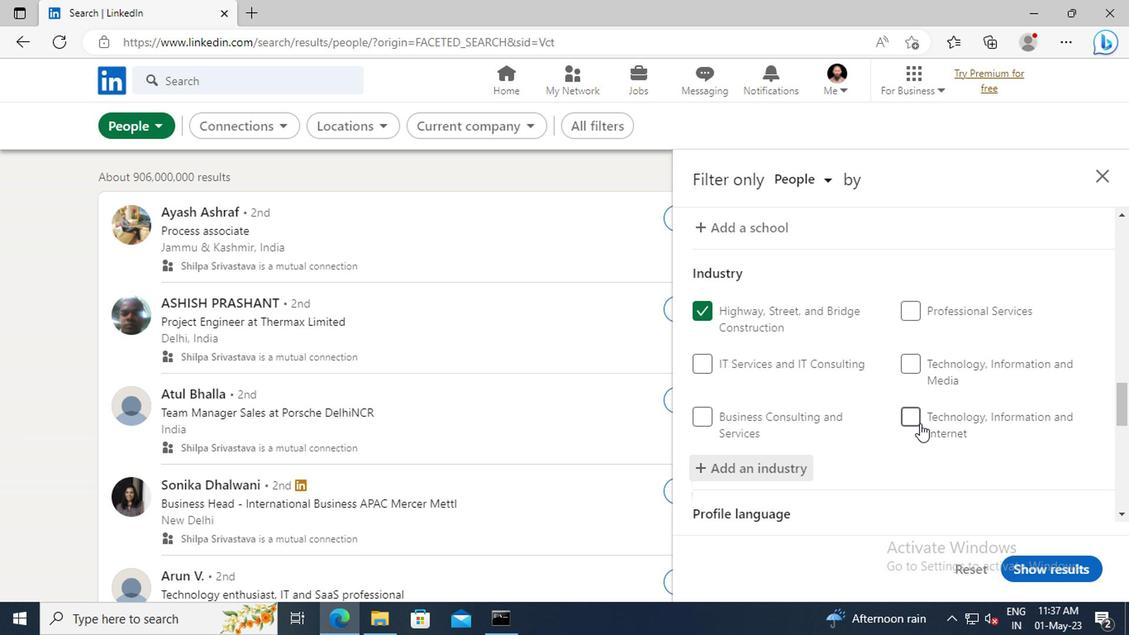 
Action: Mouse moved to (915, 371)
Screenshot: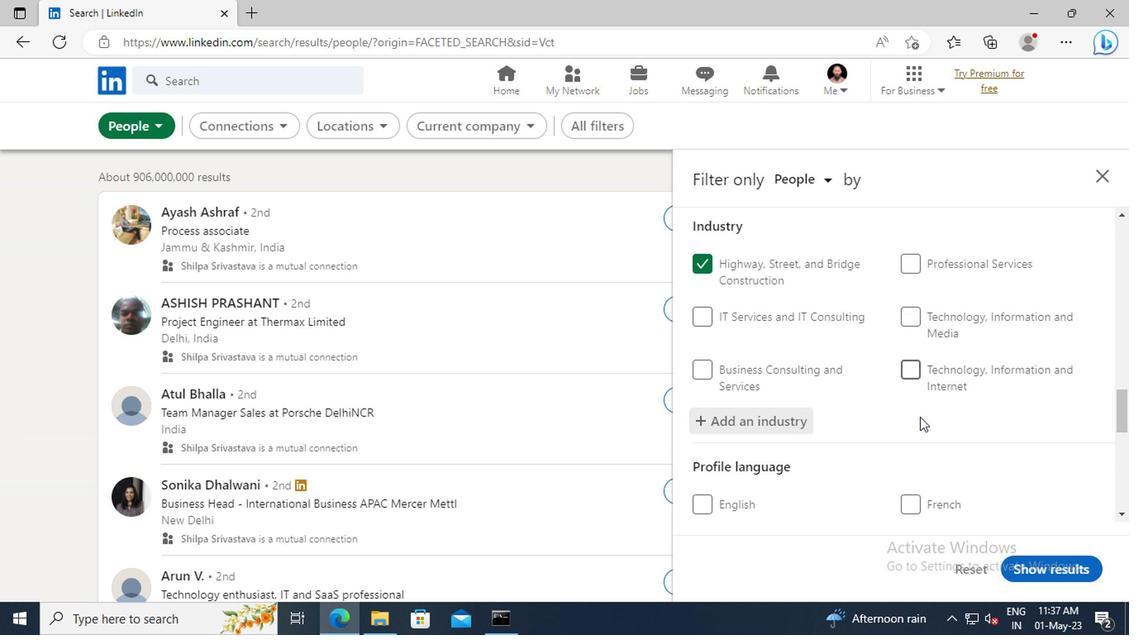
Action: Mouse scrolled (915, 369) with delta (0, -1)
Screenshot: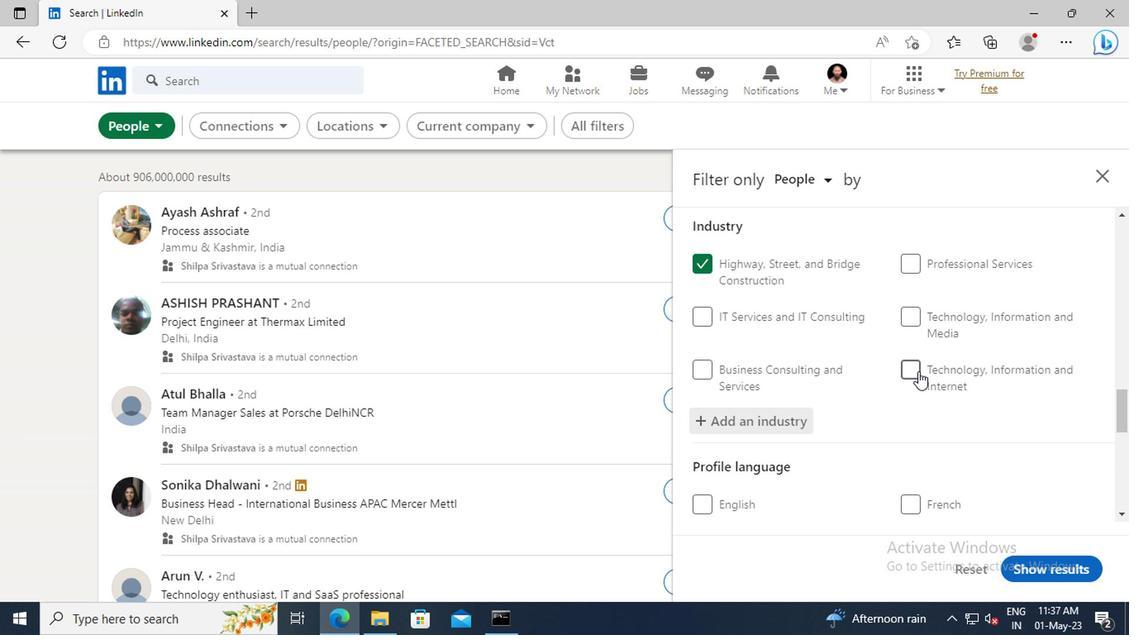 
Action: Mouse moved to (913, 350)
Screenshot: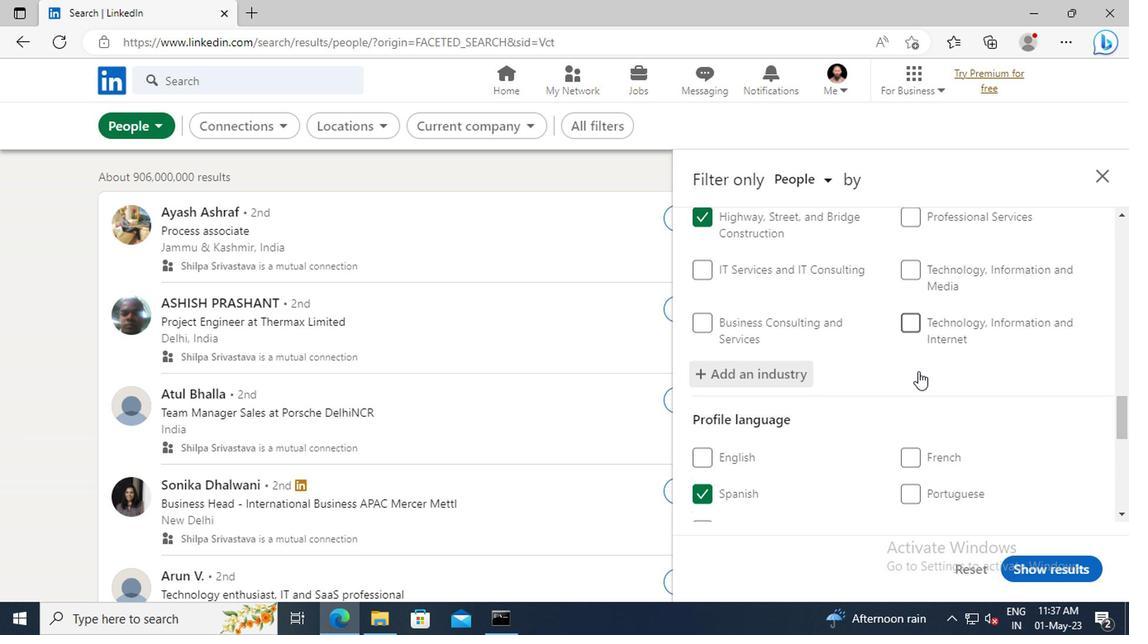 
Action: Mouse scrolled (913, 349) with delta (0, 0)
Screenshot: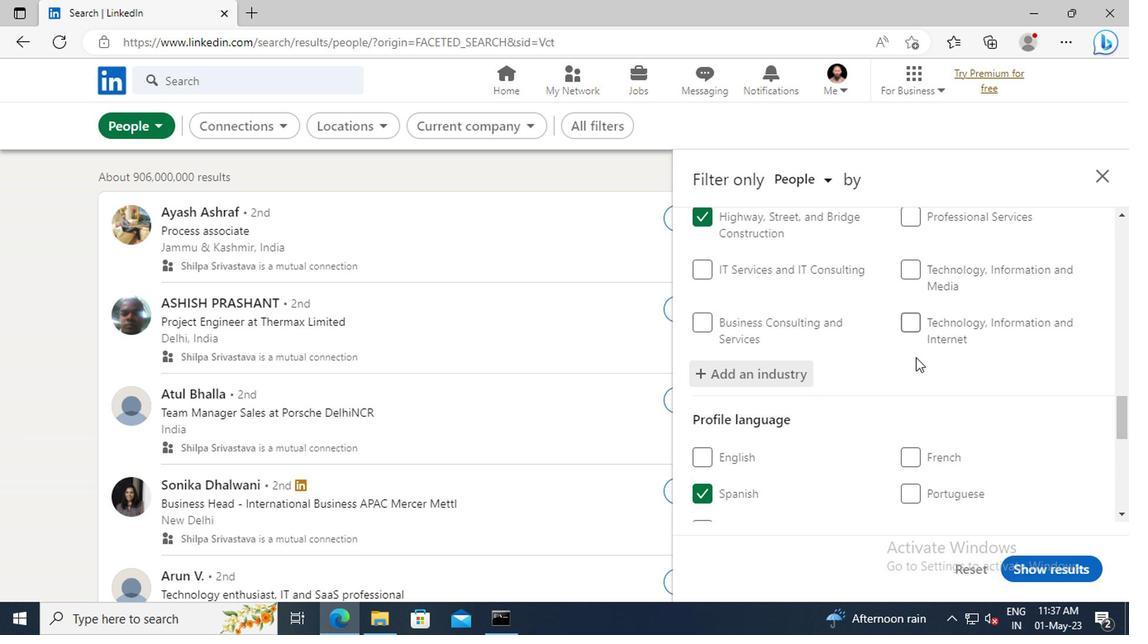 
Action: Mouse scrolled (913, 349) with delta (0, 0)
Screenshot: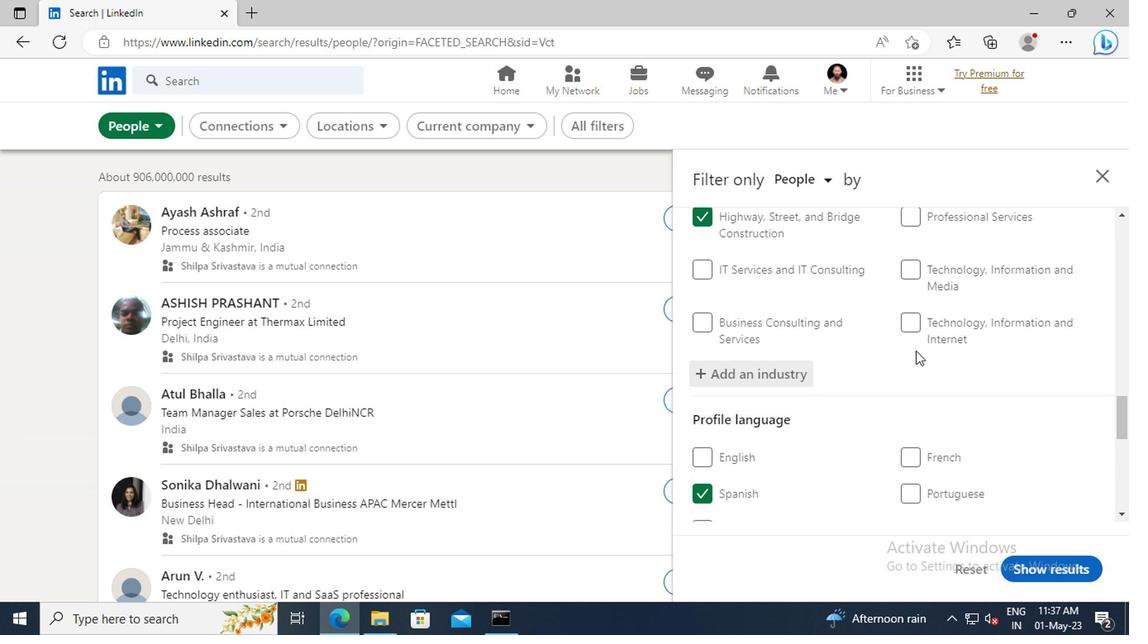 
Action: Mouse scrolled (913, 349) with delta (0, 0)
Screenshot: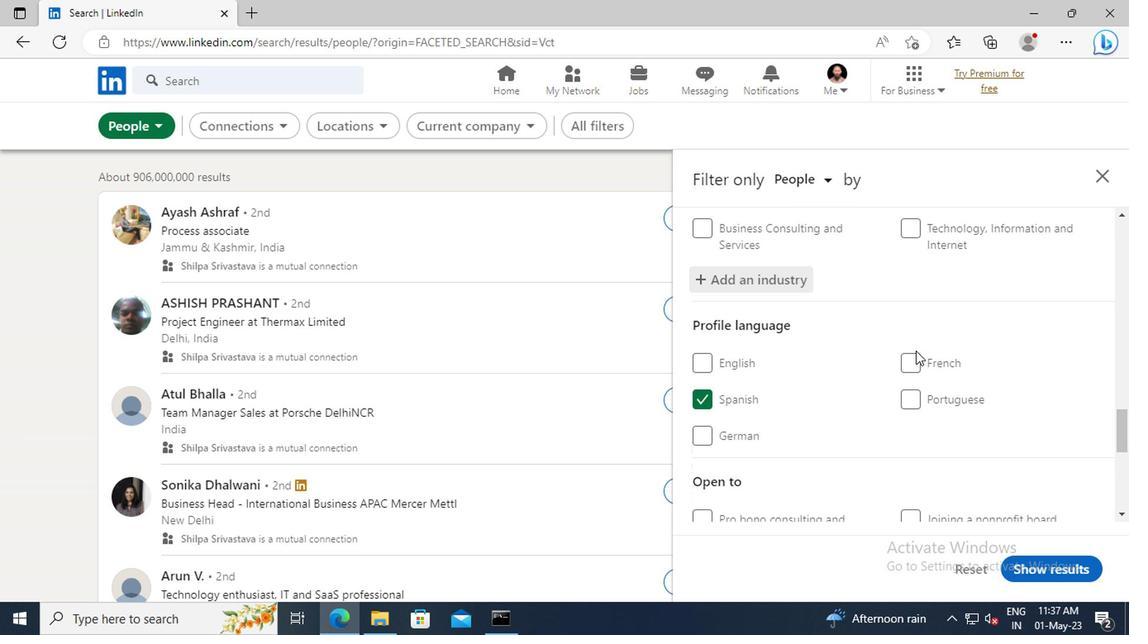 
Action: Mouse scrolled (913, 349) with delta (0, 0)
Screenshot: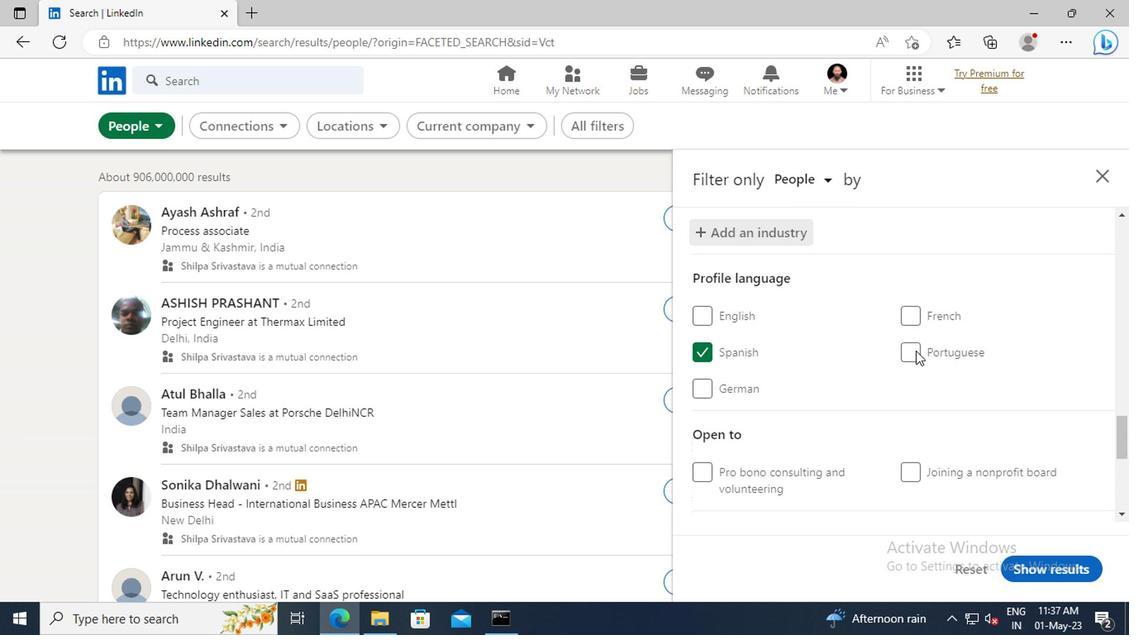 
Action: Mouse scrolled (913, 349) with delta (0, 0)
Screenshot: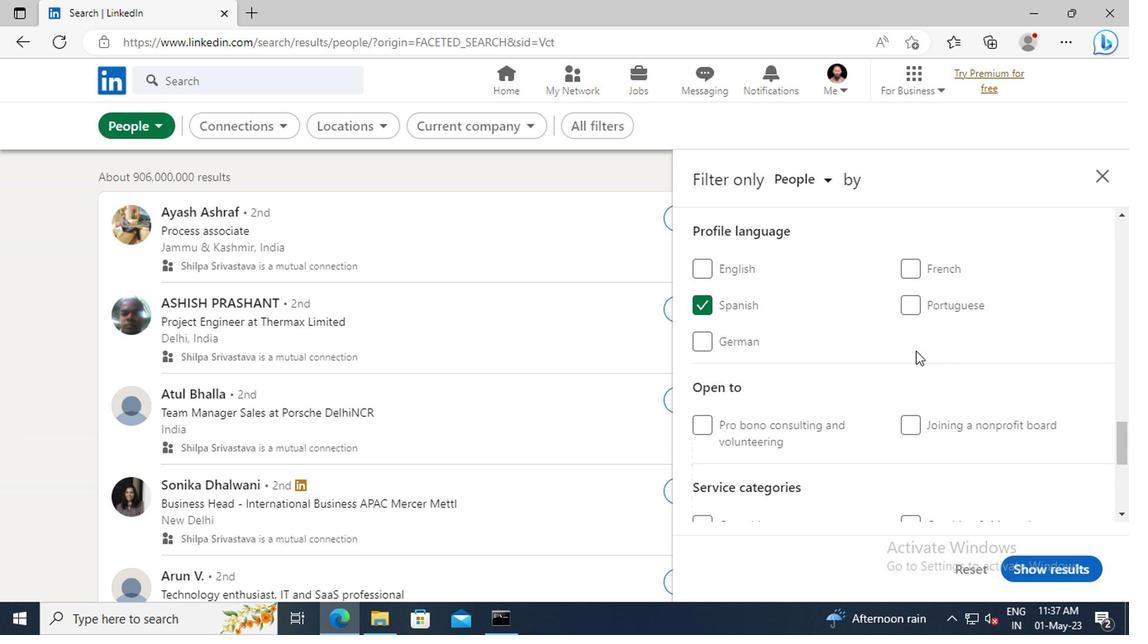 
Action: Mouse scrolled (913, 349) with delta (0, 0)
Screenshot: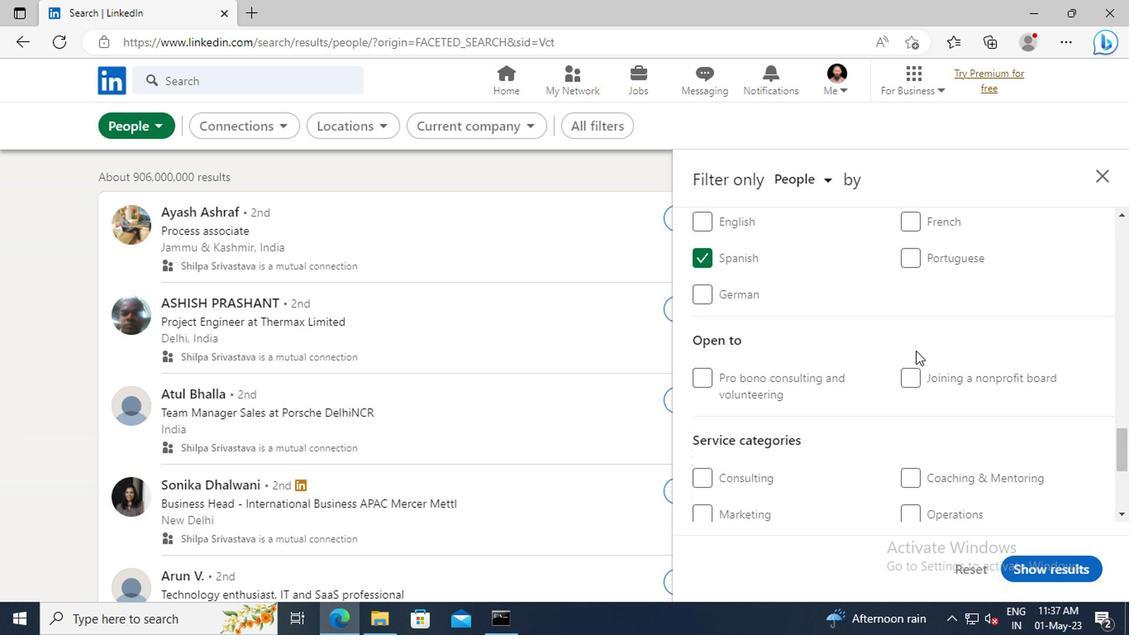
Action: Mouse scrolled (913, 349) with delta (0, 0)
Screenshot: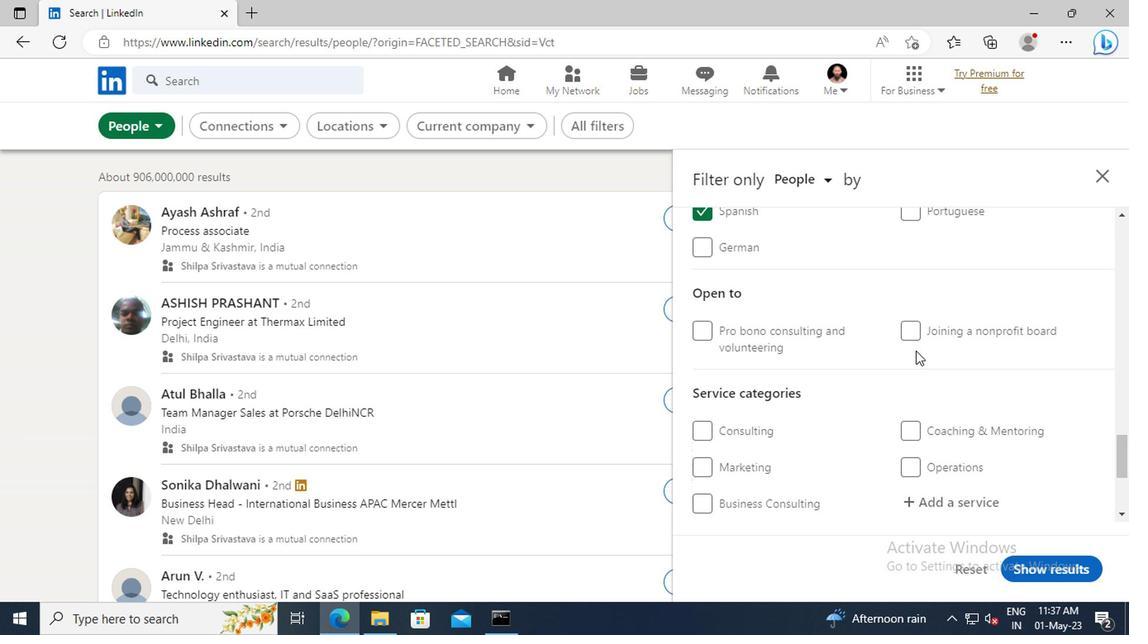 
Action: Mouse scrolled (913, 349) with delta (0, 0)
Screenshot: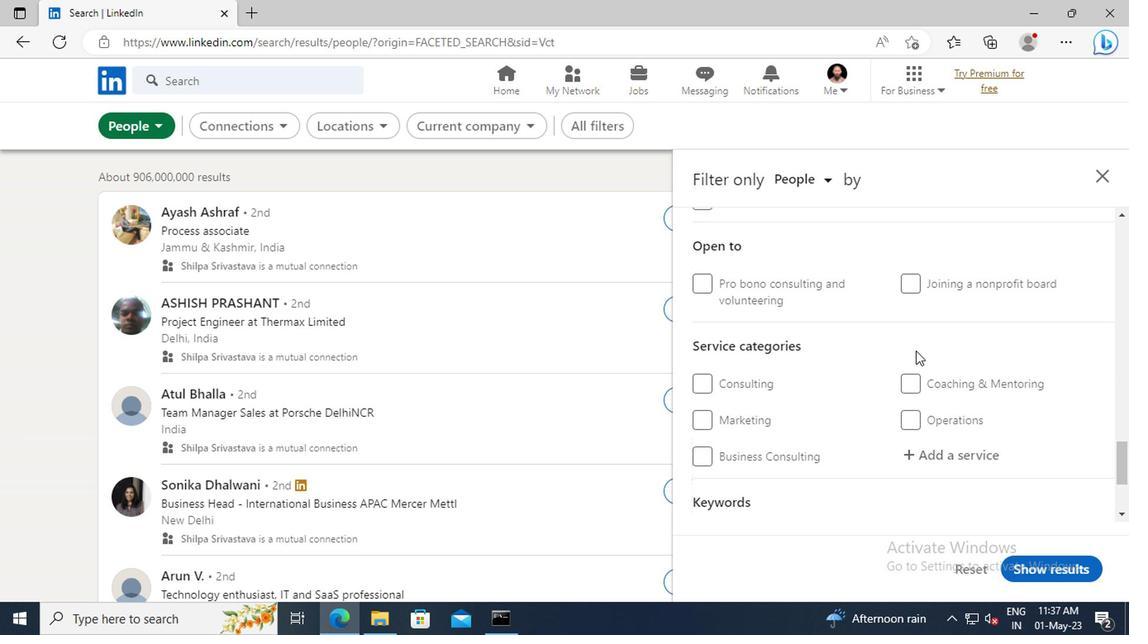 
Action: Mouse moved to (910, 402)
Screenshot: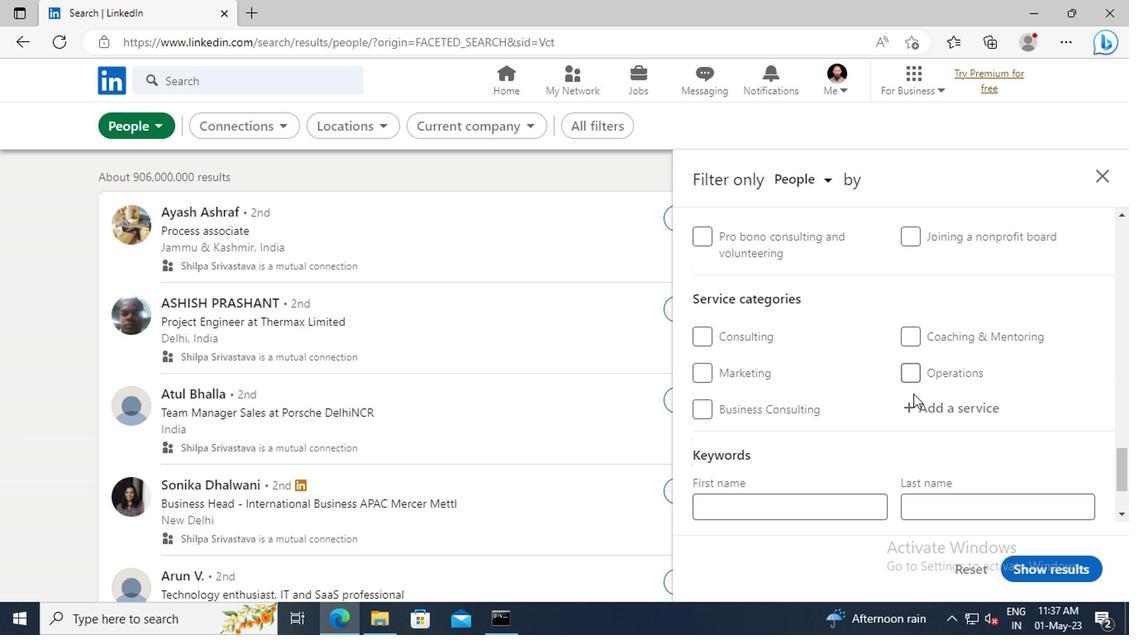 
Action: Mouse pressed left at (910, 402)
Screenshot: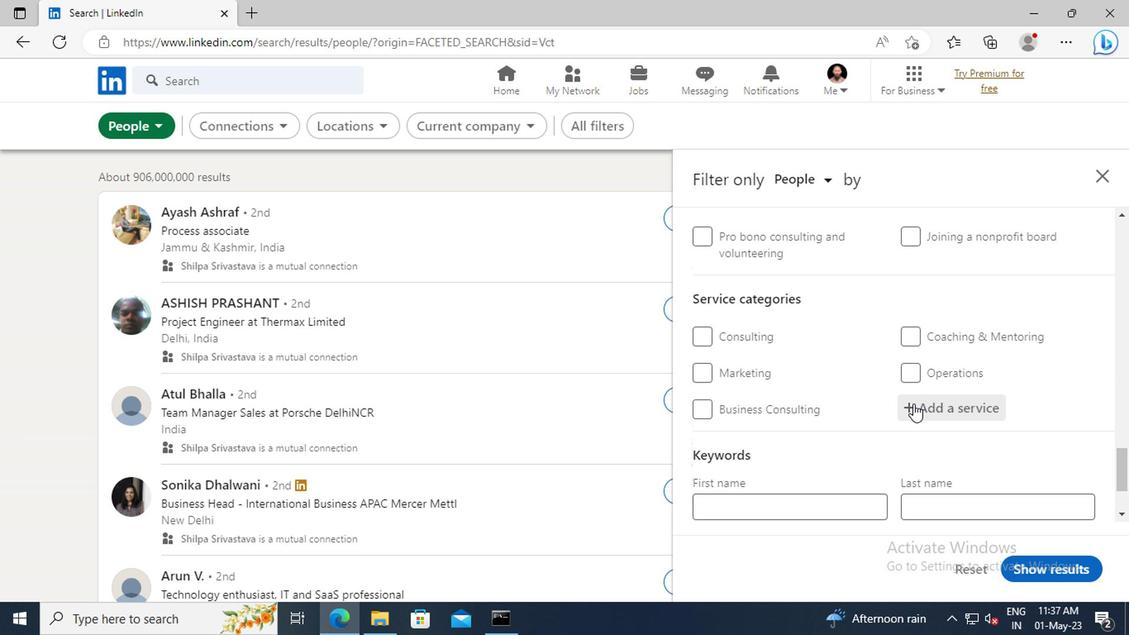 
Action: Key pressed <Key.shift>FINANCIAL<Key.space><Key.shift>PLANN
Screenshot: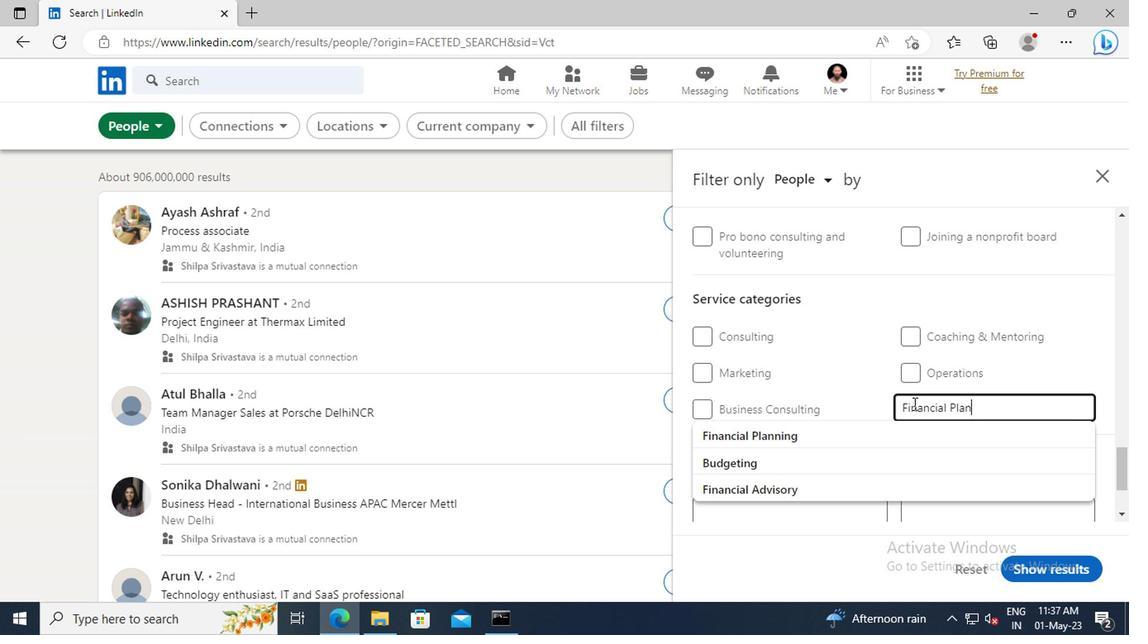 
Action: Mouse moved to (880, 432)
Screenshot: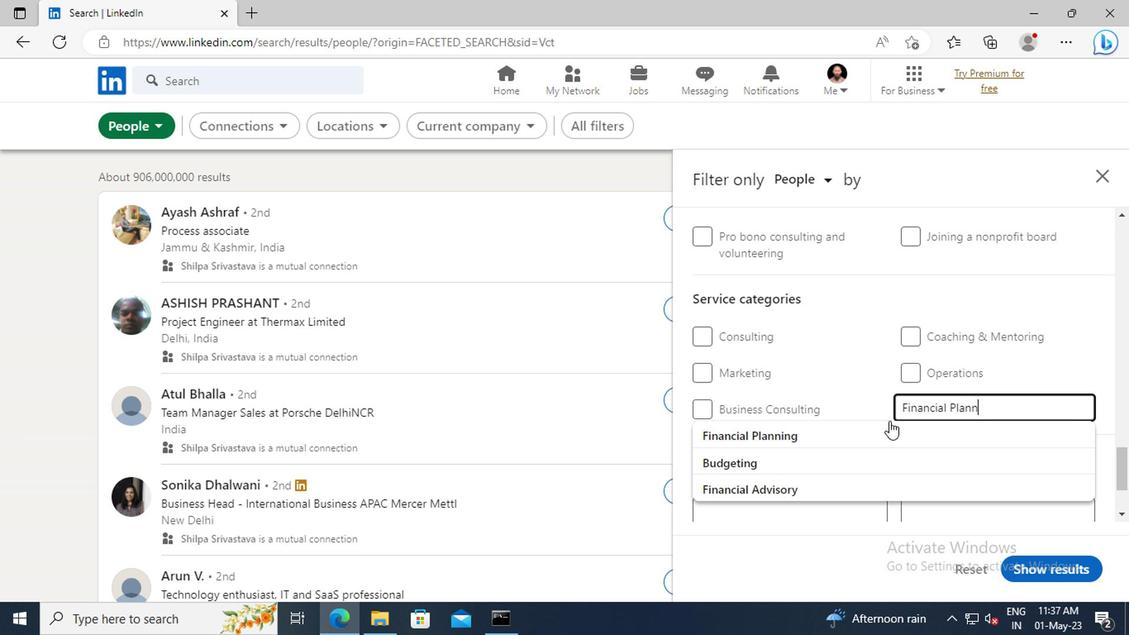
Action: Mouse pressed left at (880, 432)
Screenshot: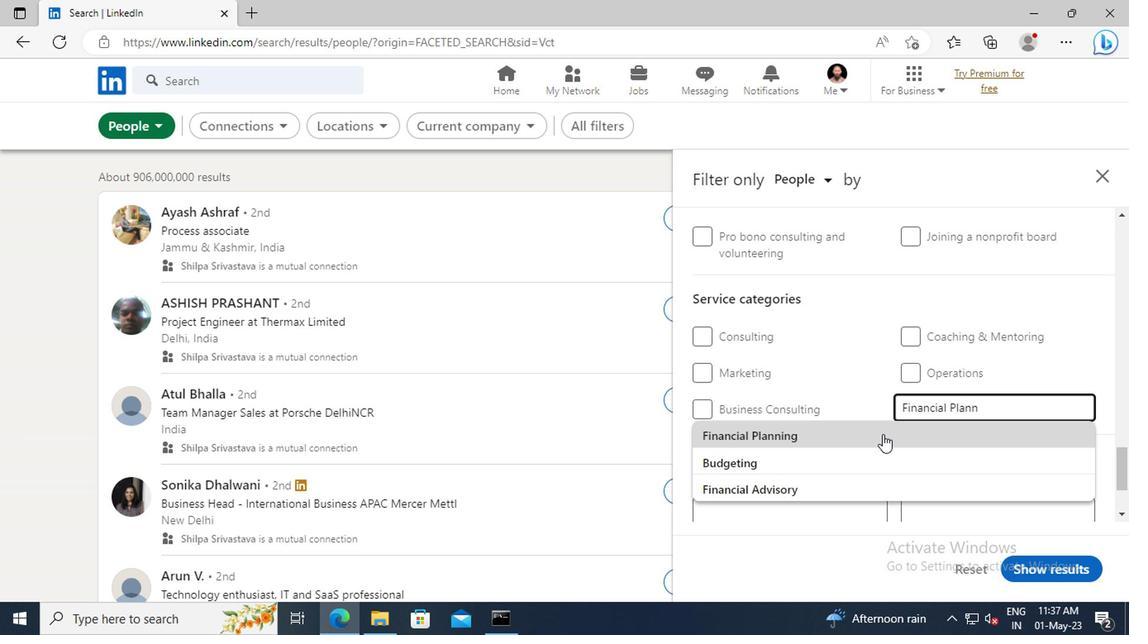 
Action: Mouse scrolled (880, 432) with delta (0, 0)
Screenshot: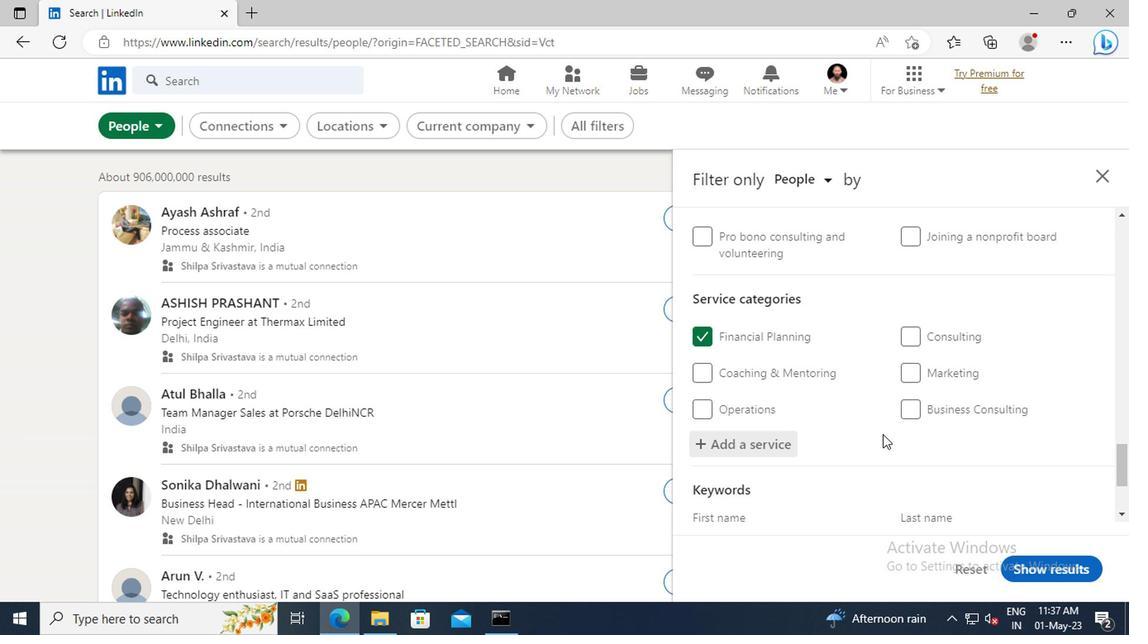 
Action: Mouse scrolled (880, 432) with delta (0, 0)
Screenshot: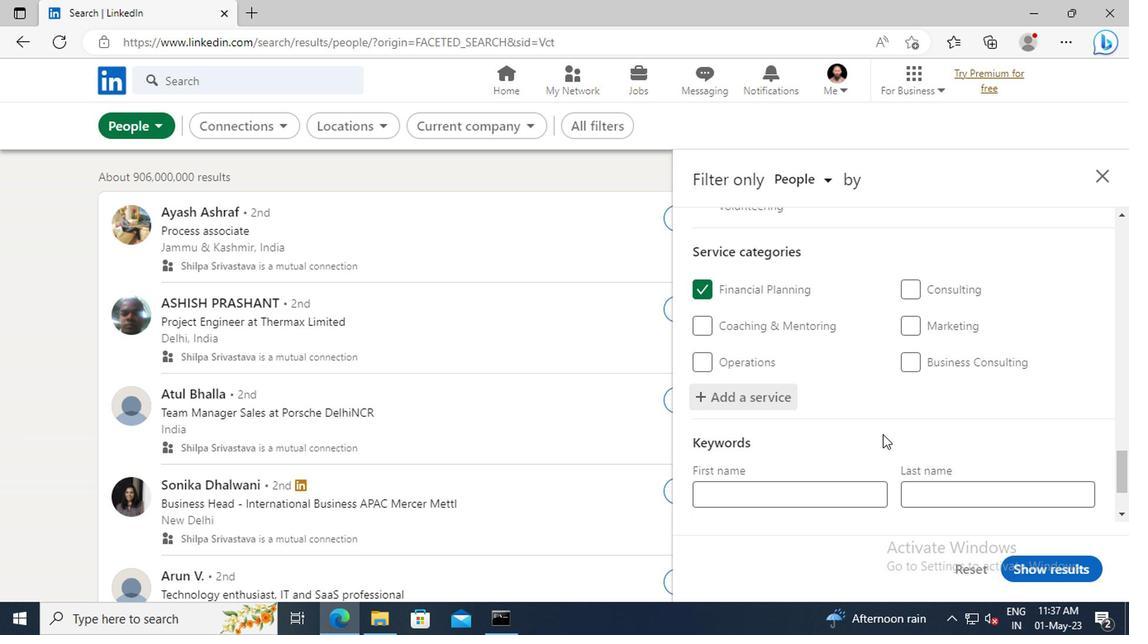 
Action: Mouse scrolled (880, 432) with delta (0, 0)
Screenshot: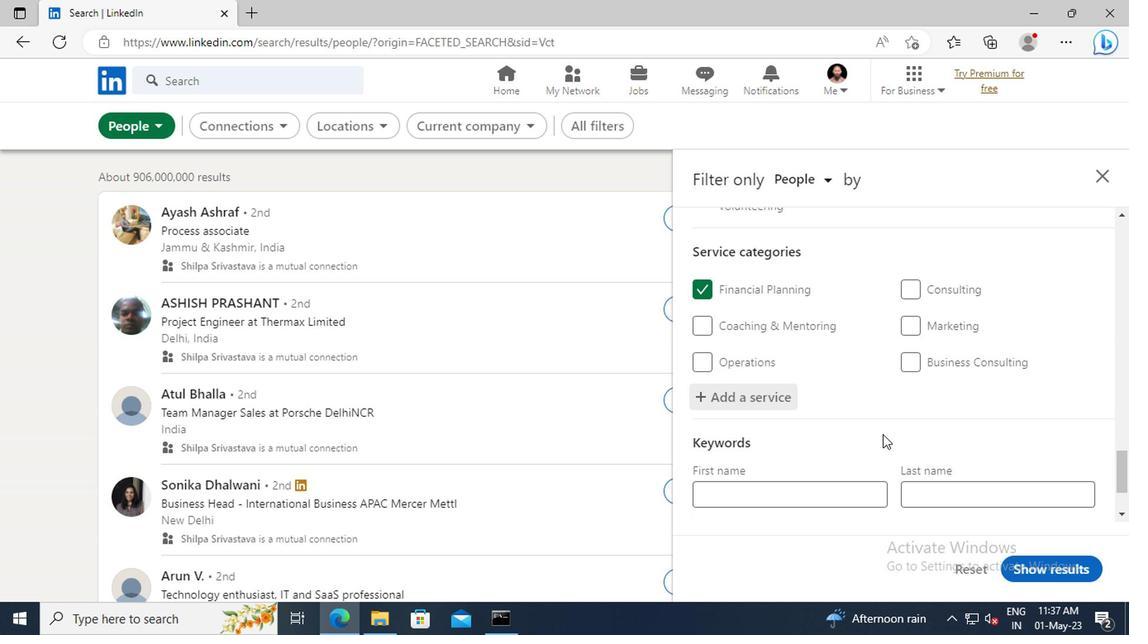 
Action: Mouse scrolled (880, 432) with delta (0, 0)
Screenshot: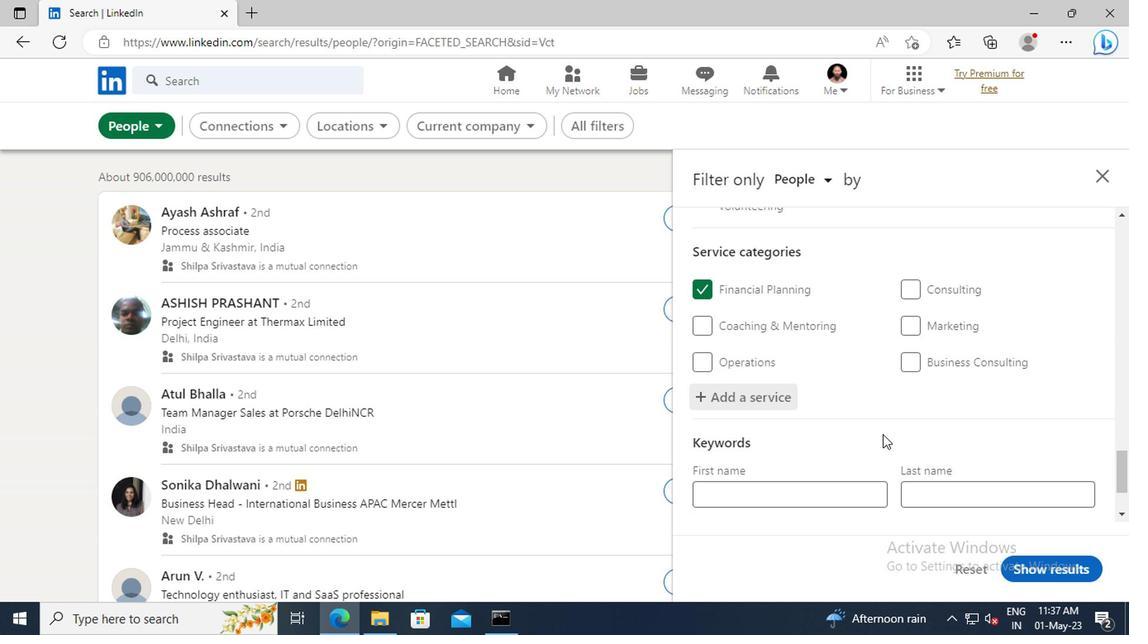 
Action: Mouse moved to (730, 448)
Screenshot: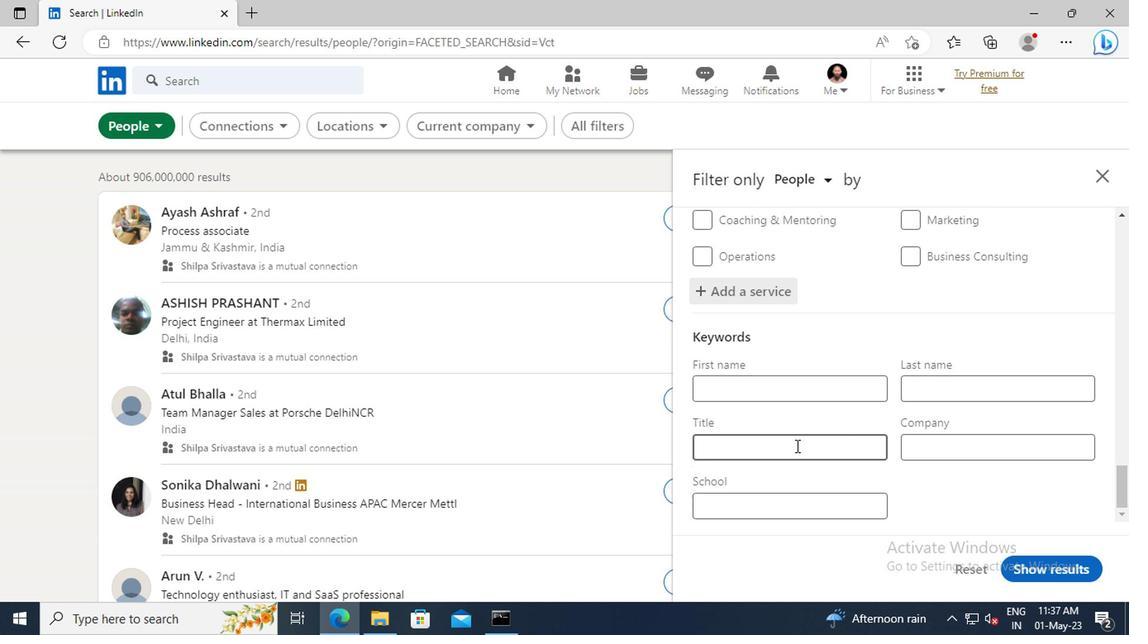
Action: Mouse pressed left at (730, 448)
Screenshot: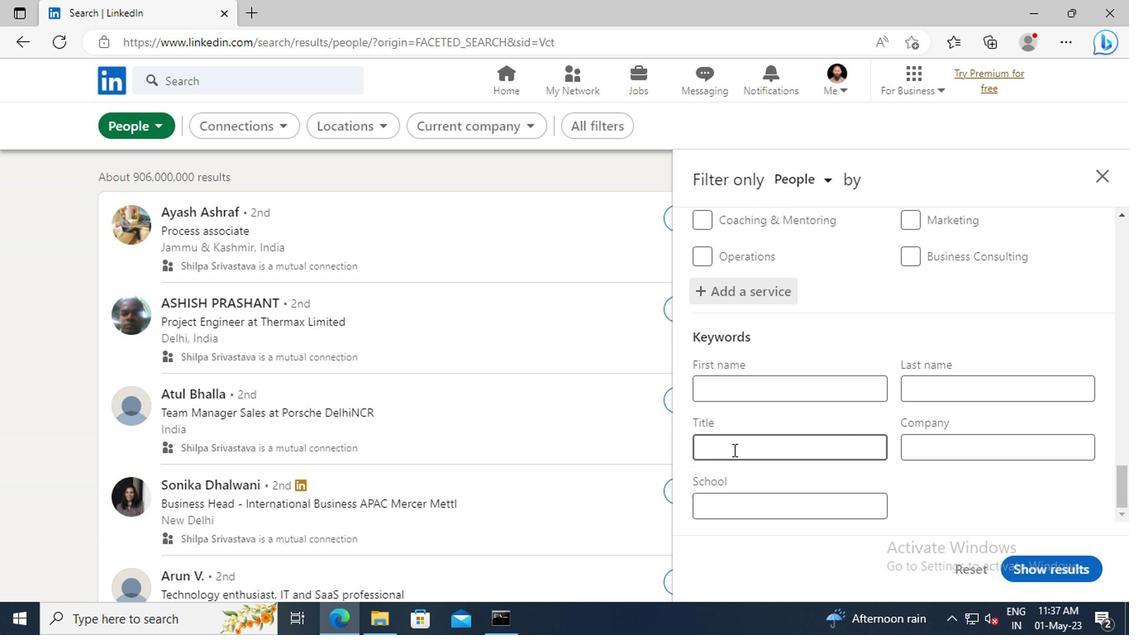 
Action: Mouse moved to (725, 450)
Screenshot: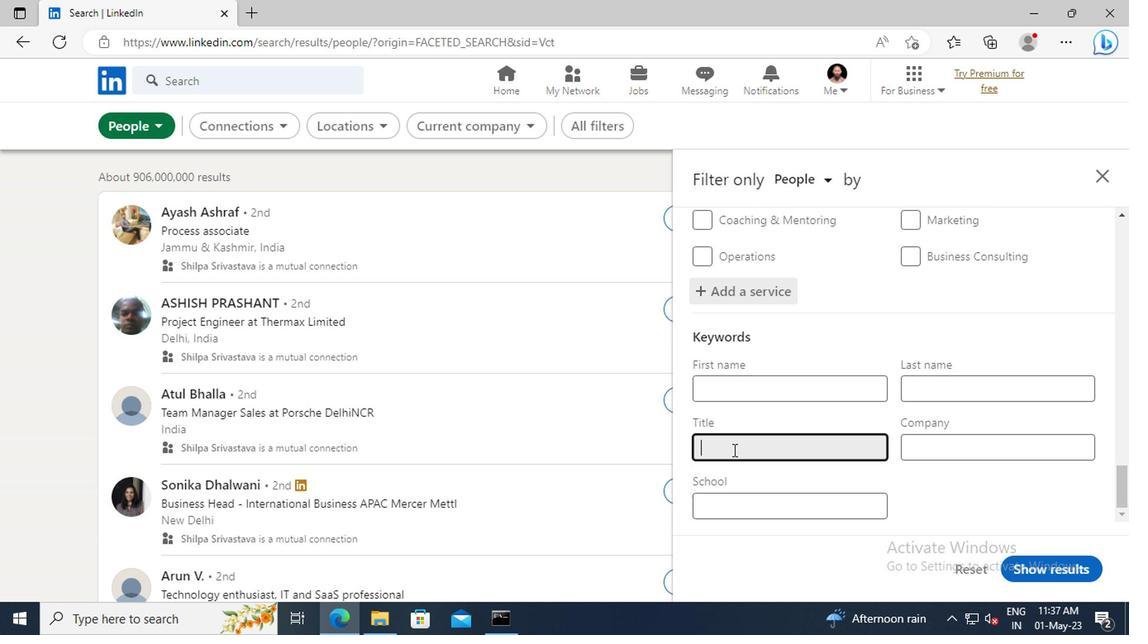 
Action: Key pressed <Key.shift>WEDDING<Key.space><Key.shift>COORDINATOR<Key.enter>
Screenshot: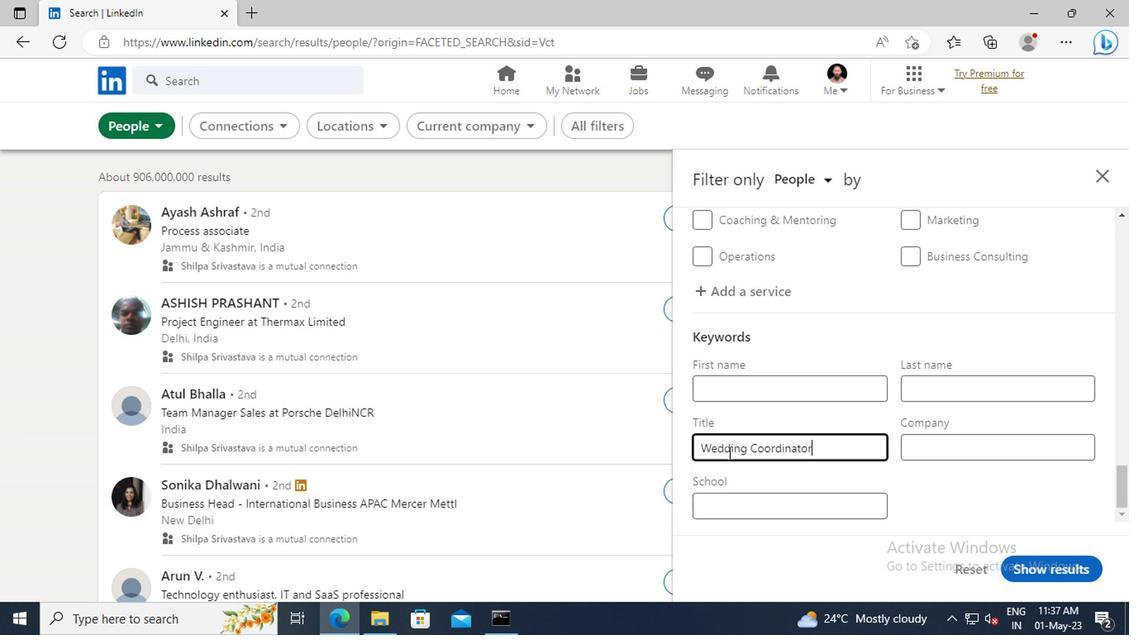 
Action: Mouse moved to (1019, 565)
Screenshot: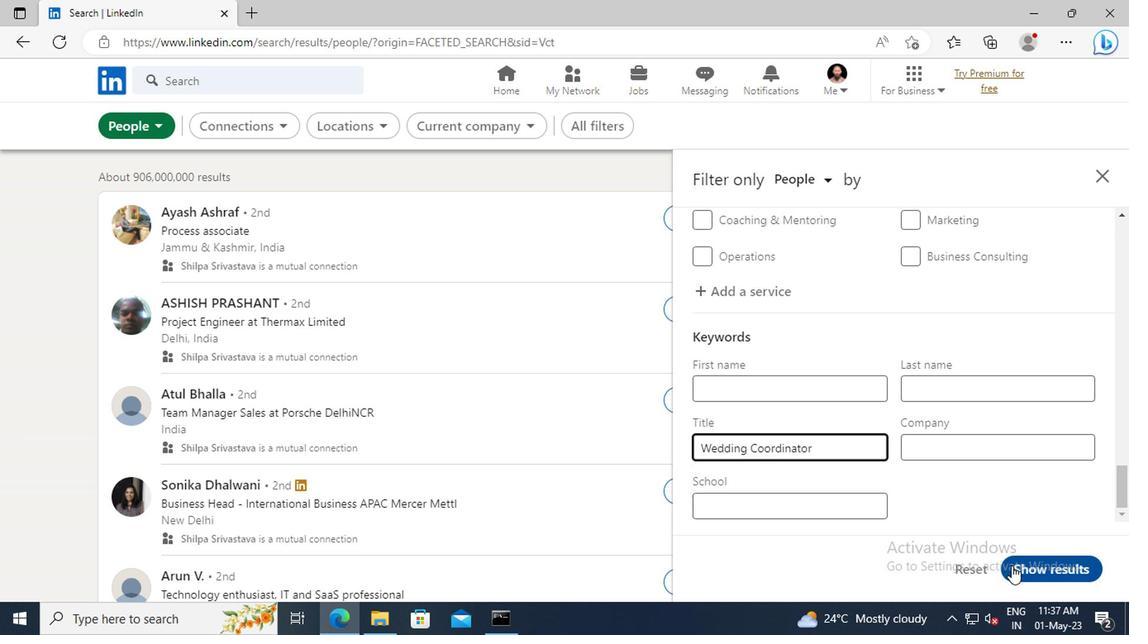 
Action: Mouse pressed left at (1019, 565)
Screenshot: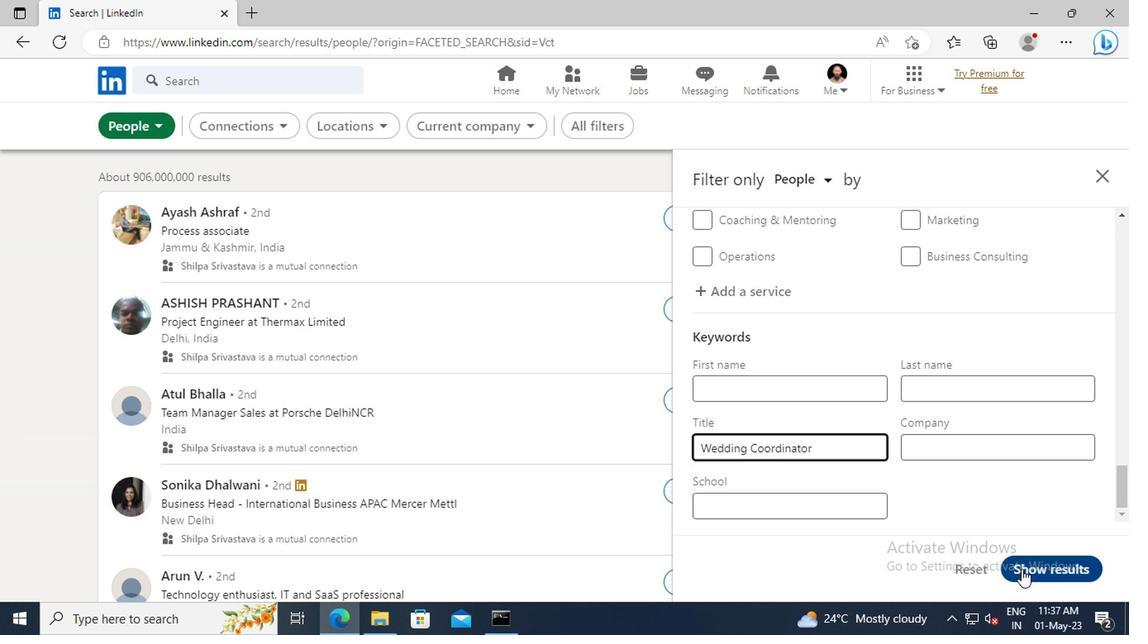 
